 Task: Find connections with filter location Cochrane with filter topic #femaleentrepreneurwith filter profile language Spanish with filter current company MayHaps Consulting...!!! with filter school BITS Edu Campus: BABARIA INSTITUTE with filter industry Government Relations Services with filter service category Copywriting with filter keywords title Operations Assistant
Action: Mouse moved to (173, 238)
Screenshot: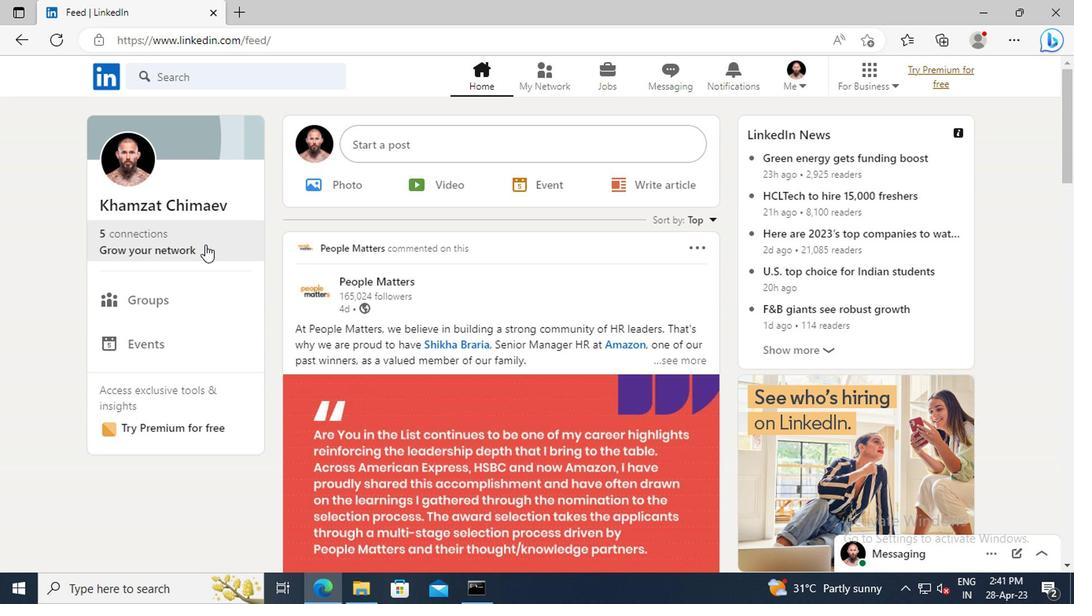 
Action: Mouse pressed left at (173, 238)
Screenshot: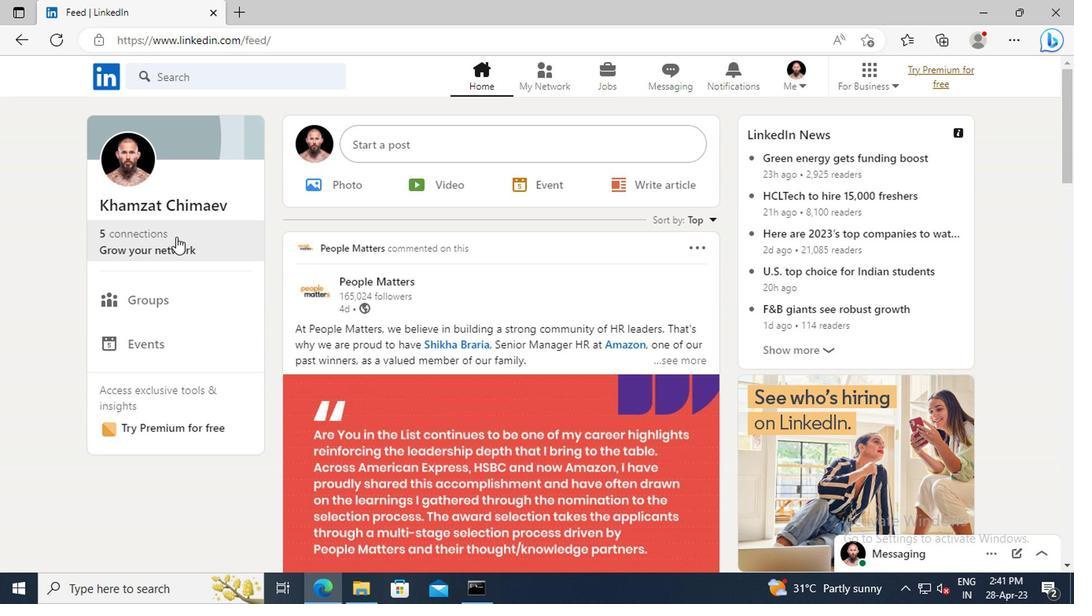 
Action: Mouse moved to (174, 171)
Screenshot: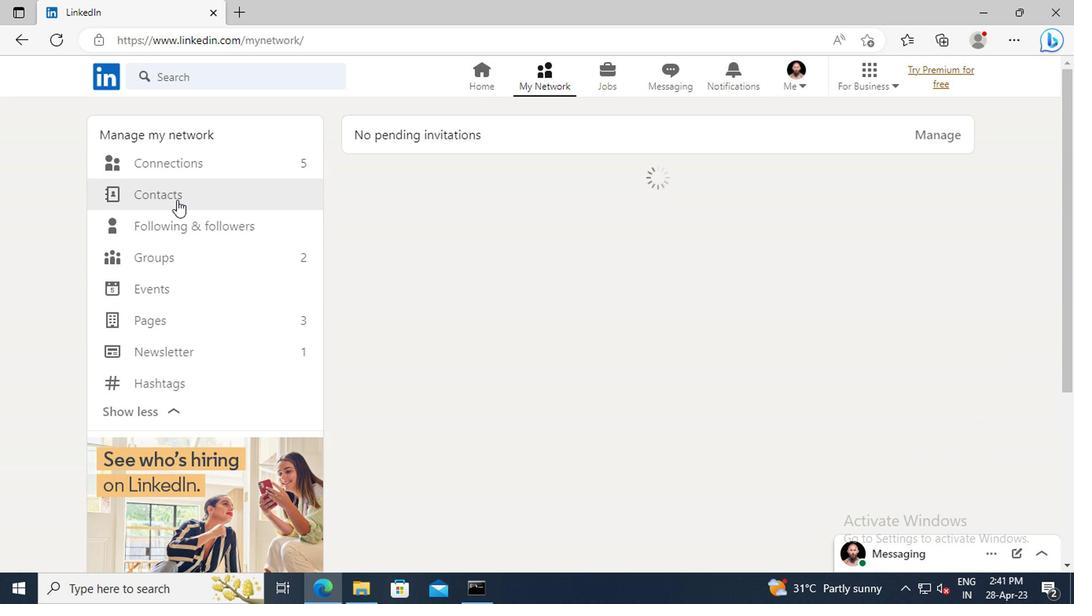 
Action: Mouse pressed left at (174, 171)
Screenshot: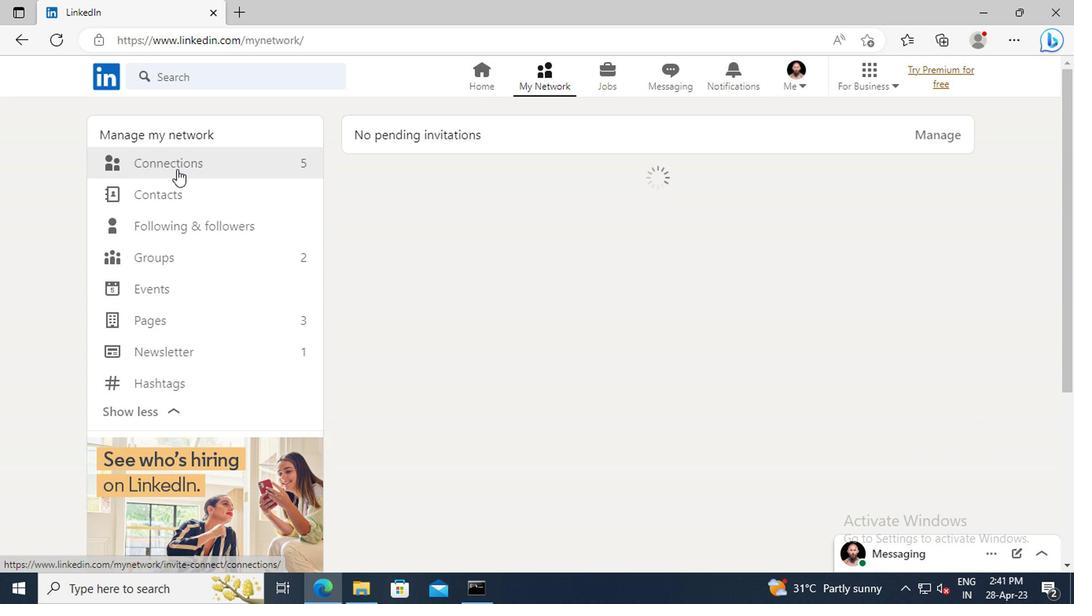 
Action: Mouse moved to (651, 167)
Screenshot: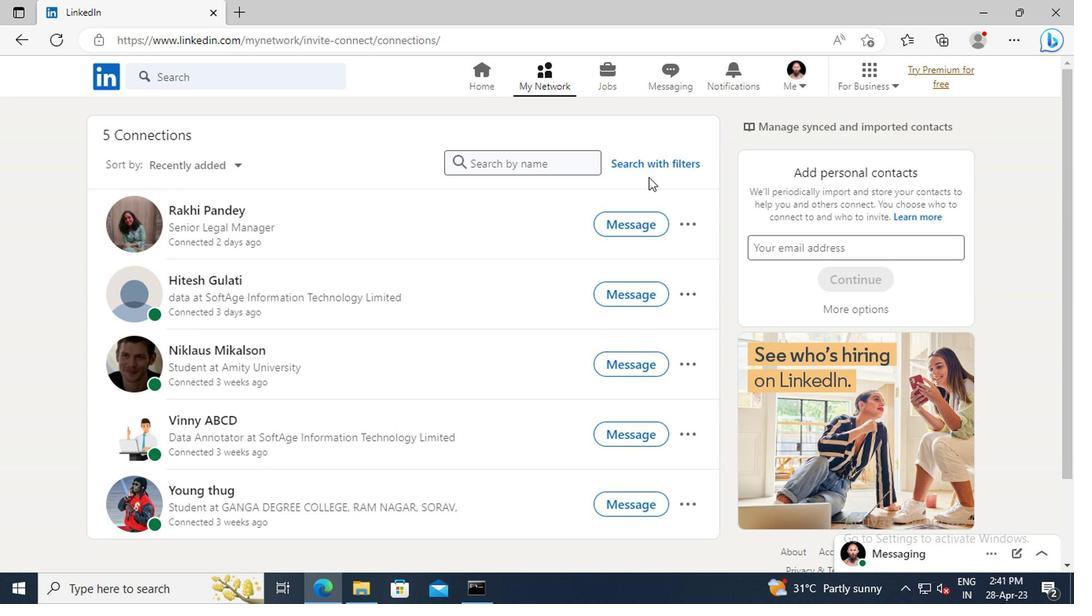 
Action: Mouse pressed left at (651, 167)
Screenshot: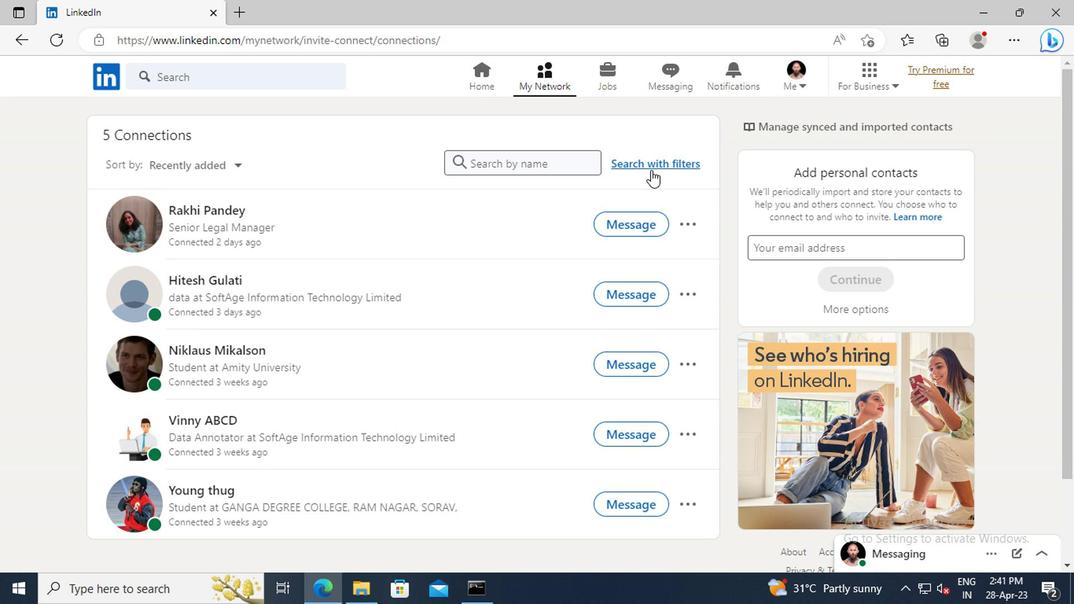 
Action: Mouse moved to (591, 124)
Screenshot: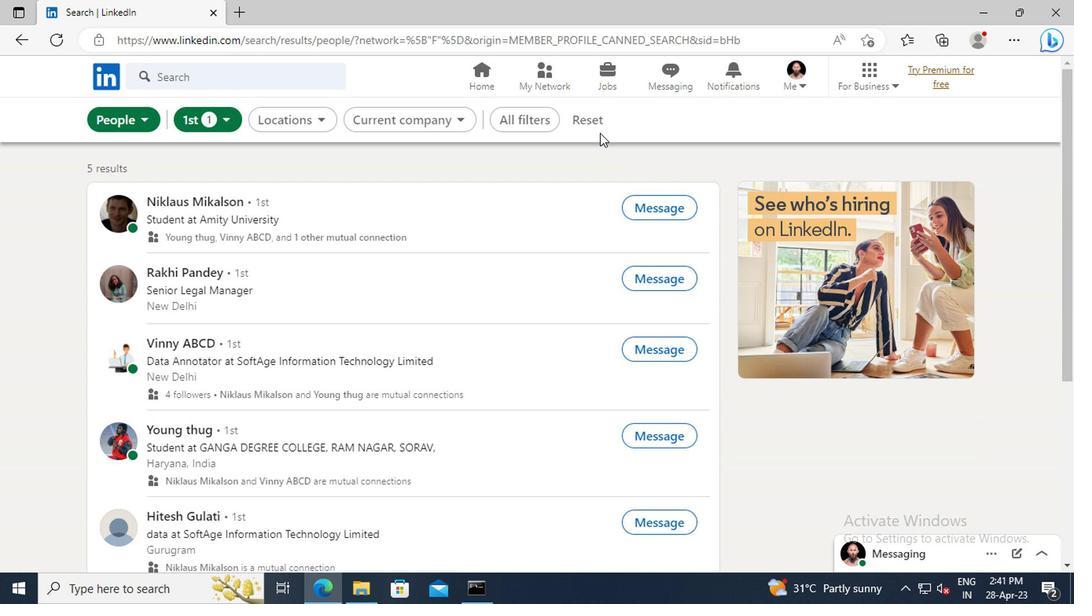 
Action: Mouse pressed left at (591, 124)
Screenshot: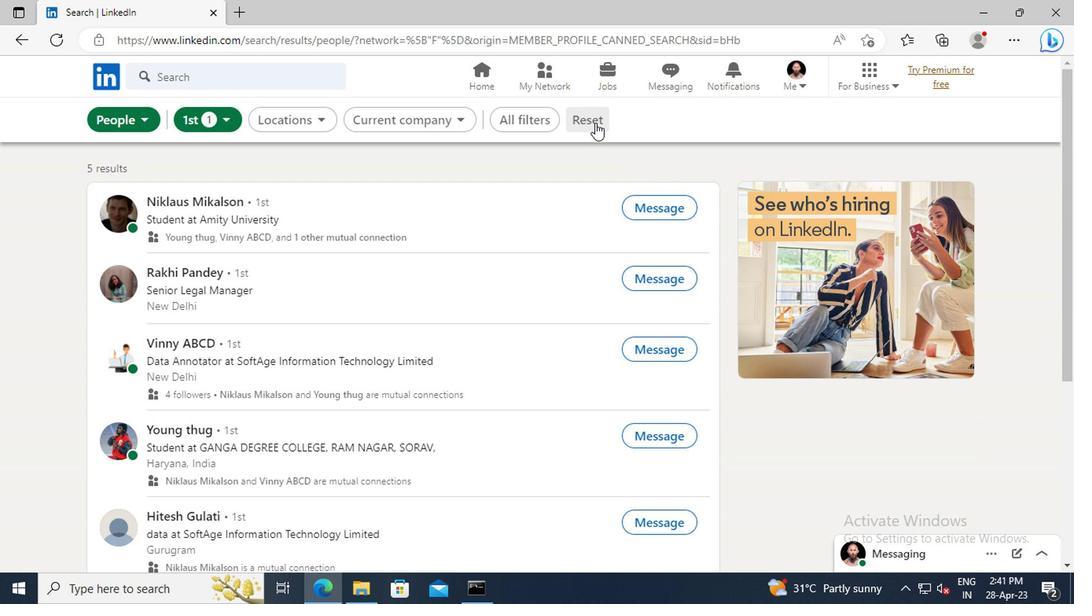 
Action: Mouse moved to (569, 123)
Screenshot: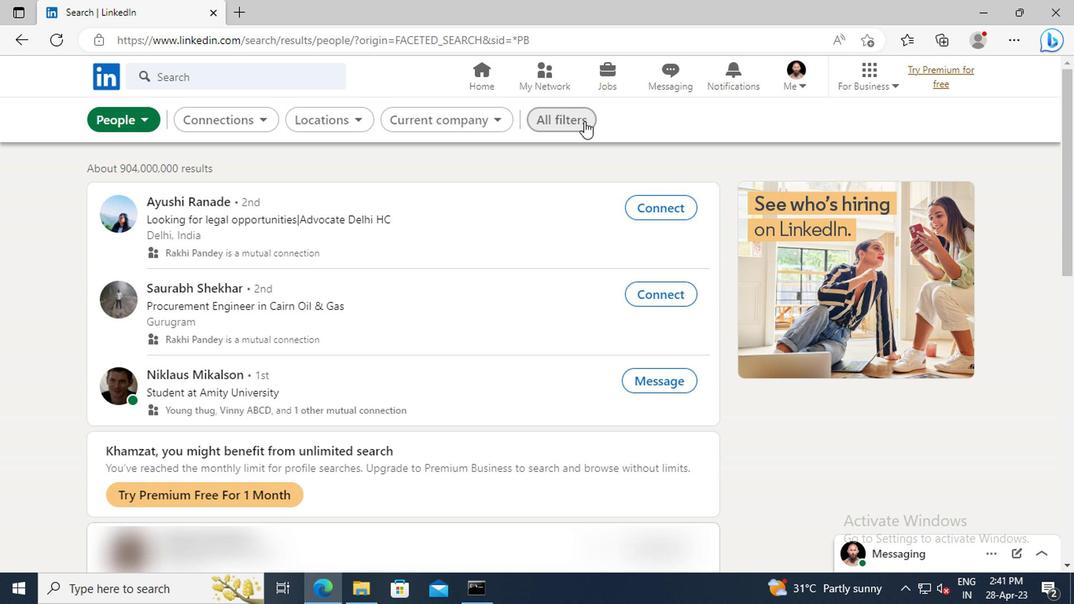 
Action: Mouse pressed left at (569, 123)
Screenshot: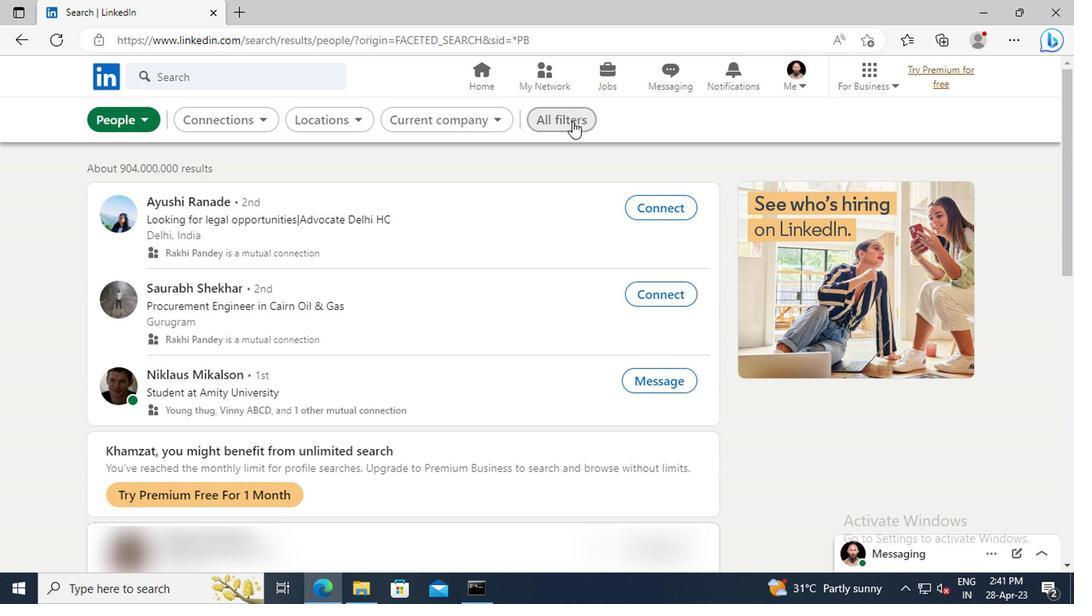 
Action: Mouse moved to (854, 273)
Screenshot: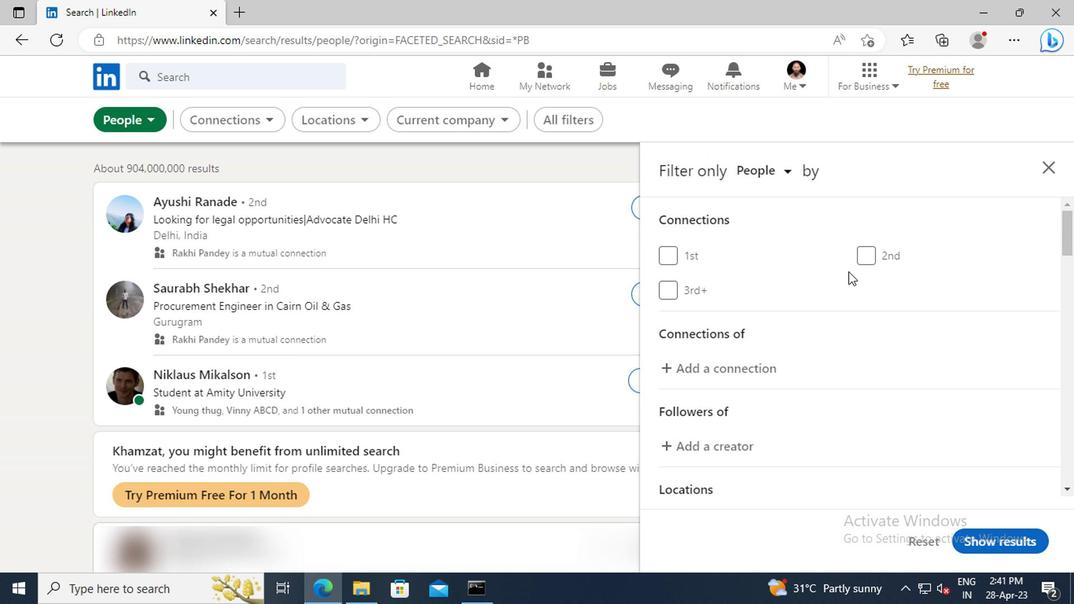 
Action: Mouse scrolled (854, 273) with delta (0, 0)
Screenshot: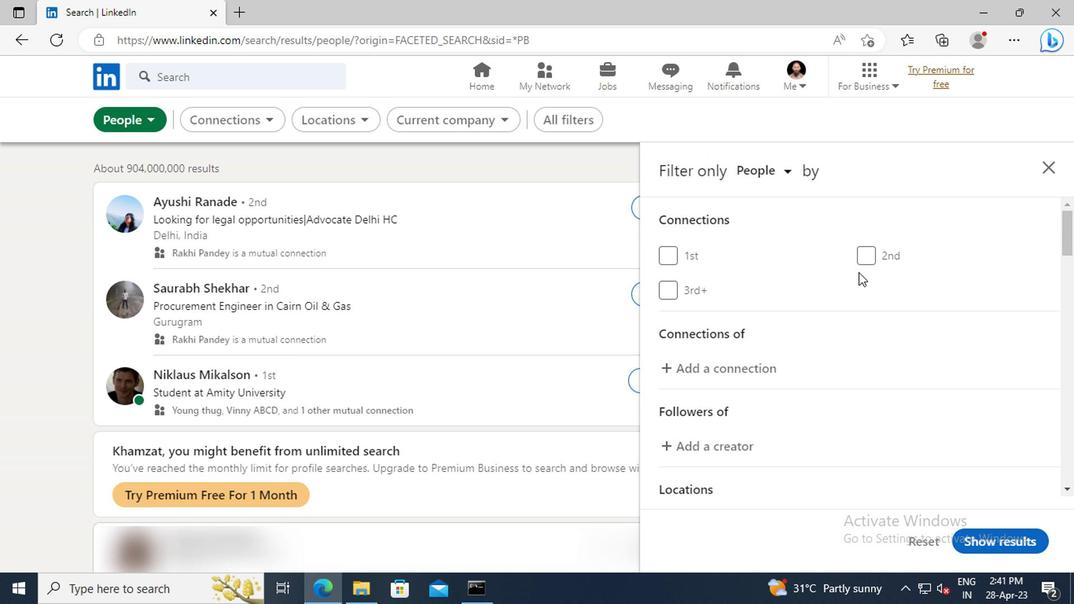 
Action: Mouse scrolled (854, 273) with delta (0, 0)
Screenshot: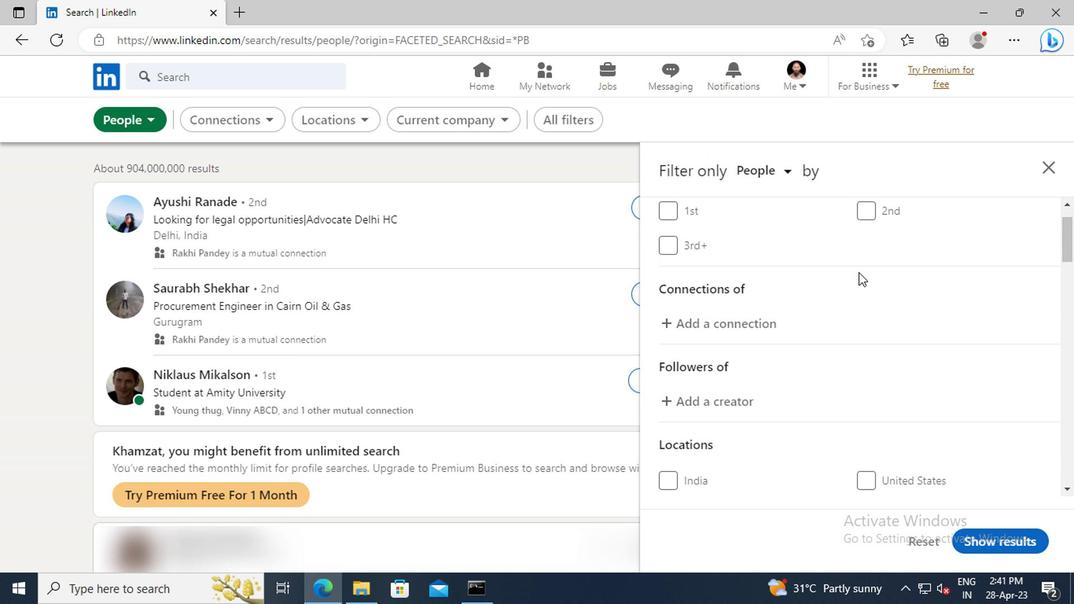 
Action: Mouse scrolled (854, 273) with delta (0, 0)
Screenshot: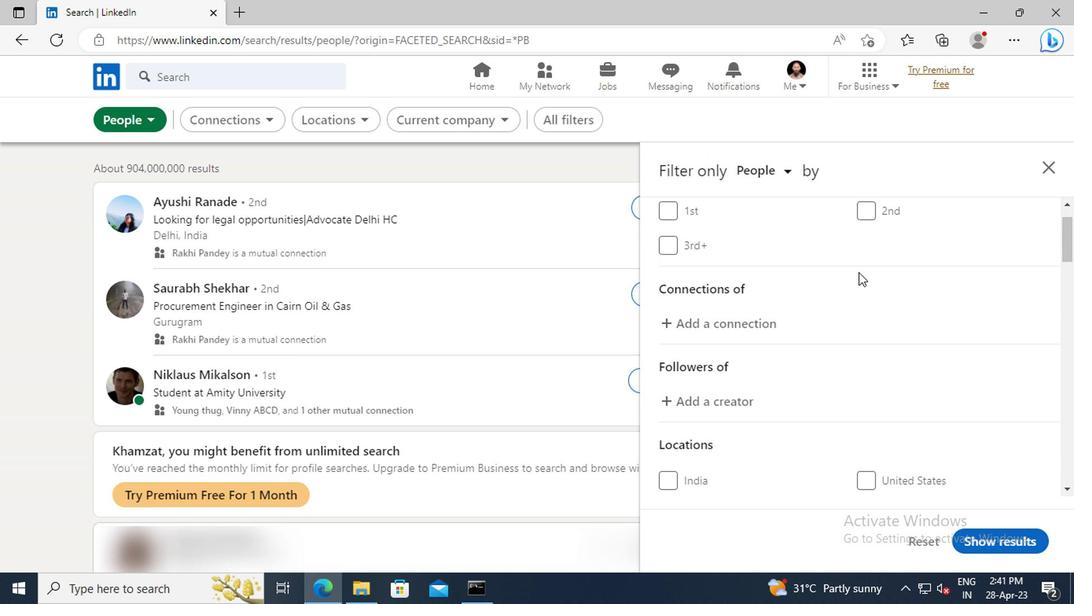 
Action: Mouse scrolled (854, 273) with delta (0, 0)
Screenshot: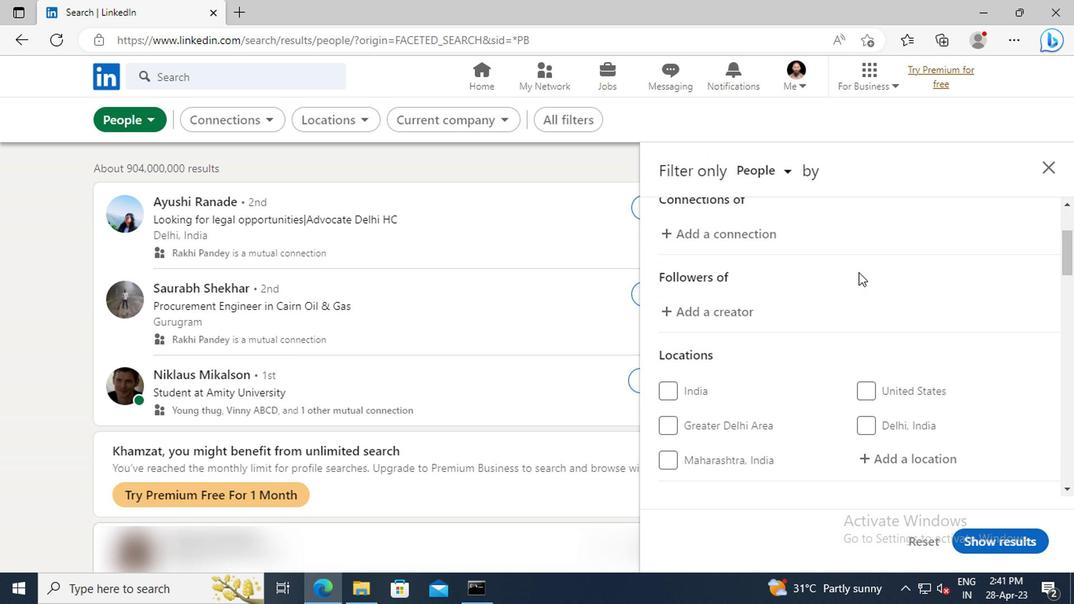 
Action: Mouse scrolled (854, 273) with delta (0, 0)
Screenshot: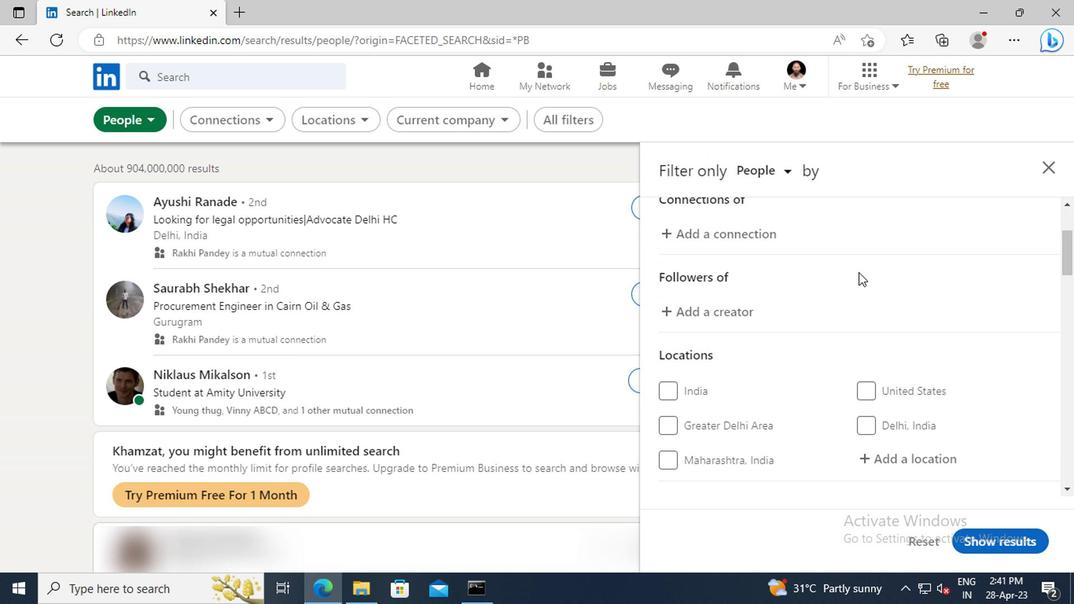 
Action: Mouse scrolled (854, 273) with delta (0, 0)
Screenshot: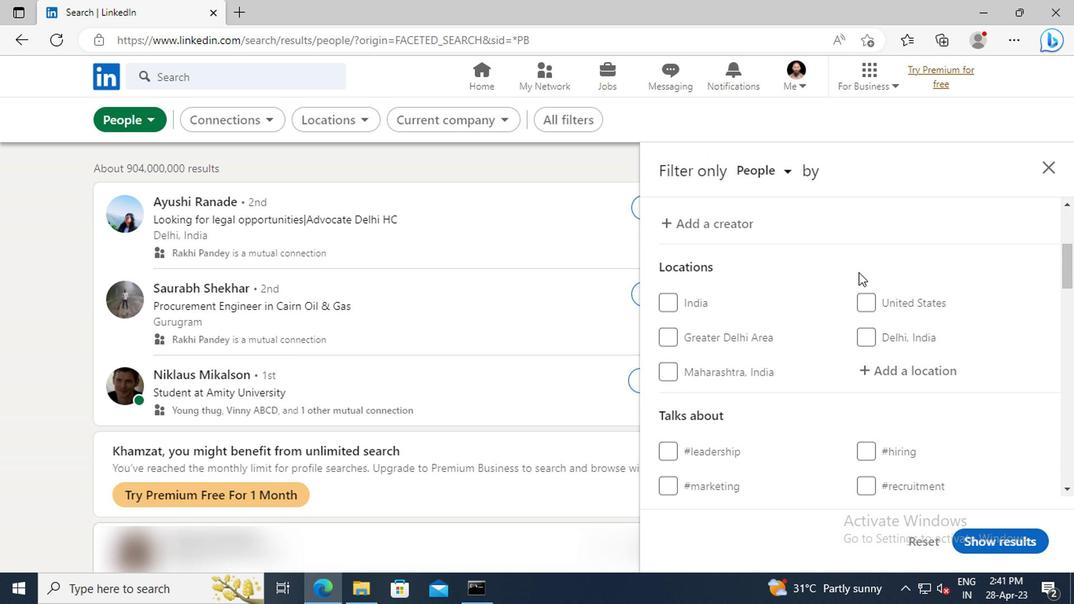 
Action: Mouse moved to (873, 322)
Screenshot: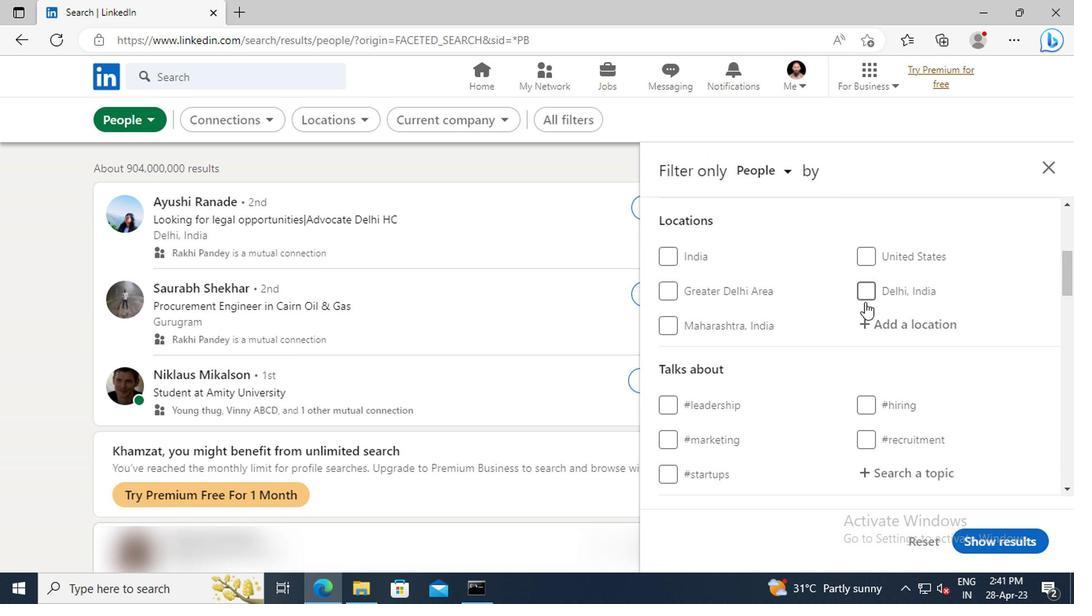 
Action: Mouse pressed left at (873, 322)
Screenshot: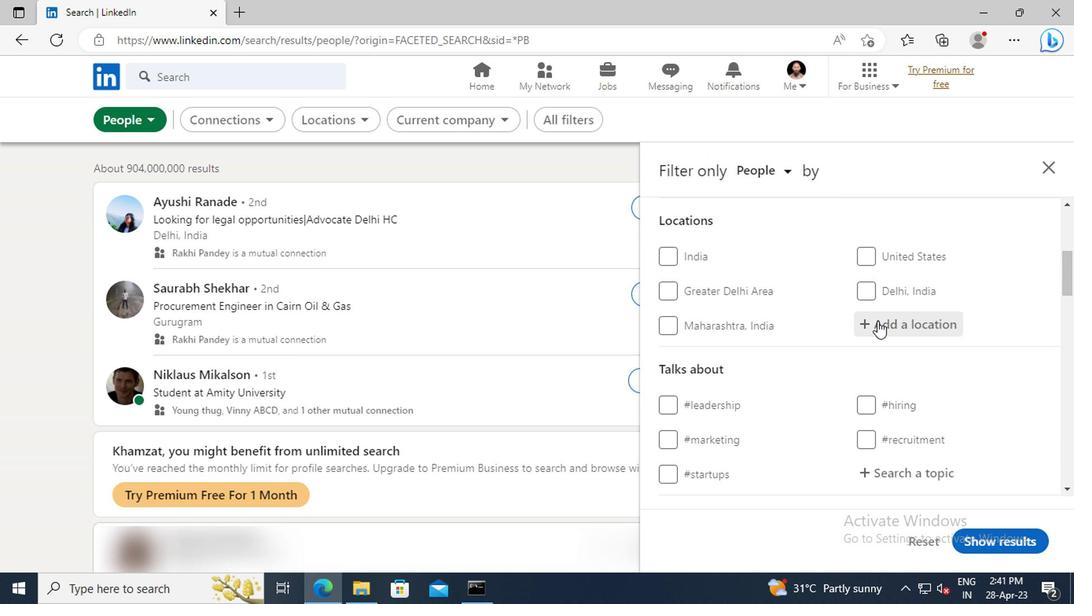 
Action: Key pressed <Key.shift>COCHRANE
Screenshot: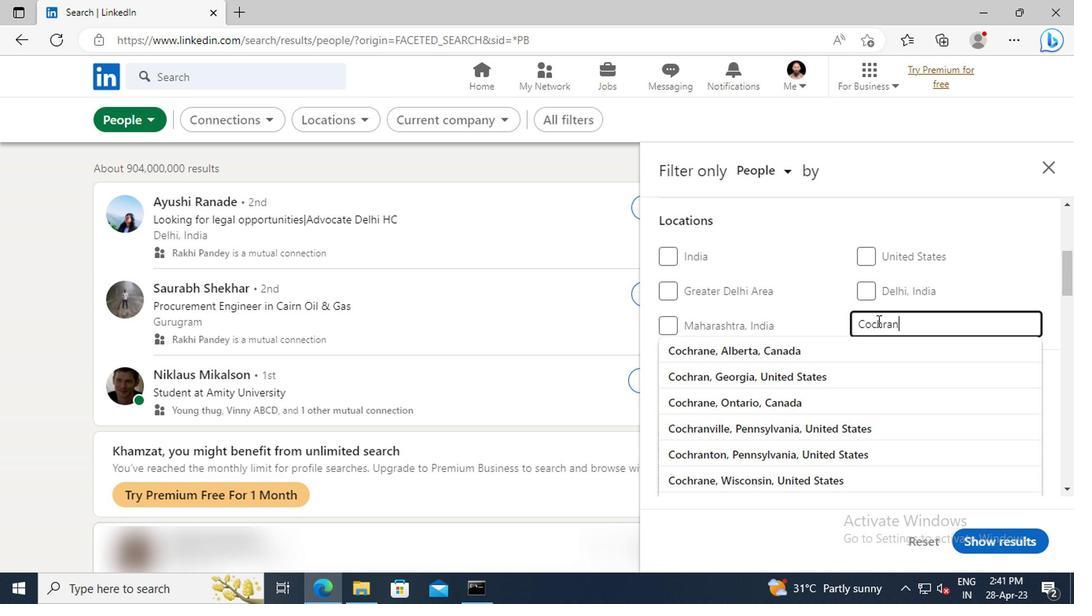 
Action: Mouse moved to (877, 351)
Screenshot: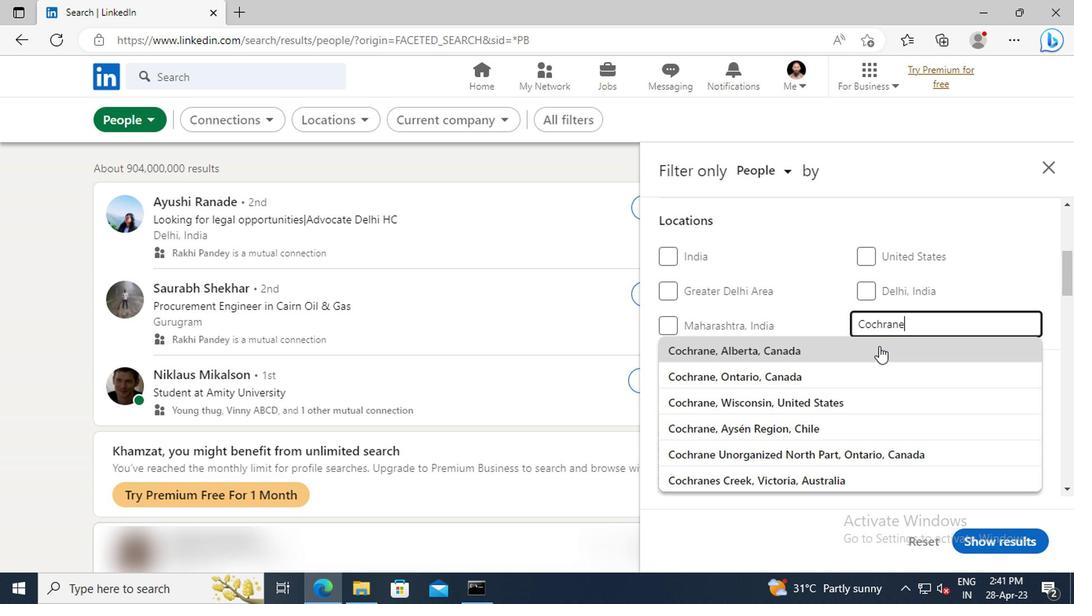 
Action: Mouse pressed left at (877, 351)
Screenshot: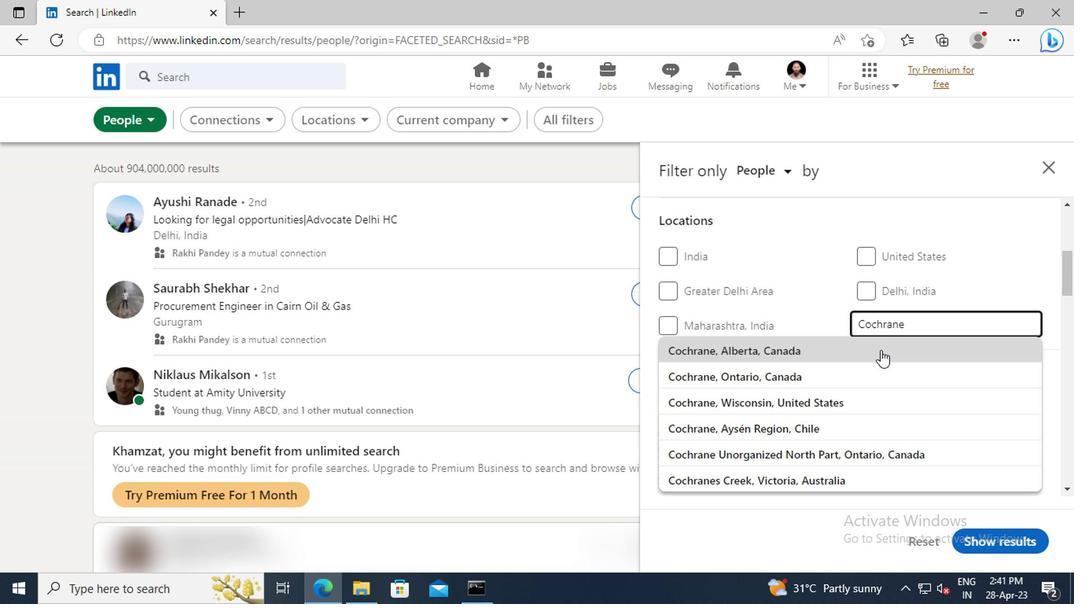 
Action: Mouse scrolled (877, 350) with delta (0, -1)
Screenshot: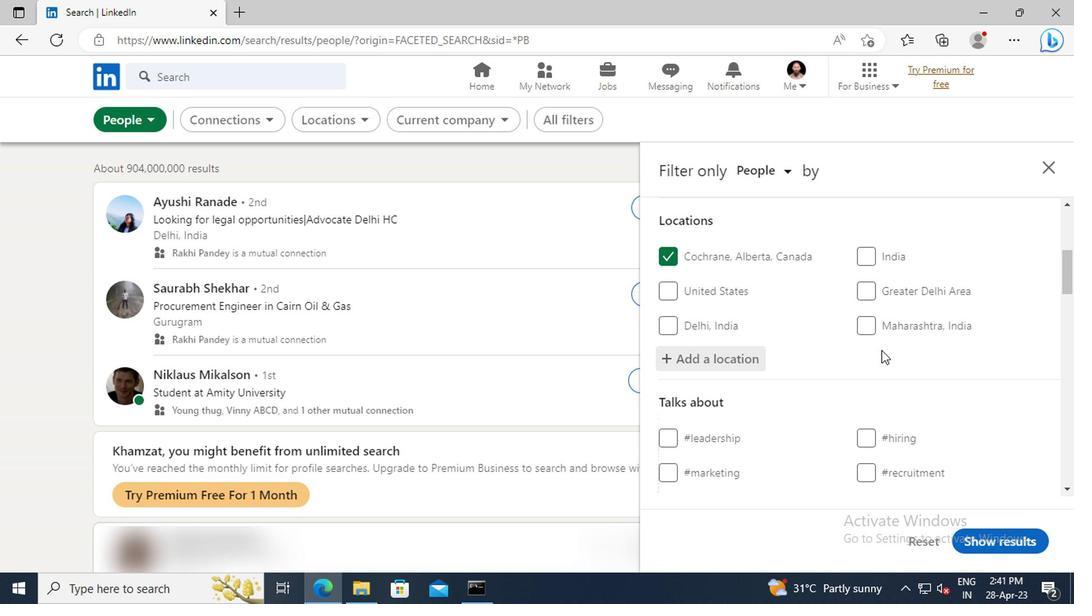 
Action: Mouse scrolled (877, 350) with delta (0, -1)
Screenshot: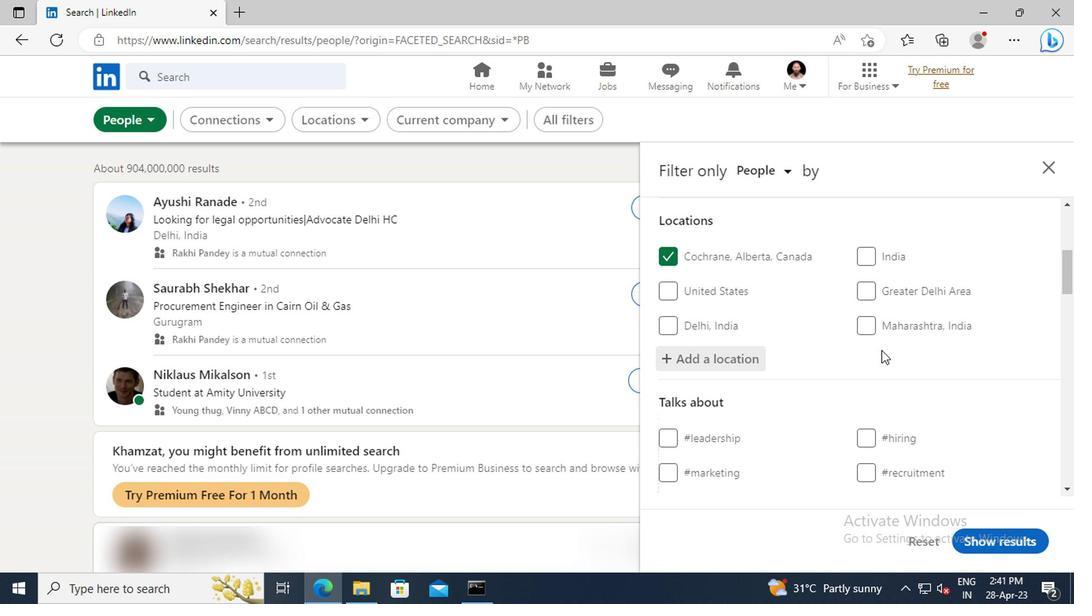 
Action: Mouse scrolled (877, 350) with delta (0, -1)
Screenshot: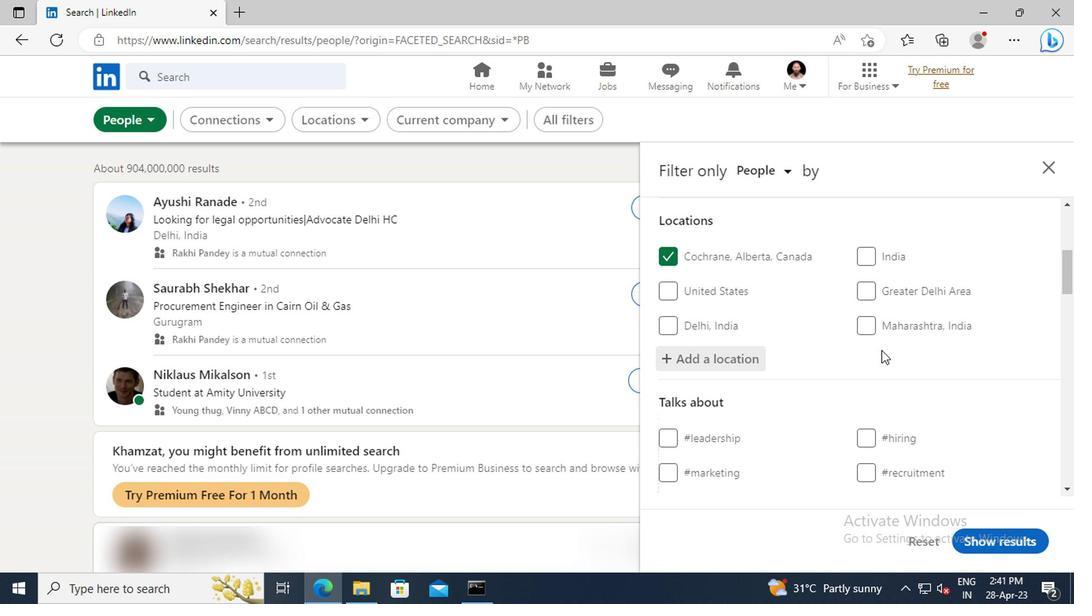 
Action: Mouse moved to (883, 369)
Screenshot: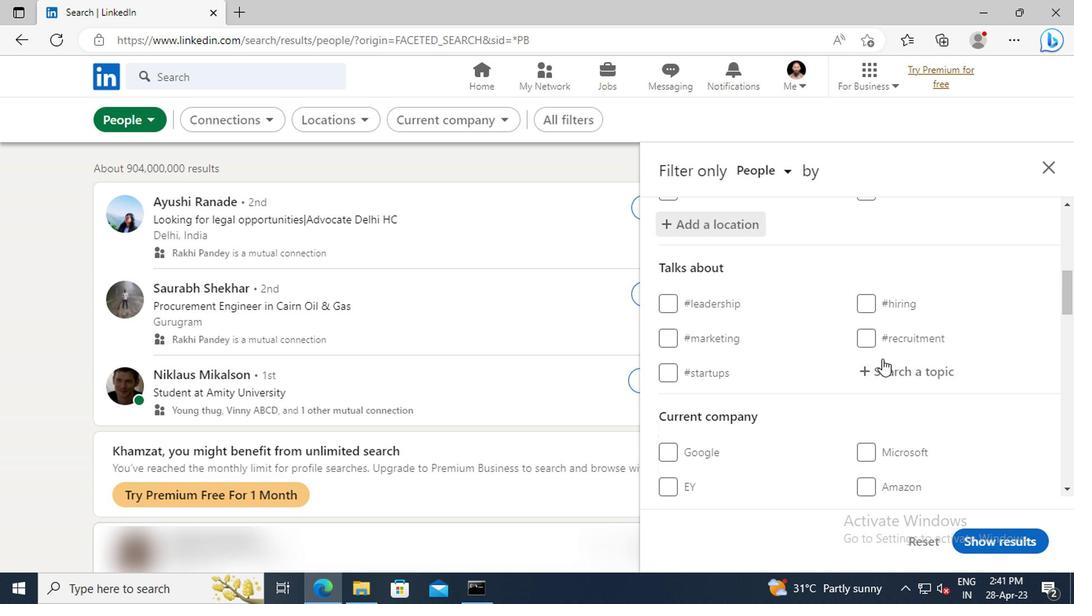 
Action: Mouse pressed left at (883, 369)
Screenshot: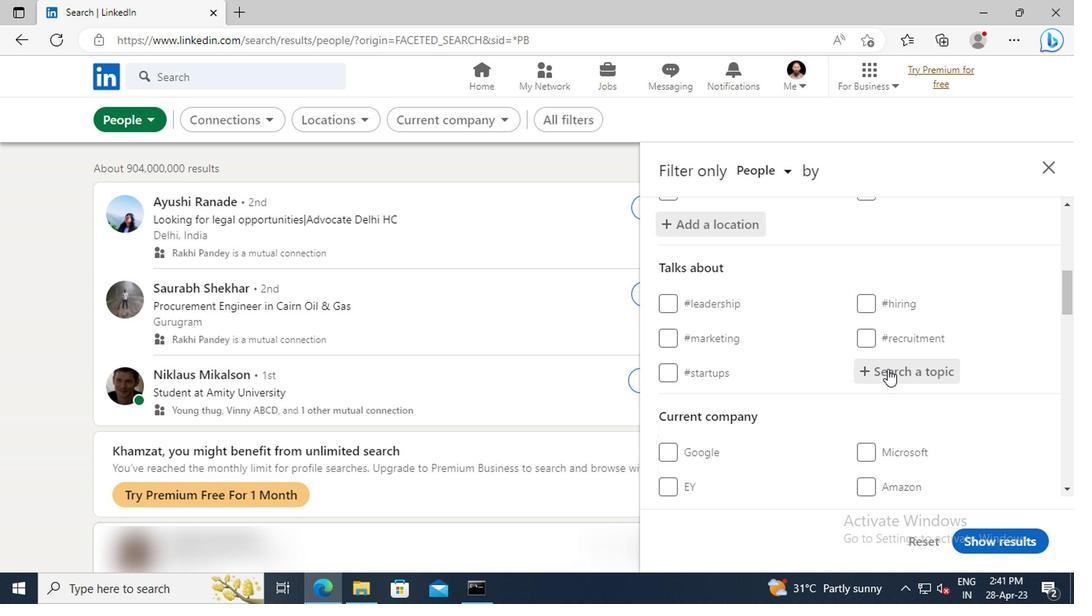 
Action: Key pressed FEMALEENTREPR
Screenshot: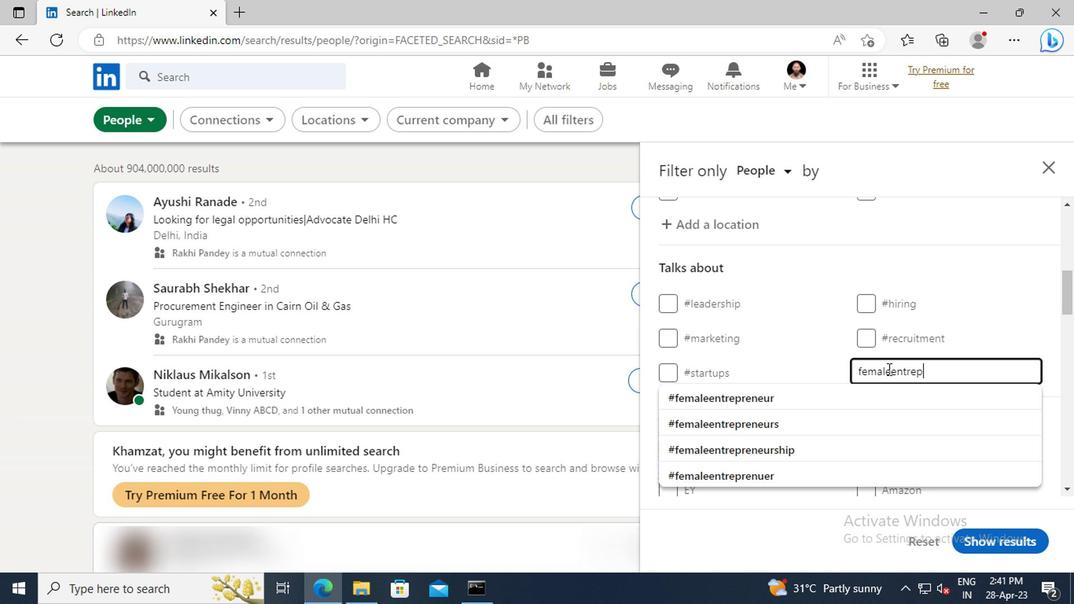 
Action: Mouse moved to (882, 400)
Screenshot: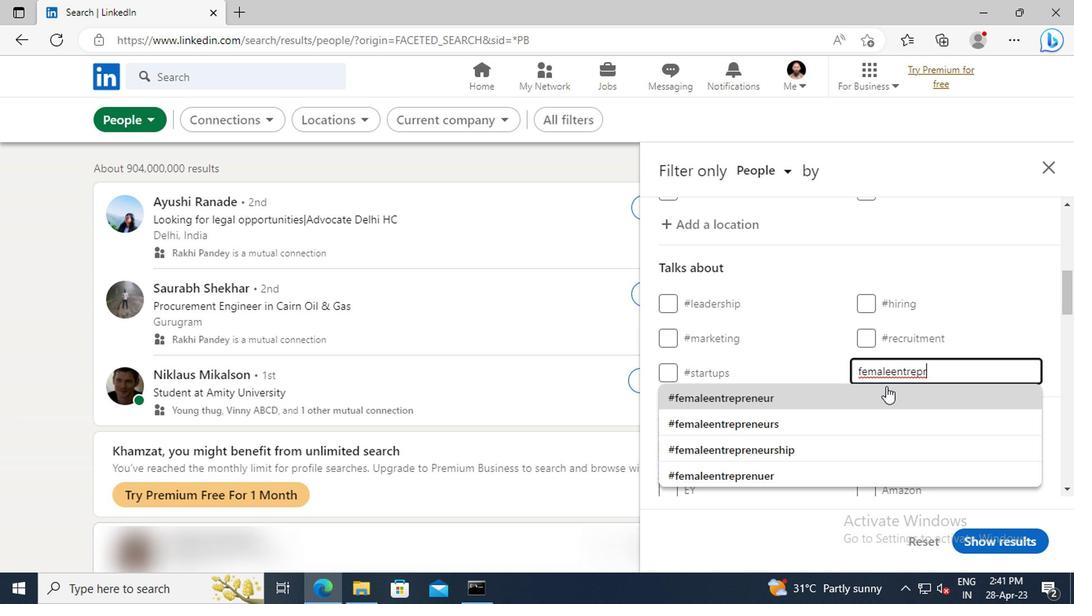 
Action: Mouse pressed left at (882, 400)
Screenshot: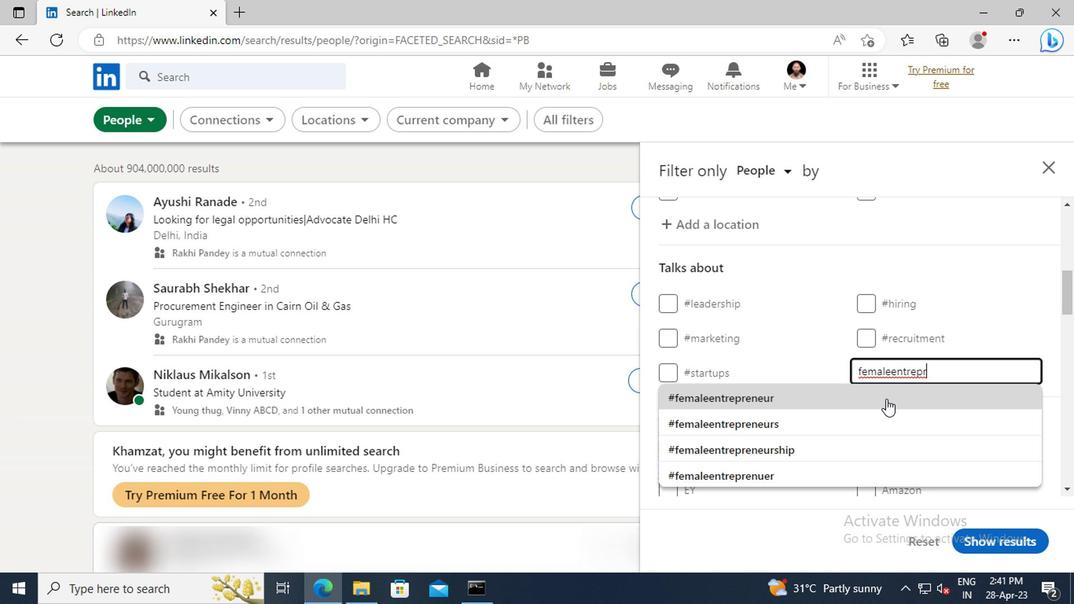 
Action: Mouse moved to (891, 348)
Screenshot: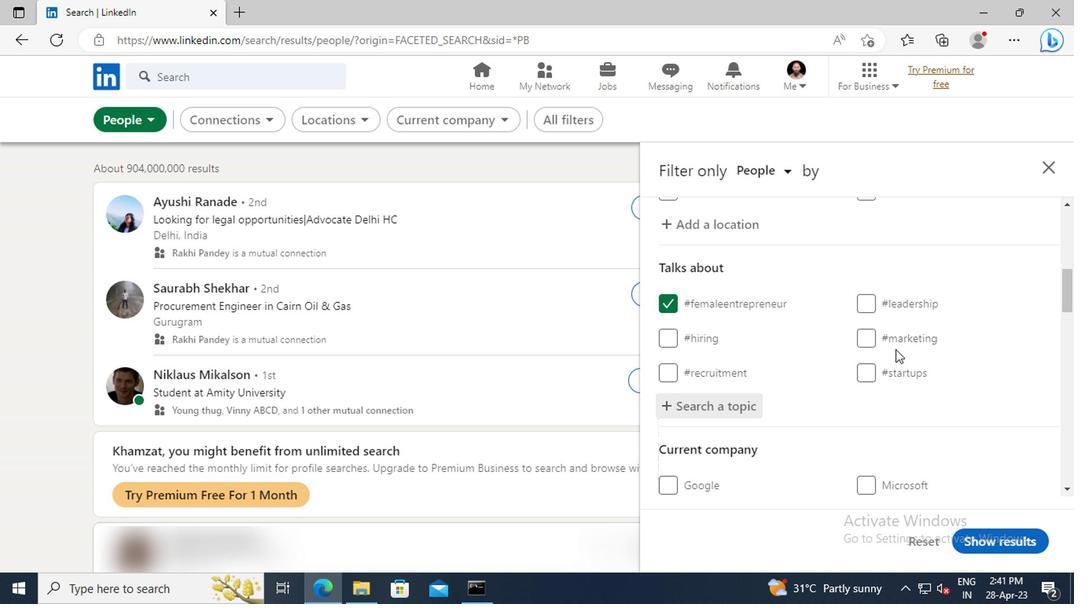 
Action: Mouse scrolled (891, 347) with delta (0, 0)
Screenshot: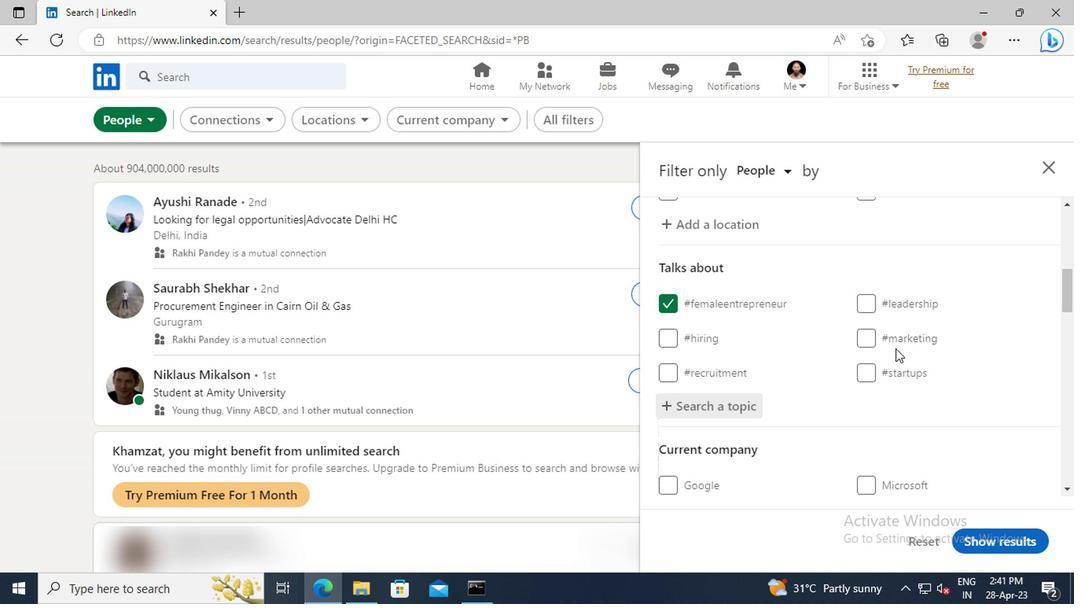 
Action: Mouse scrolled (891, 347) with delta (0, 0)
Screenshot: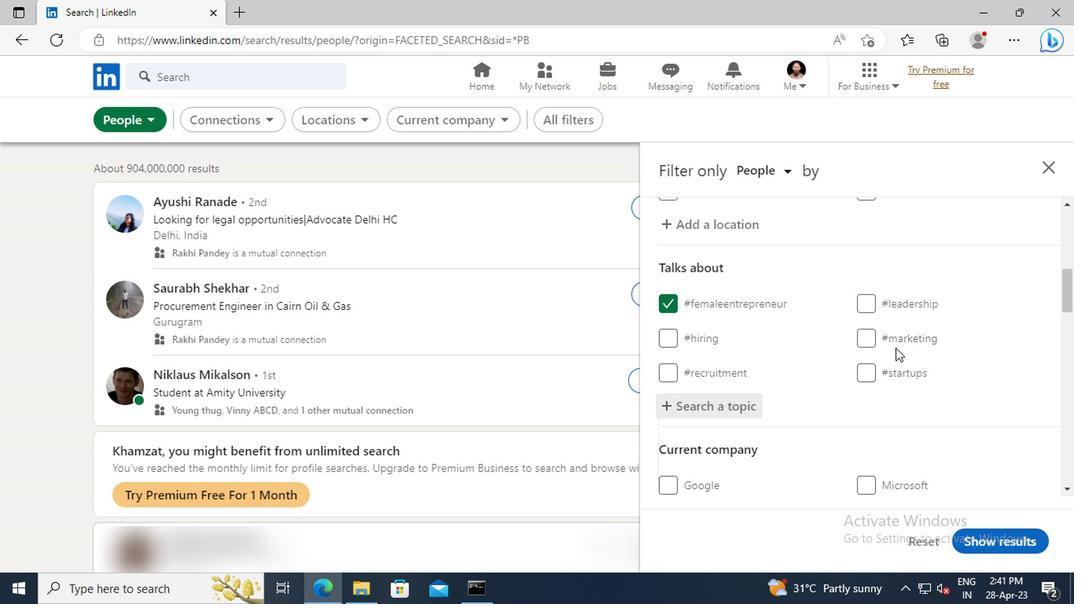 
Action: Mouse scrolled (891, 347) with delta (0, 0)
Screenshot: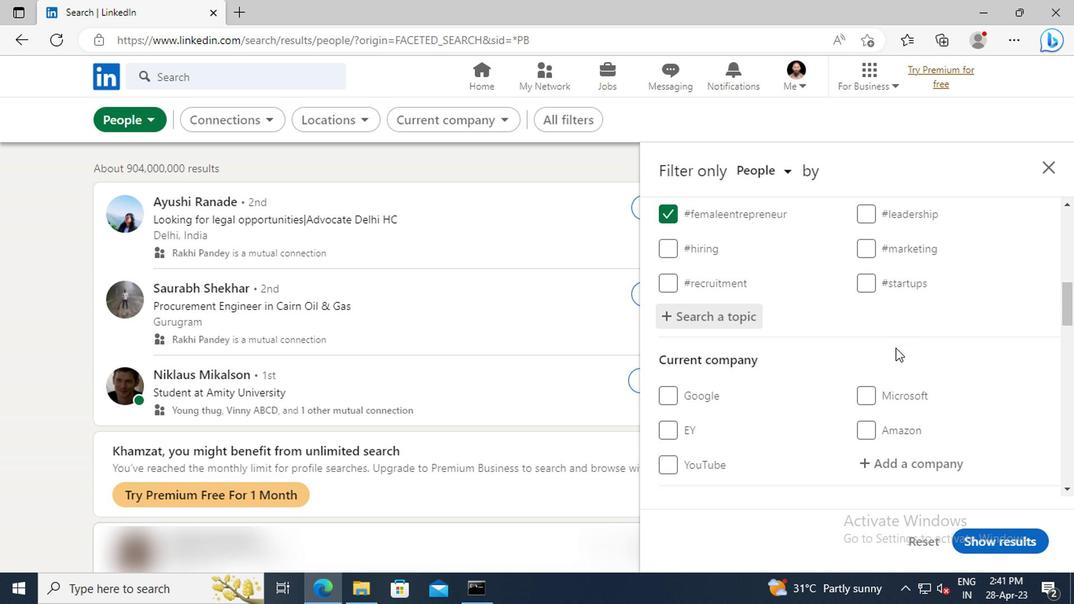 
Action: Mouse scrolled (891, 347) with delta (0, 0)
Screenshot: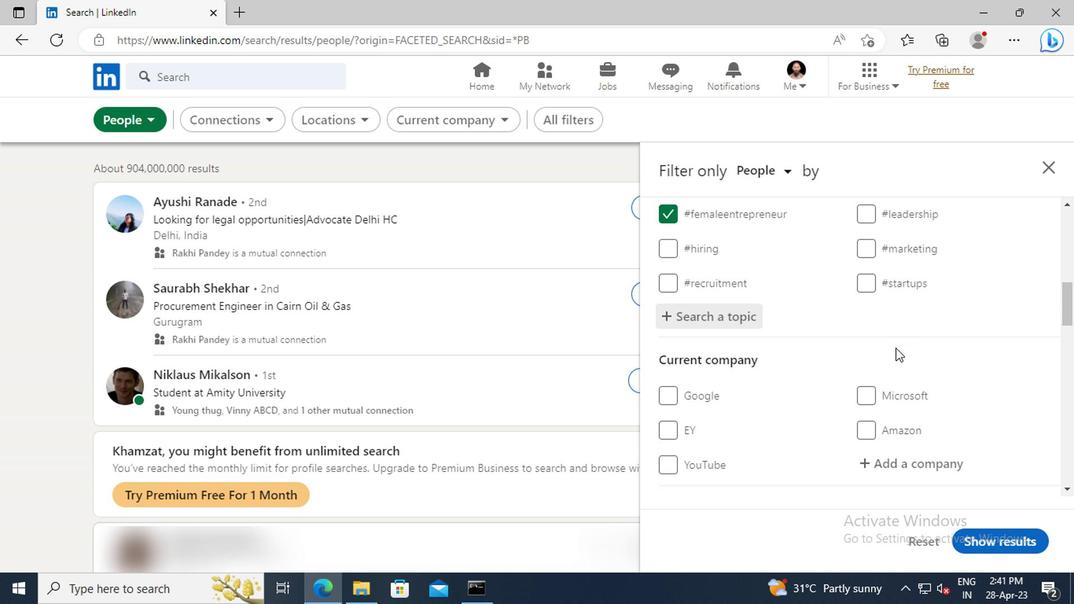 
Action: Mouse scrolled (891, 347) with delta (0, 0)
Screenshot: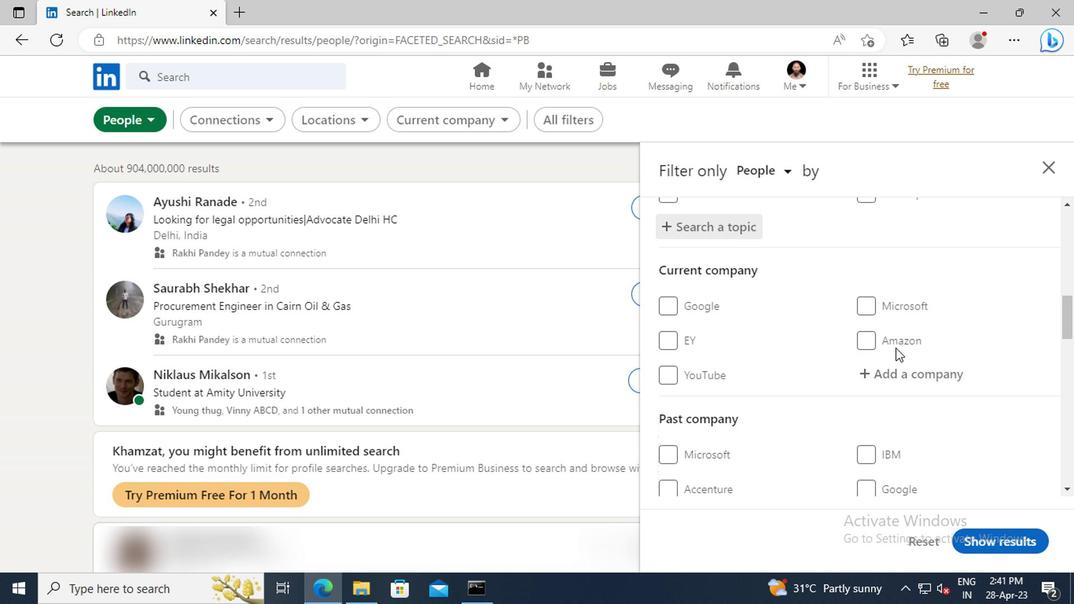 
Action: Mouse scrolled (891, 347) with delta (0, 0)
Screenshot: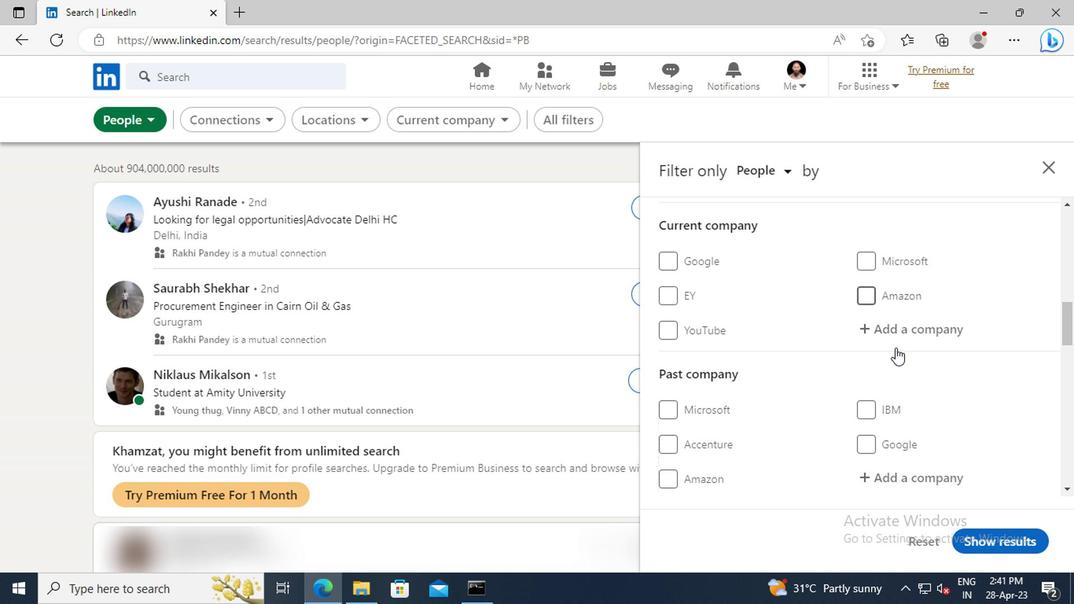 
Action: Mouse scrolled (891, 347) with delta (0, 0)
Screenshot: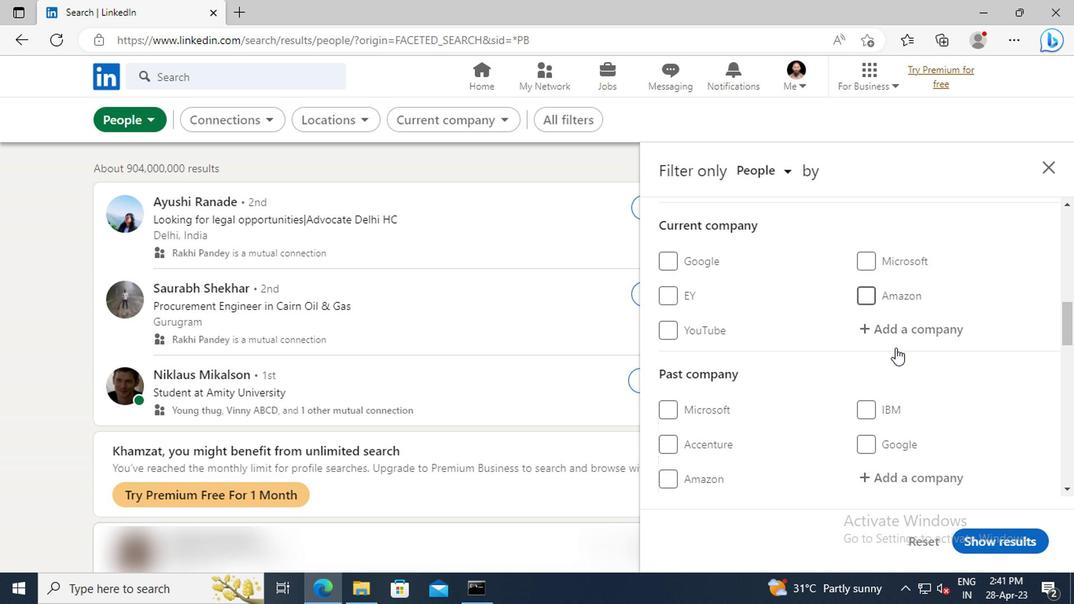 
Action: Mouse scrolled (891, 347) with delta (0, 0)
Screenshot: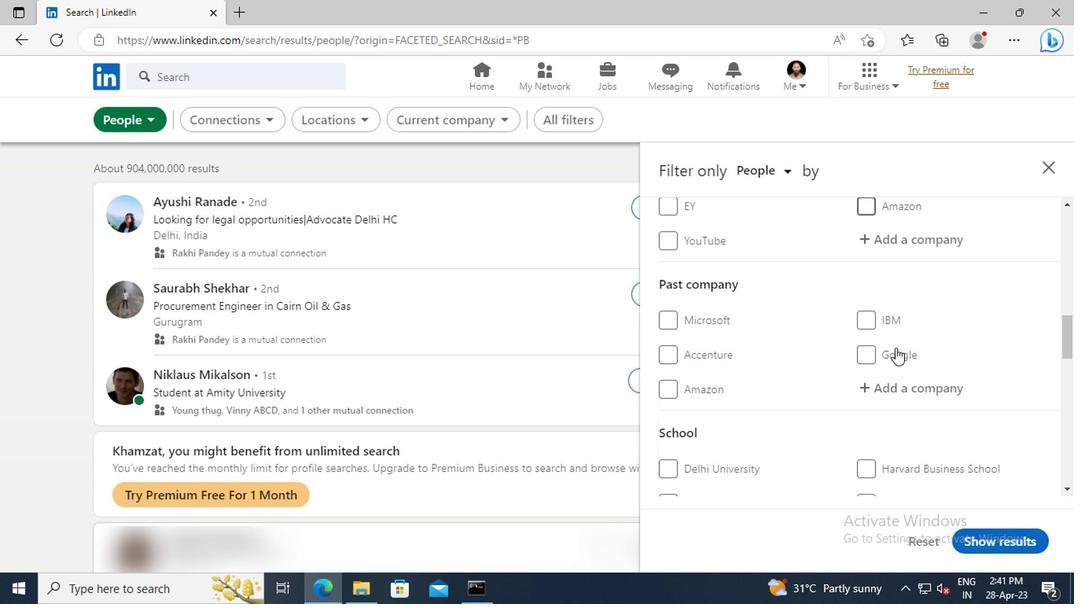 
Action: Mouse scrolled (891, 347) with delta (0, 0)
Screenshot: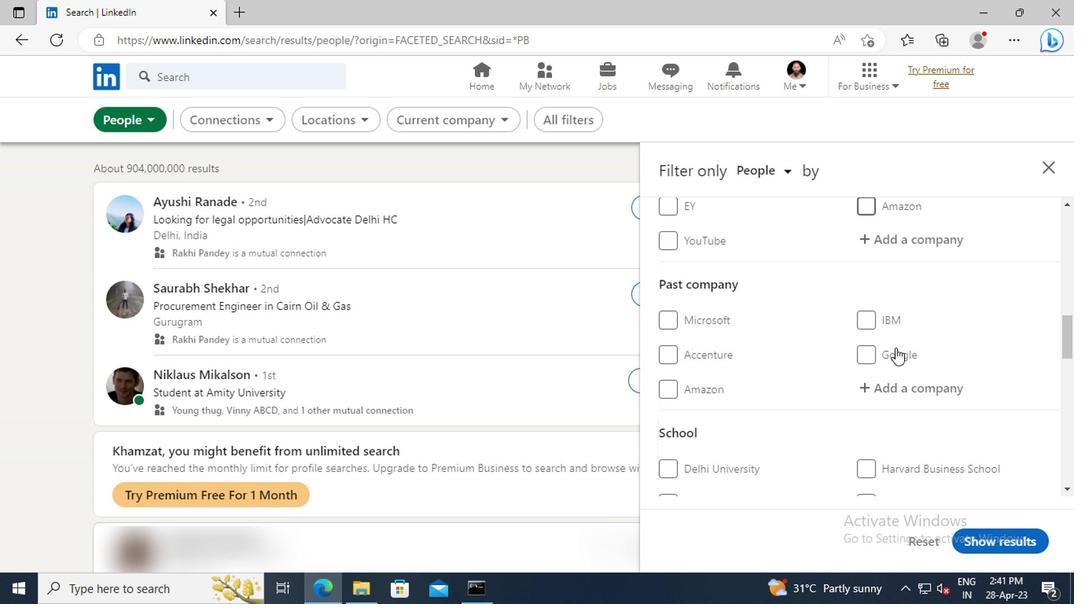 
Action: Mouse scrolled (891, 347) with delta (0, 0)
Screenshot: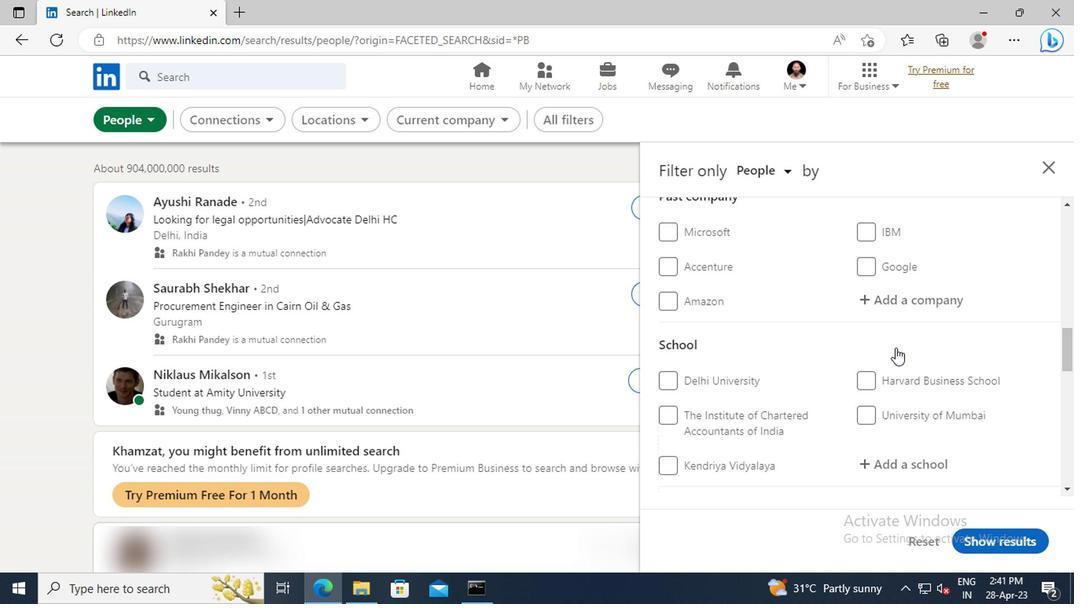
Action: Mouse scrolled (891, 347) with delta (0, 0)
Screenshot: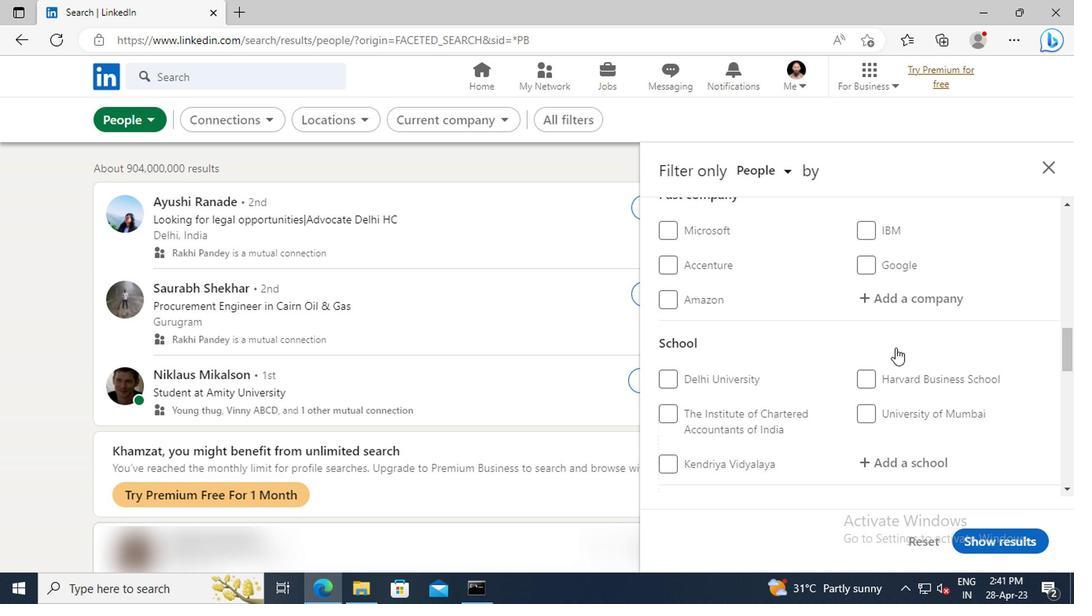 
Action: Mouse scrolled (891, 347) with delta (0, 0)
Screenshot: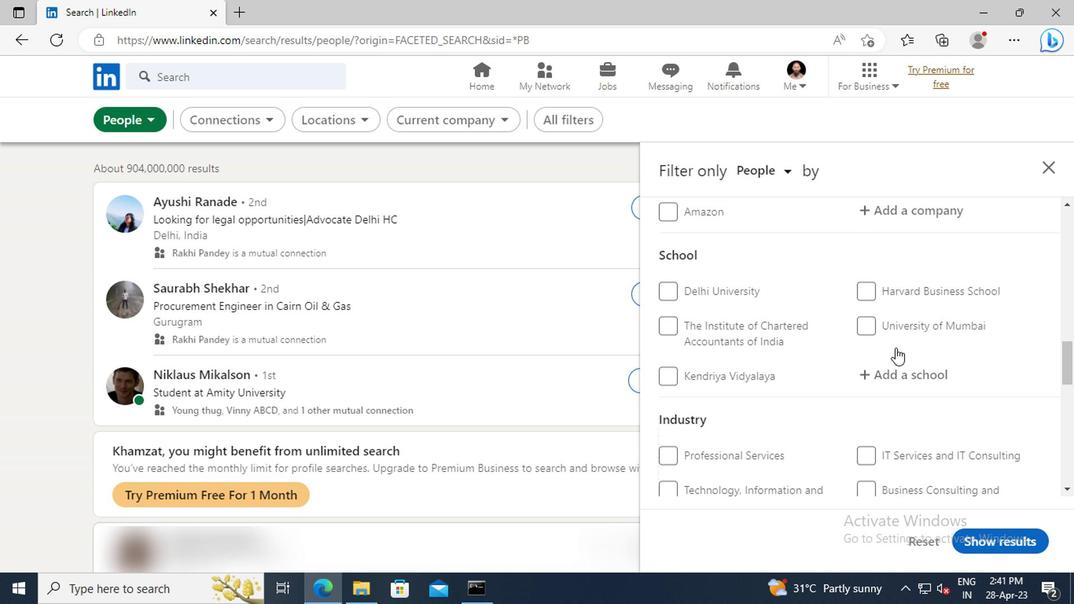 
Action: Mouse scrolled (891, 347) with delta (0, 0)
Screenshot: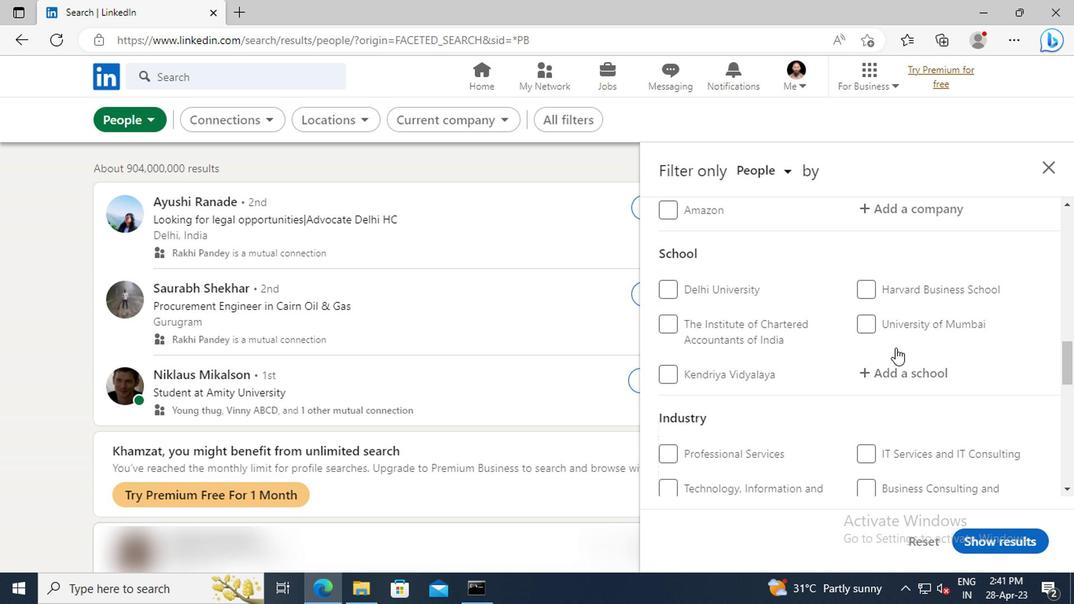 
Action: Mouse scrolled (891, 347) with delta (0, 0)
Screenshot: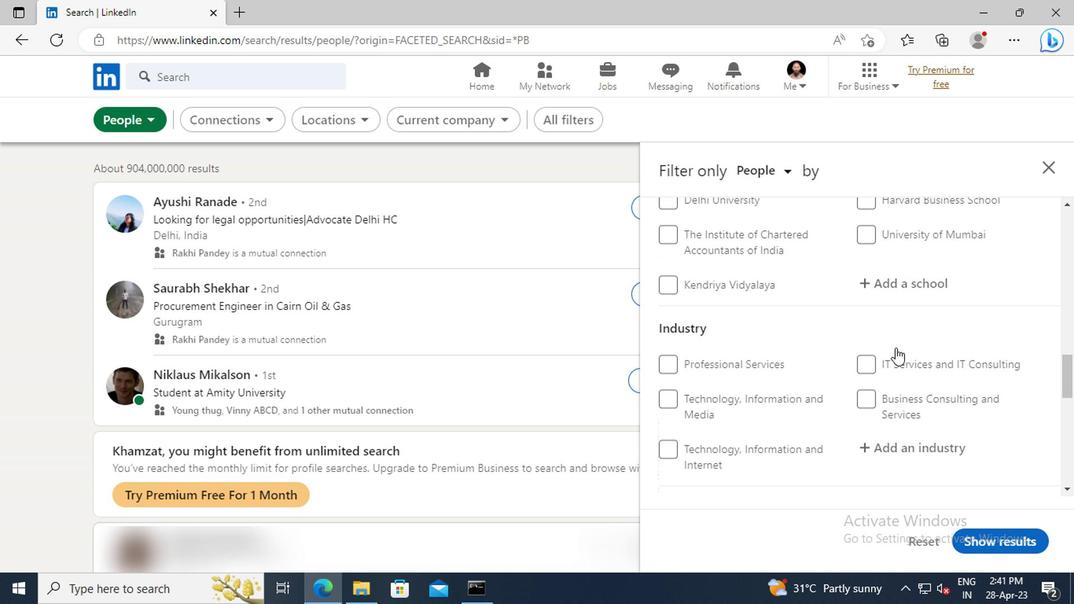 
Action: Mouse scrolled (891, 347) with delta (0, 0)
Screenshot: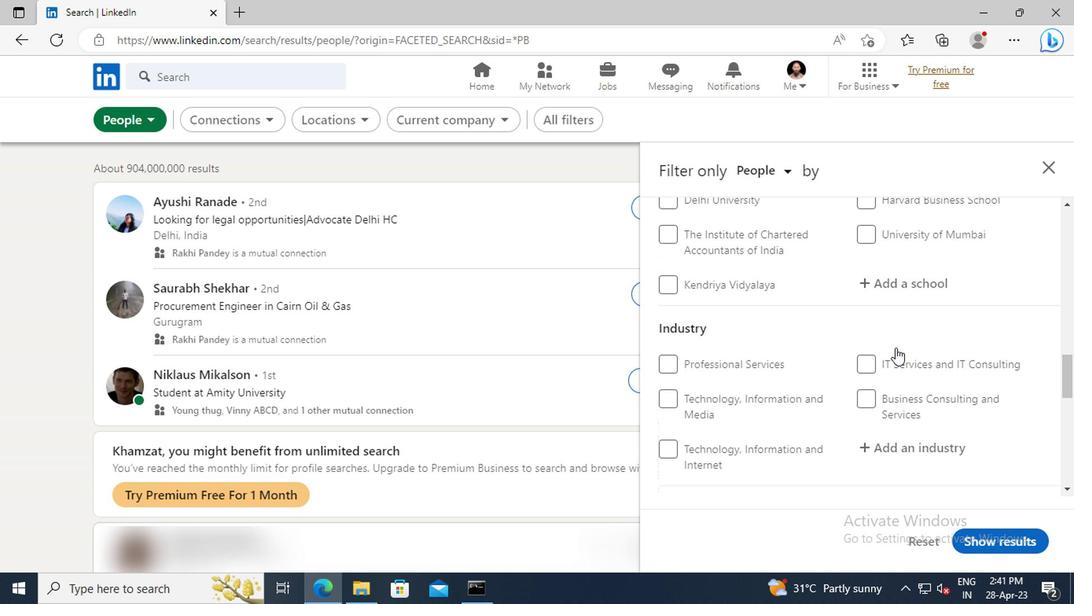 
Action: Mouse scrolled (891, 347) with delta (0, 0)
Screenshot: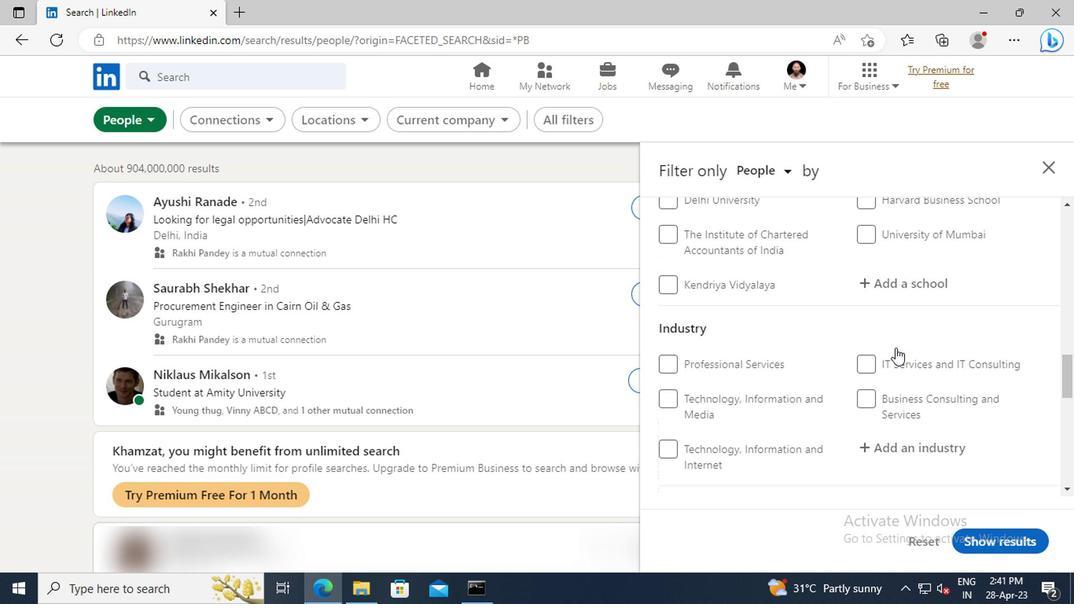 
Action: Mouse scrolled (891, 347) with delta (0, 0)
Screenshot: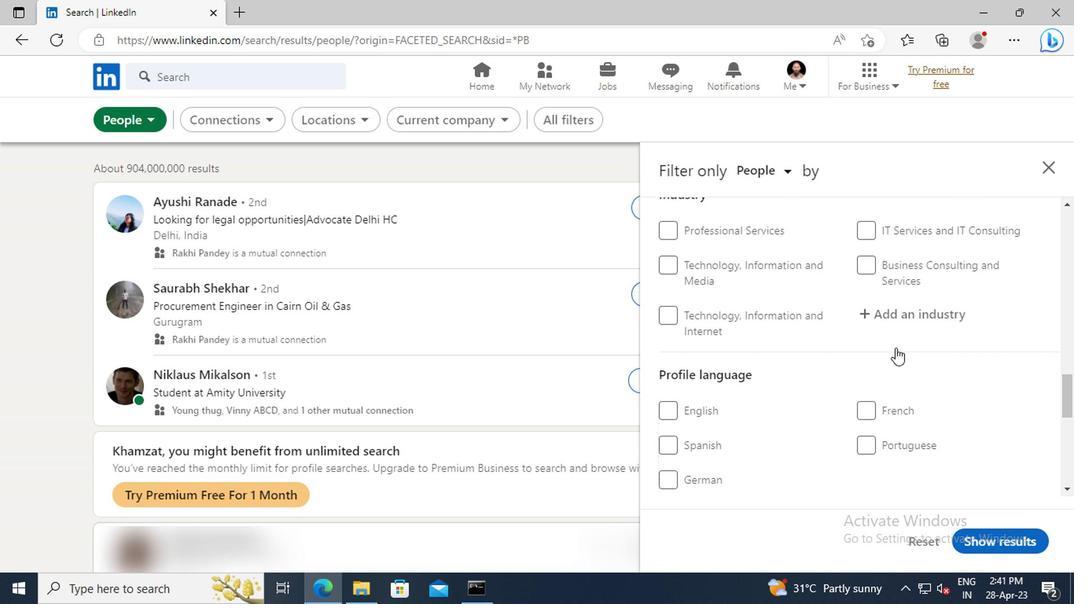 
Action: Mouse moved to (668, 401)
Screenshot: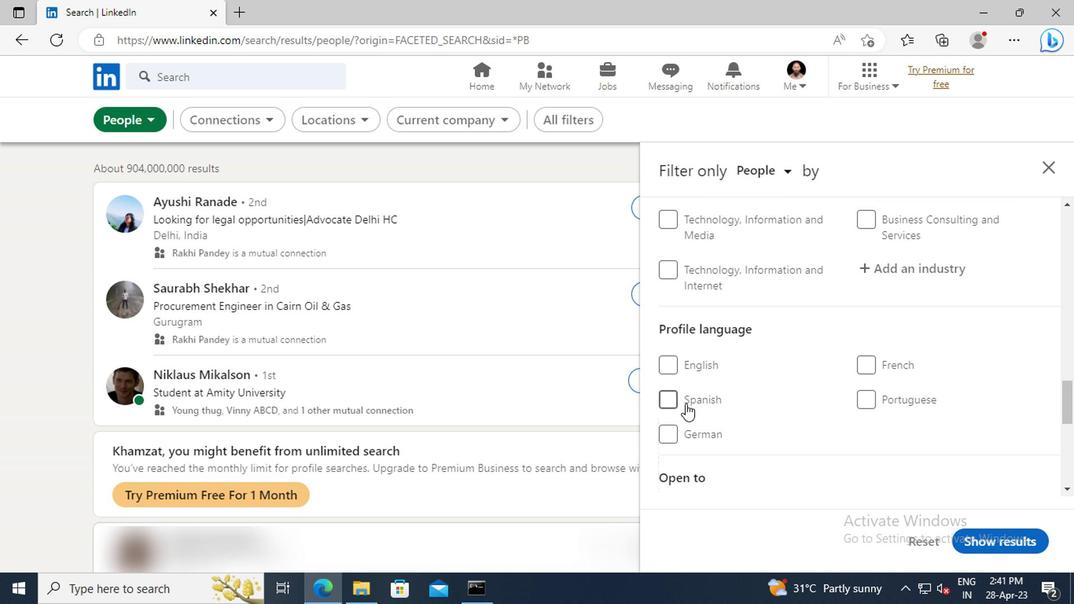
Action: Mouse pressed left at (668, 401)
Screenshot: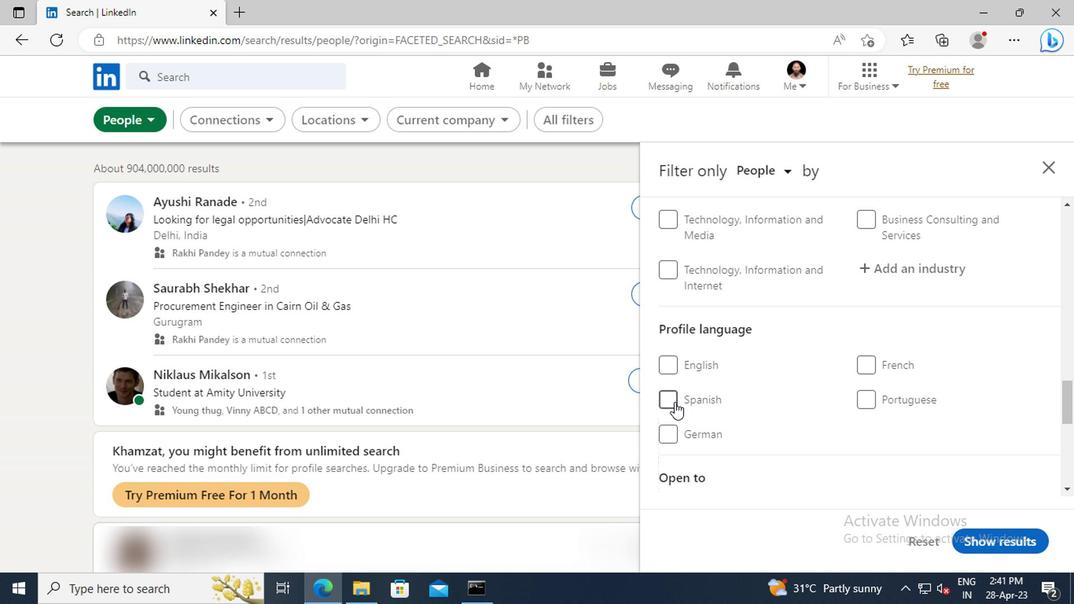 
Action: Mouse moved to (840, 370)
Screenshot: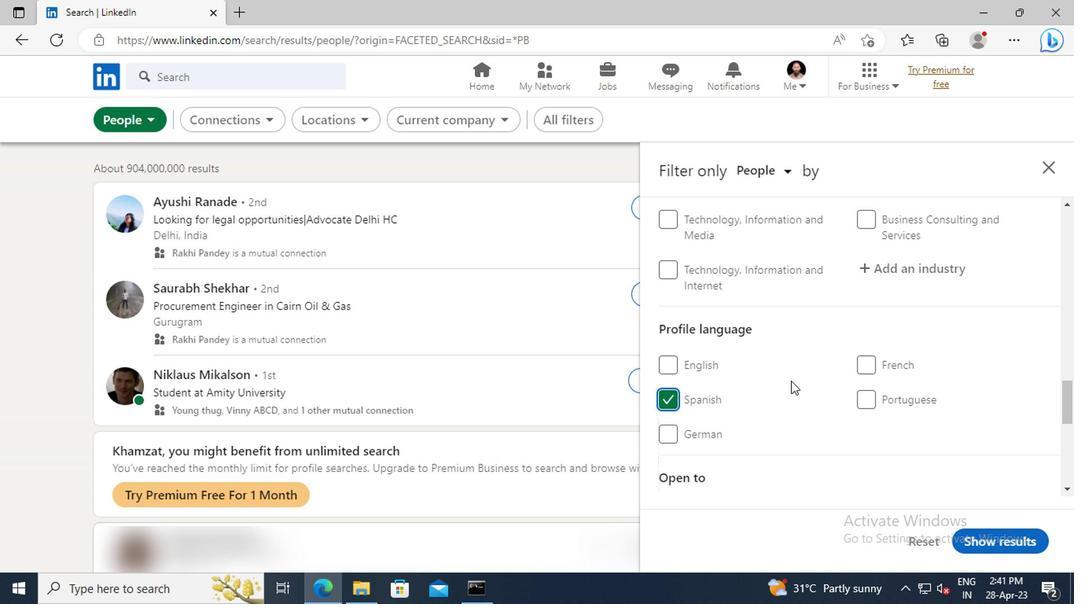 
Action: Mouse scrolled (840, 371) with delta (0, 1)
Screenshot: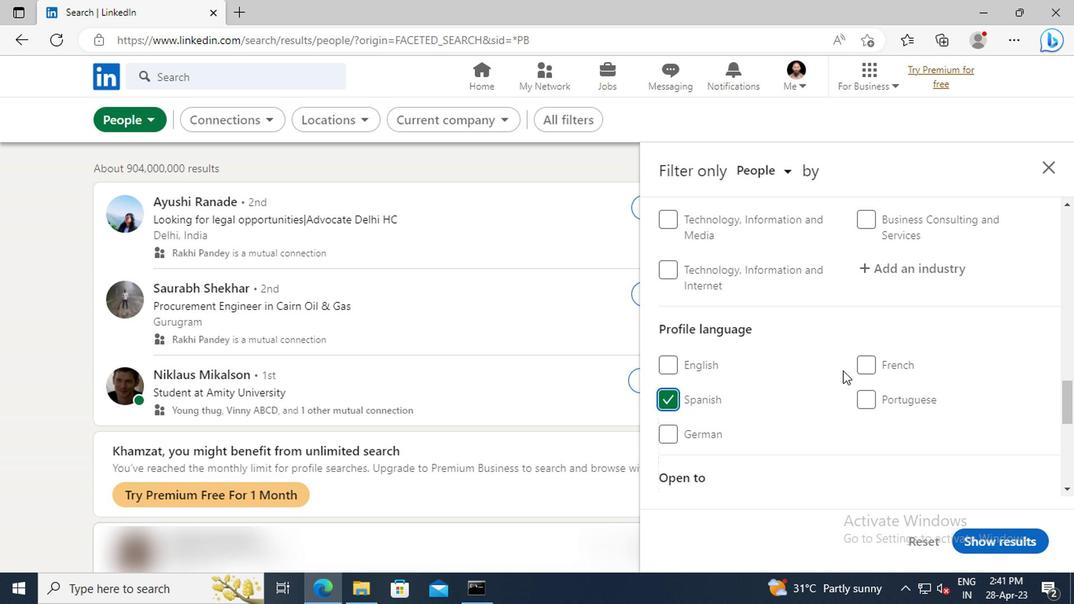 
Action: Mouse scrolled (840, 371) with delta (0, 1)
Screenshot: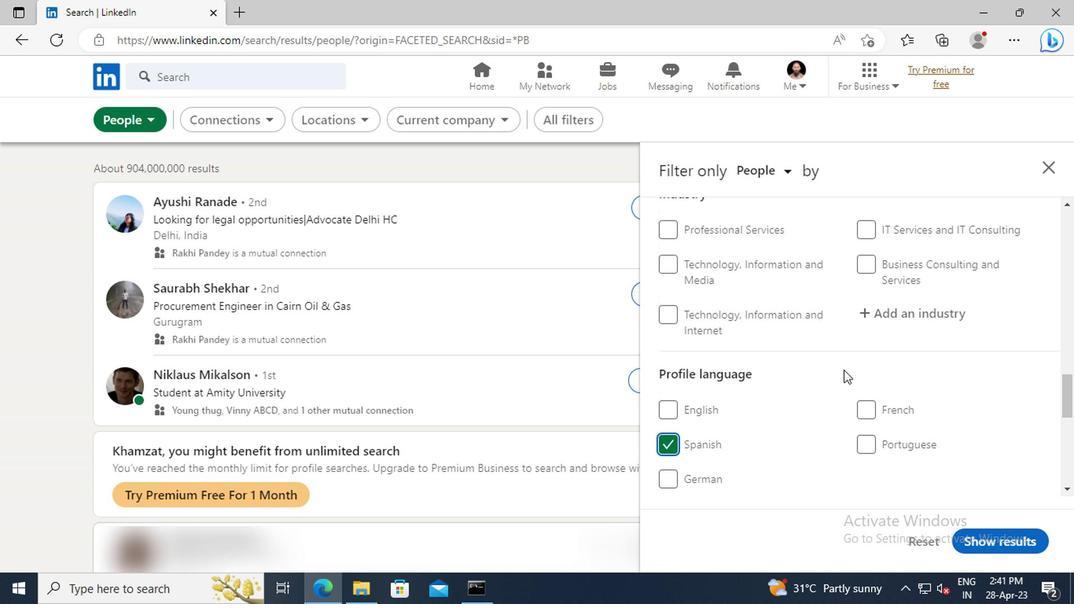 
Action: Mouse scrolled (840, 371) with delta (0, 1)
Screenshot: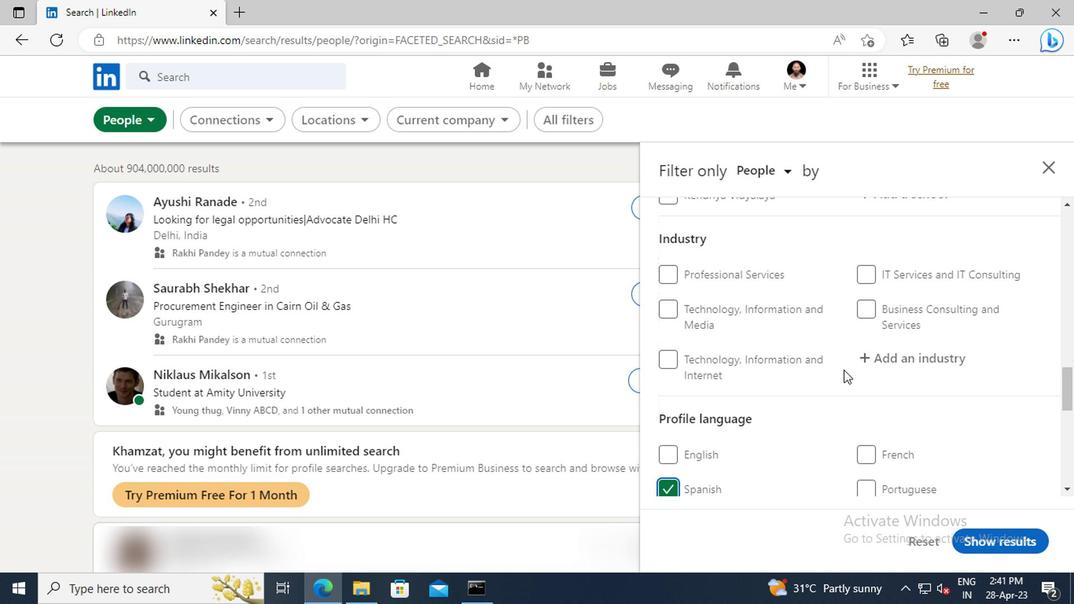 
Action: Mouse scrolled (840, 371) with delta (0, 1)
Screenshot: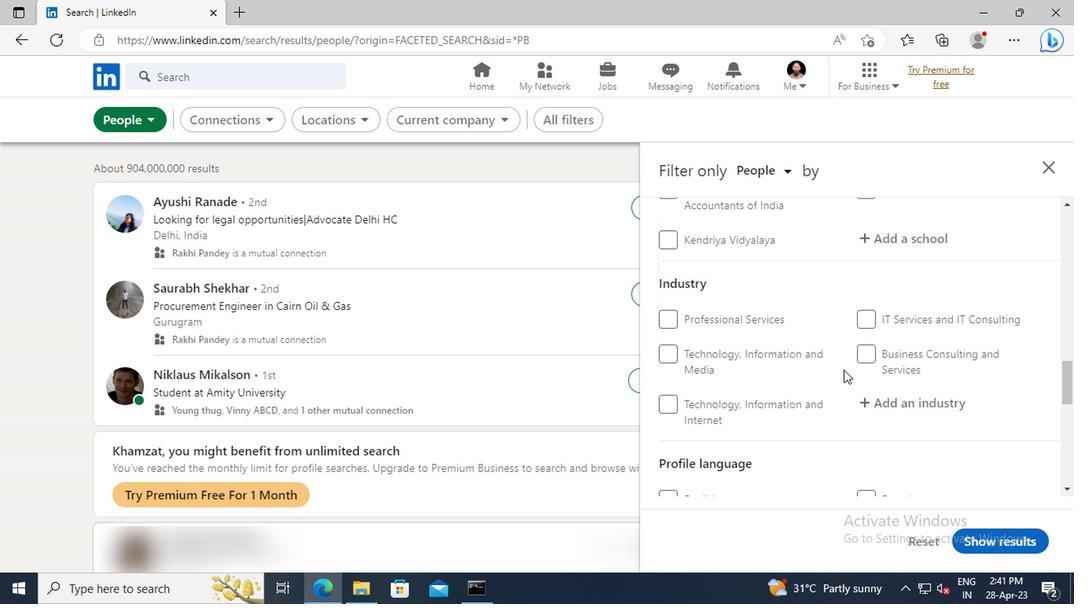 
Action: Mouse scrolled (840, 371) with delta (0, 1)
Screenshot: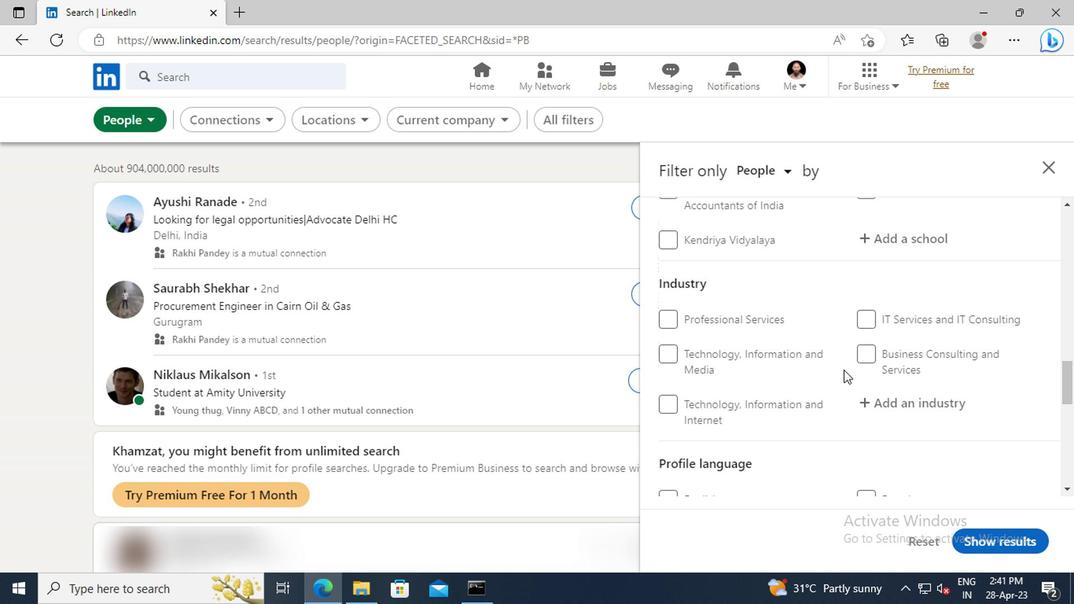 
Action: Mouse scrolled (840, 371) with delta (0, 1)
Screenshot: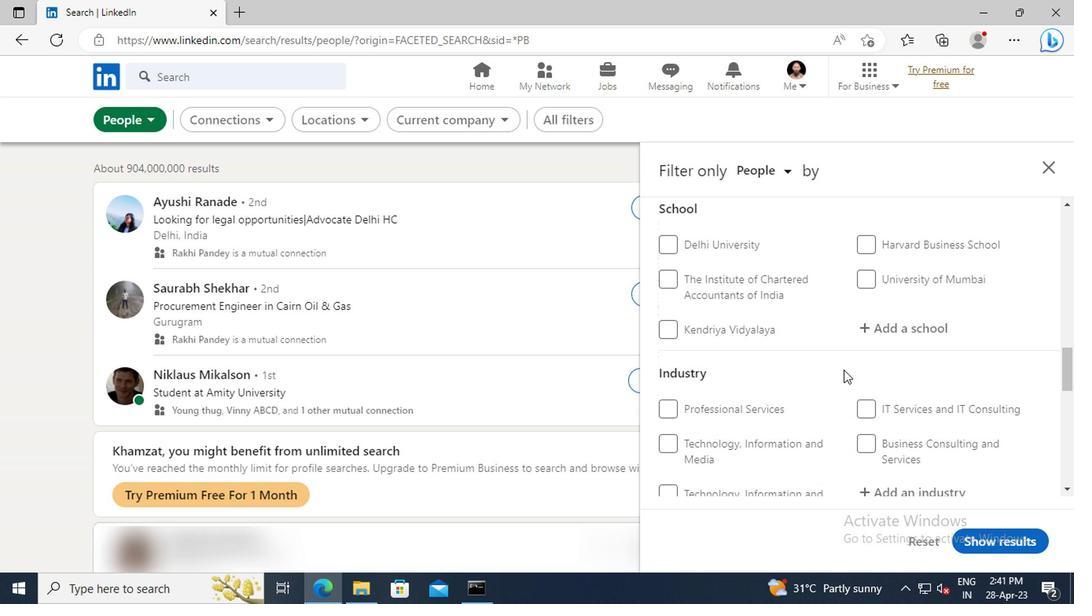 
Action: Mouse scrolled (840, 371) with delta (0, 1)
Screenshot: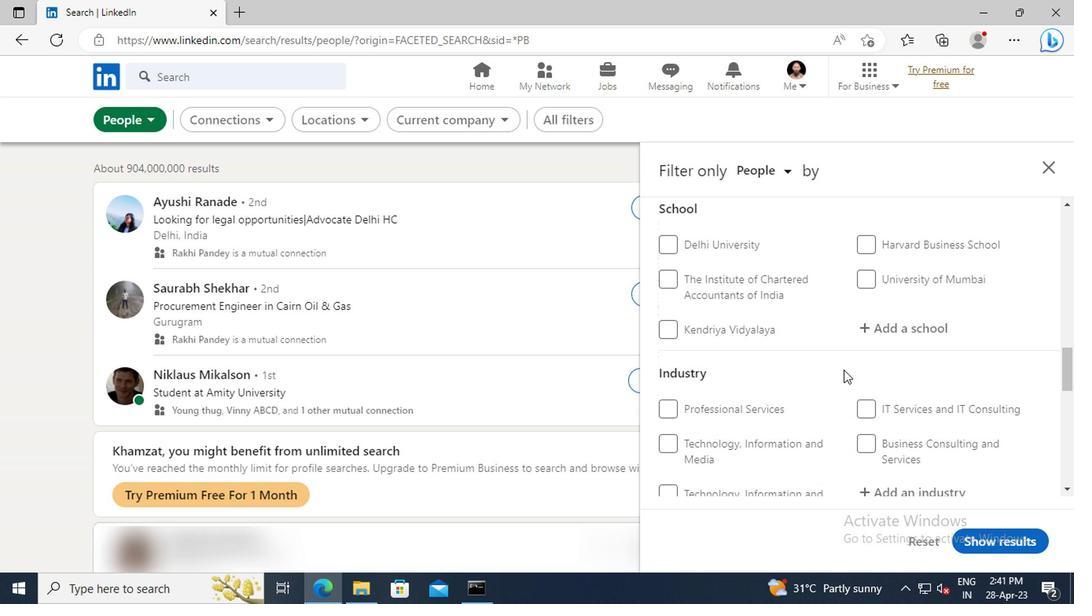
Action: Mouse scrolled (840, 371) with delta (0, 1)
Screenshot: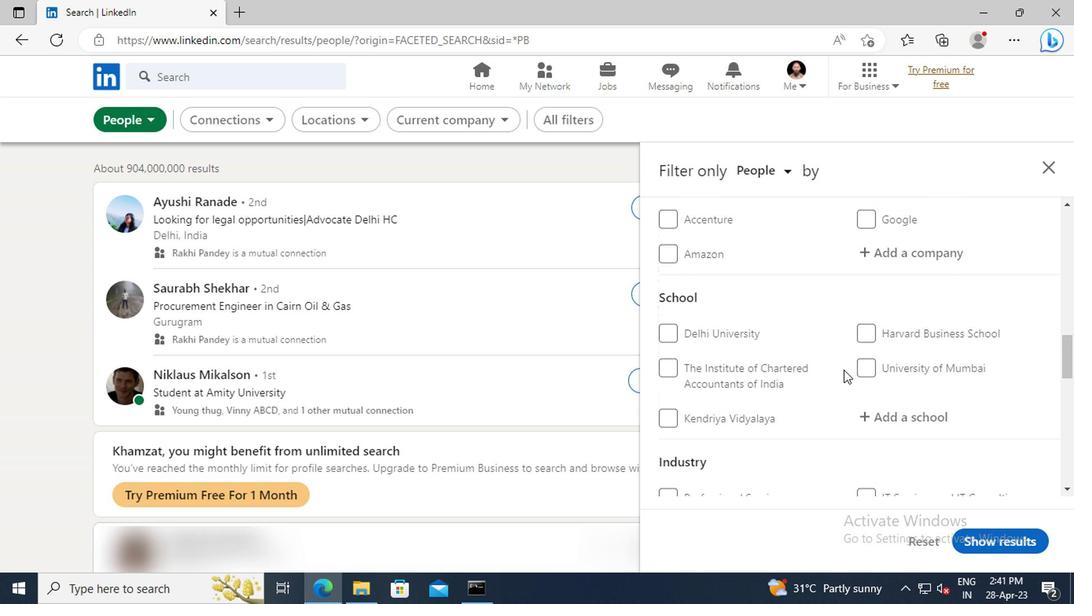 
Action: Mouse scrolled (840, 371) with delta (0, 1)
Screenshot: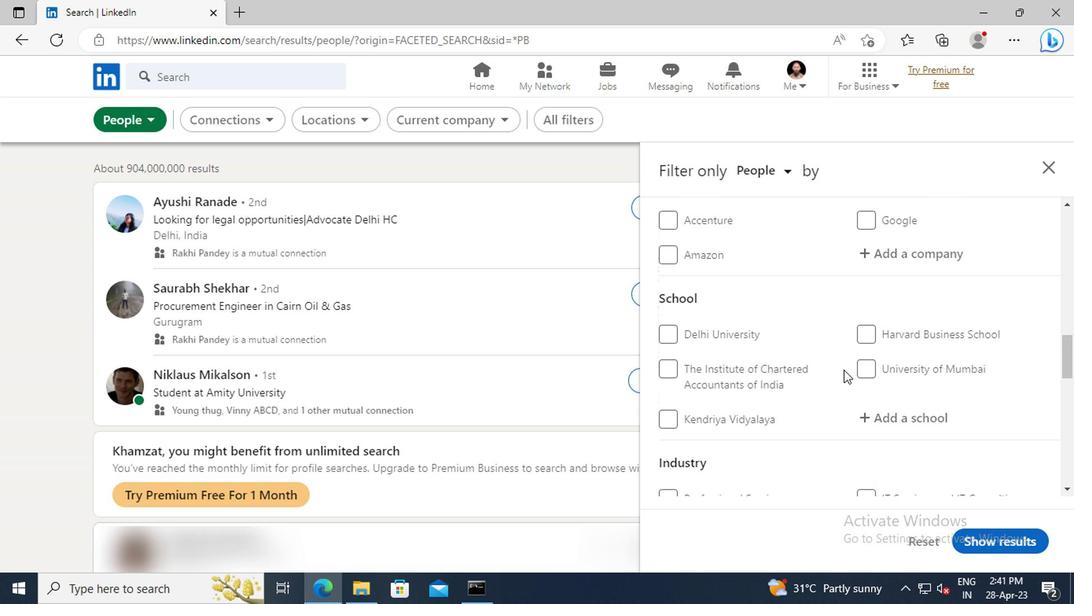 
Action: Mouse scrolled (840, 371) with delta (0, 1)
Screenshot: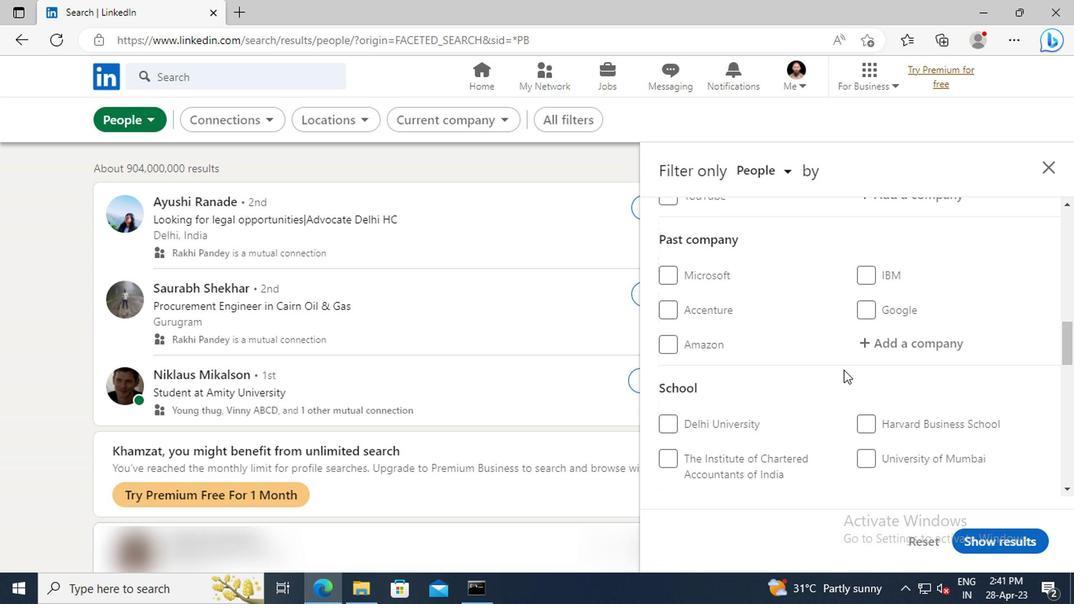 
Action: Mouse scrolled (840, 371) with delta (0, 1)
Screenshot: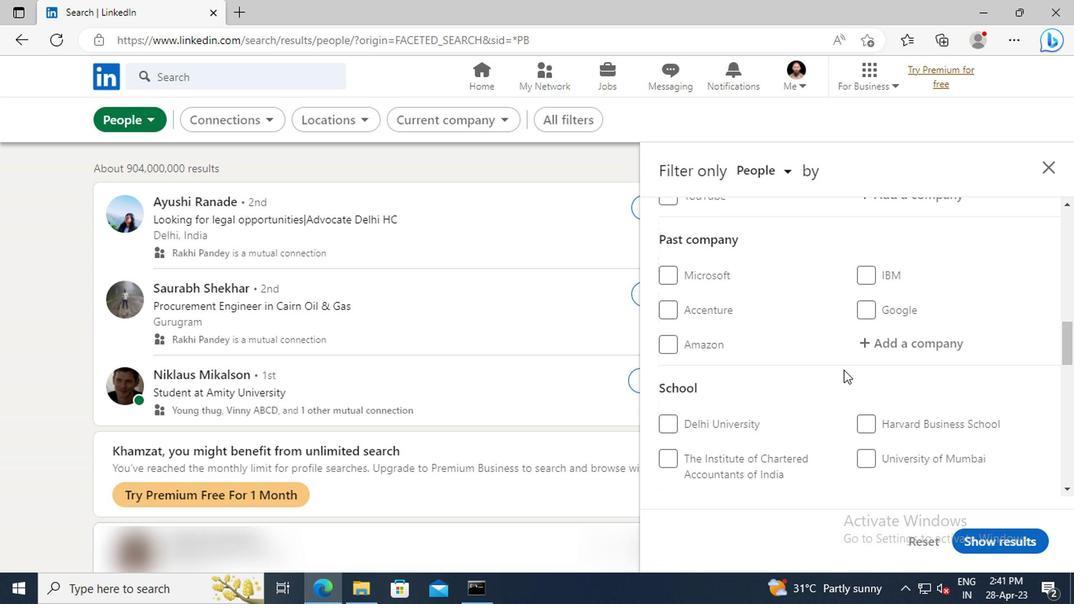 
Action: Mouse scrolled (840, 371) with delta (0, 1)
Screenshot: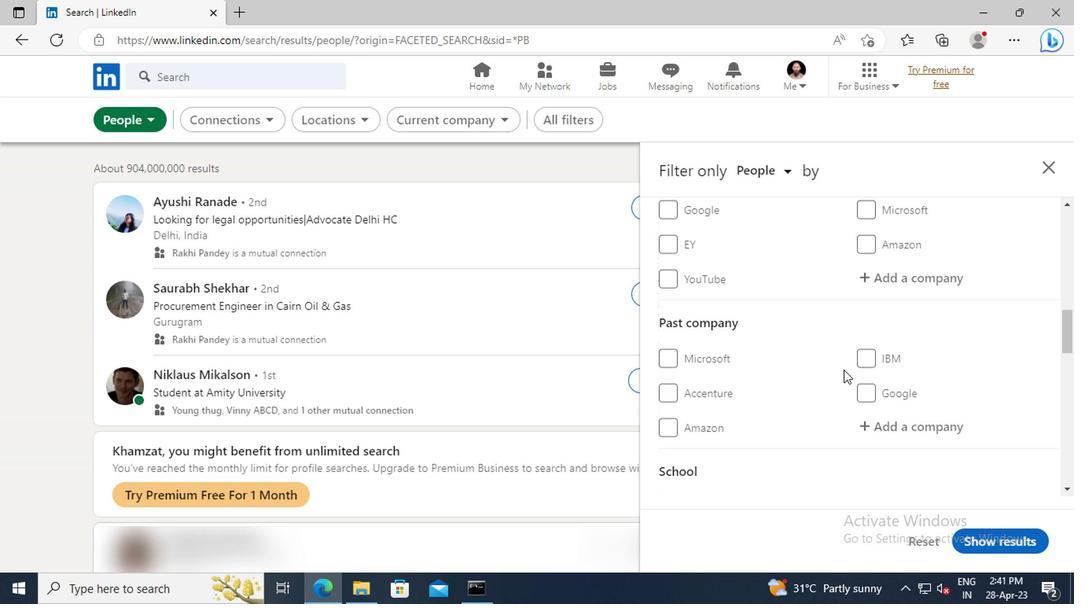 
Action: Mouse scrolled (840, 371) with delta (0, 1)
Screenshot: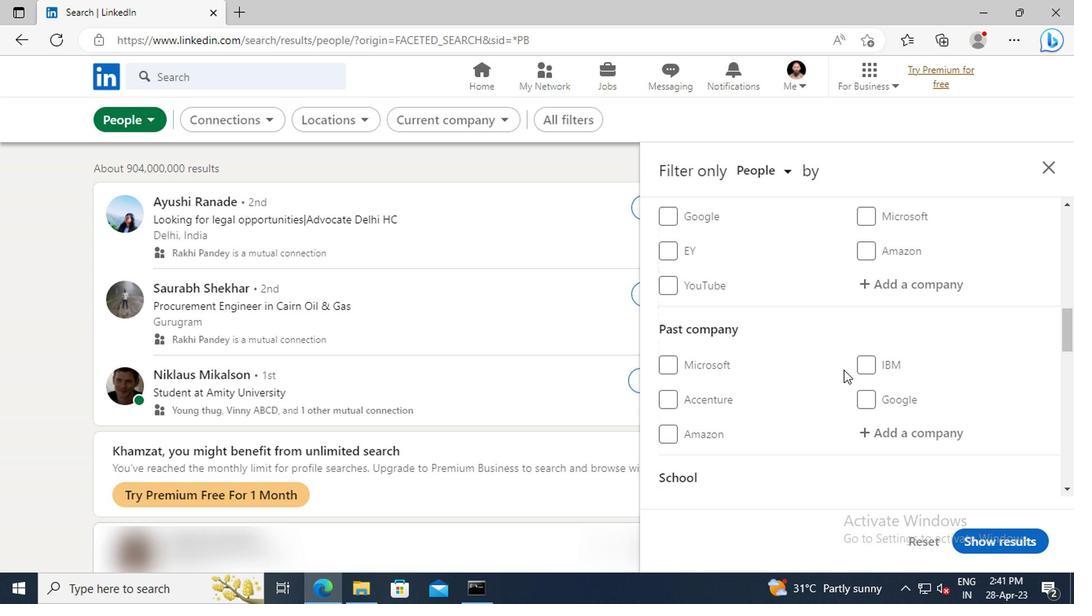 
Action: Mouse moved to (881, 369)
Screenshot: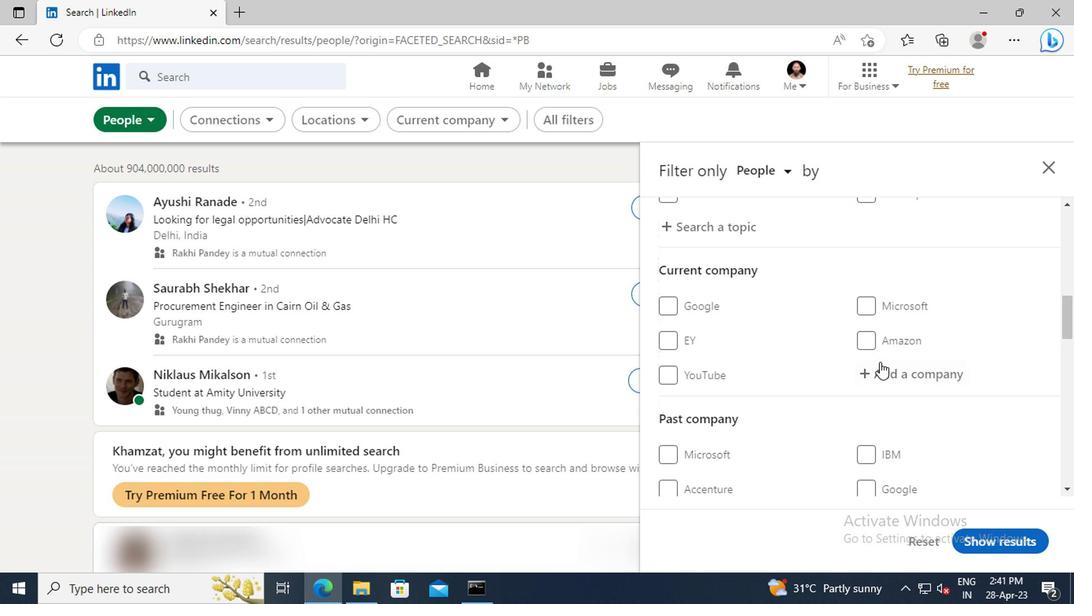 
Action: Mouse pressed left at (881, 369)
Screenshot: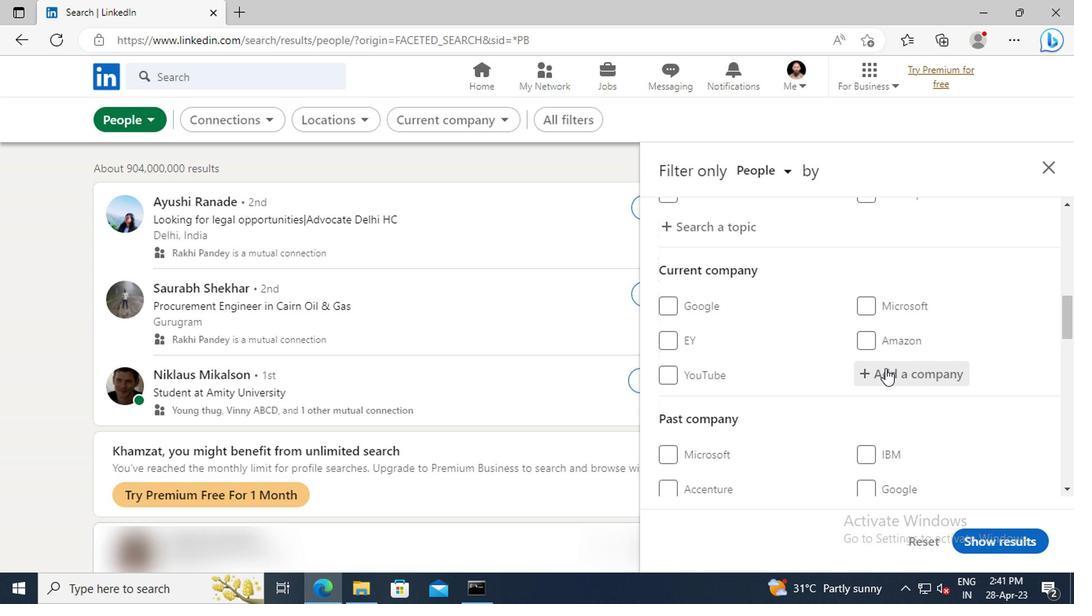 
Action: Key pressed <Key.shift>MAY<Key.shift>HAPS<Key.space><Key.shift>CON
Screenshot: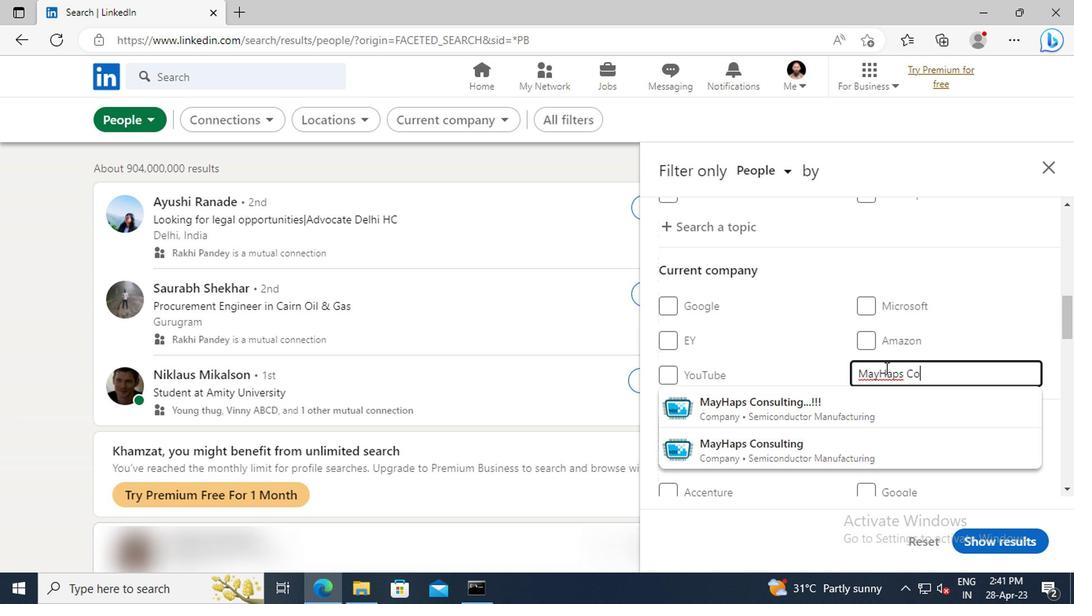 
Action: Mouse moved to (886, 403)
Screenshot: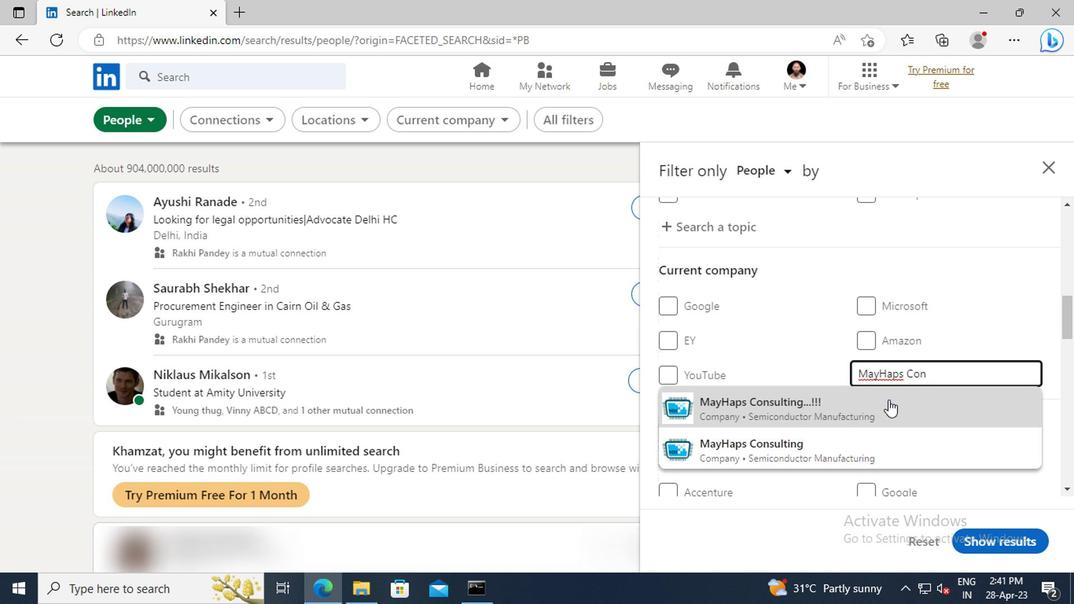 
Action: Mouse pressed left at (886, 403)
Screenshot: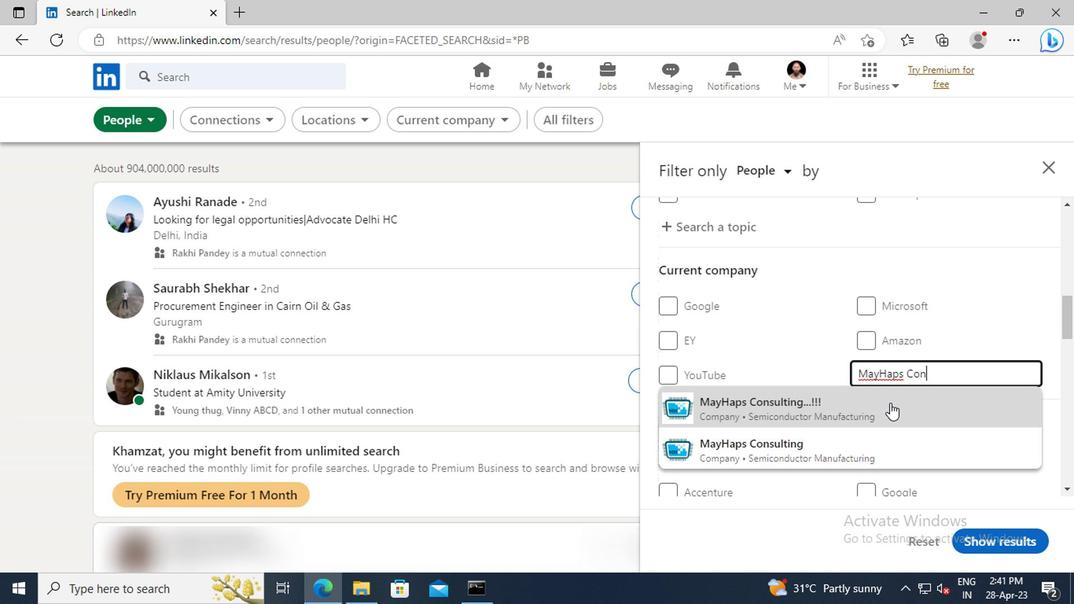 
Action: Mouse moved to (883, 326)
Screenshot: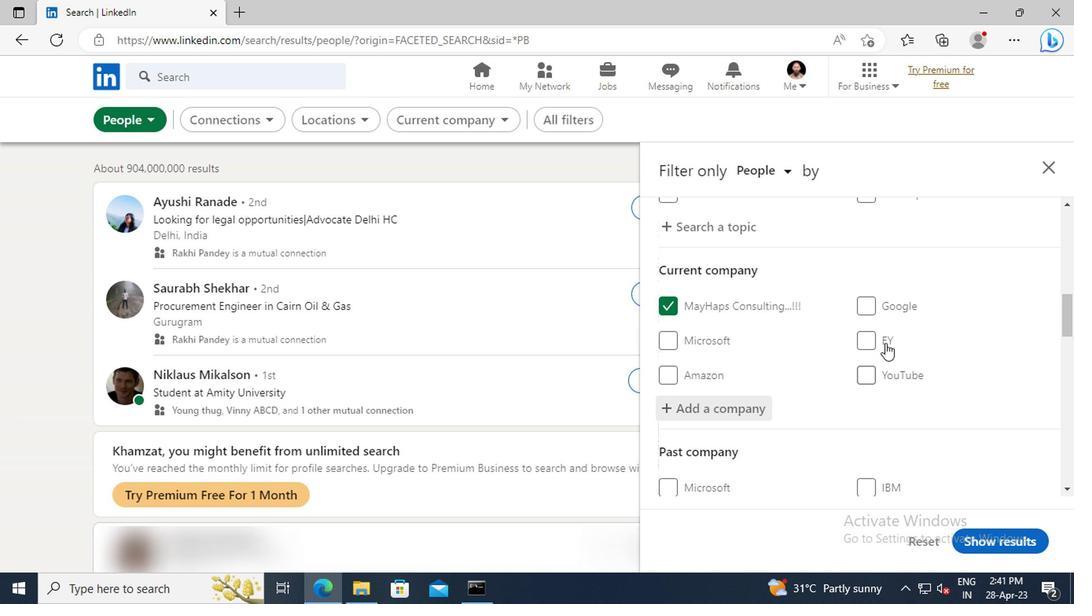 
Action: Mouse scrolled (883, 325) with delta (0, -1)
Screenshot: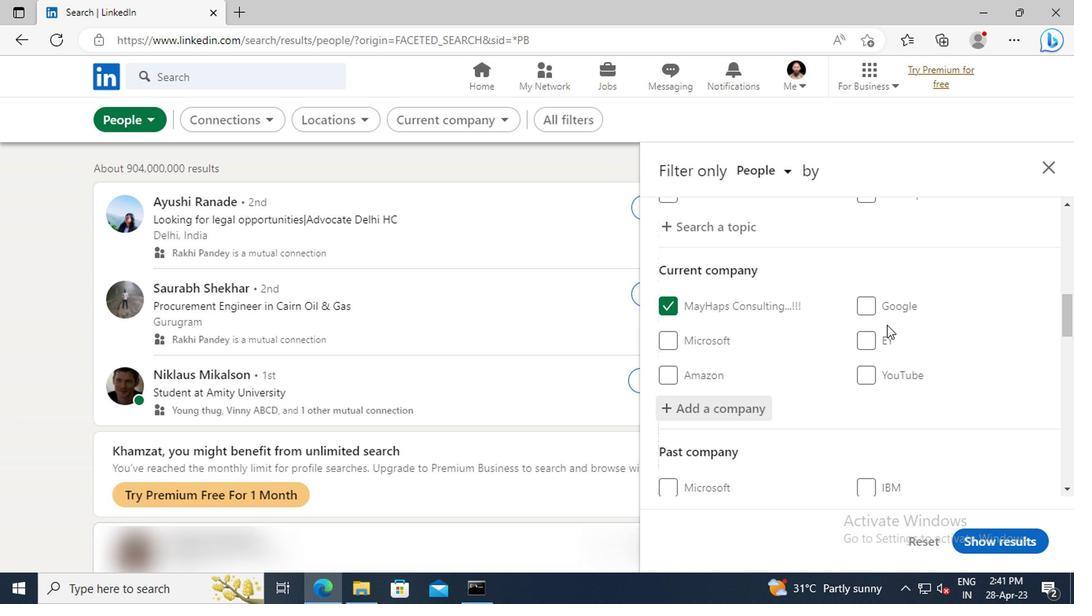 
Action: Mouse scrolled (883, 325) with delta (0, -1)
Screenshot: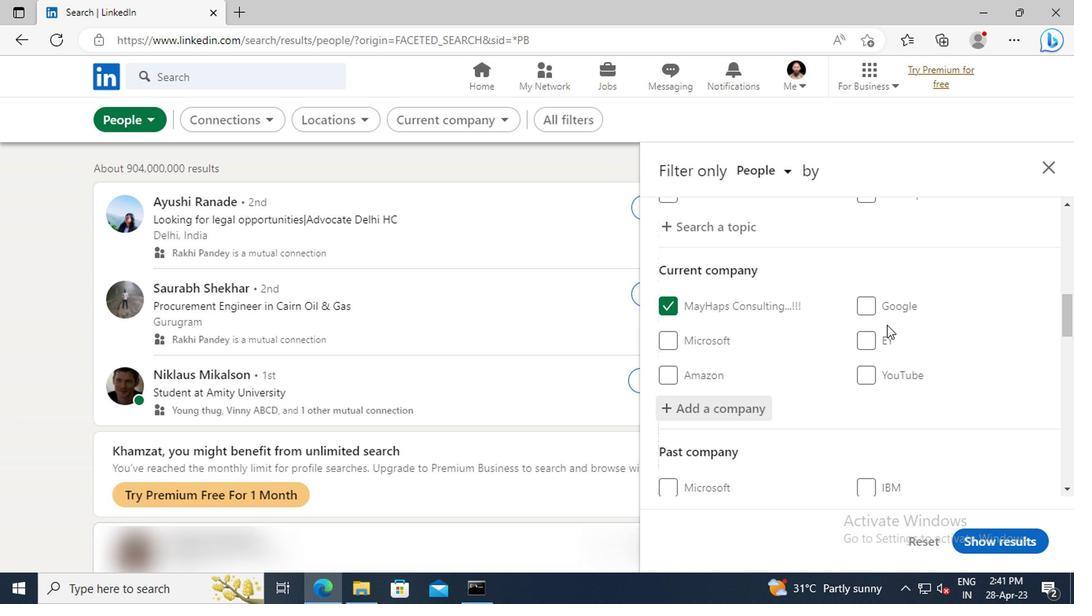 
Action: Mouse scrolled (883, 325) with delta (0, -1)
Screenshot: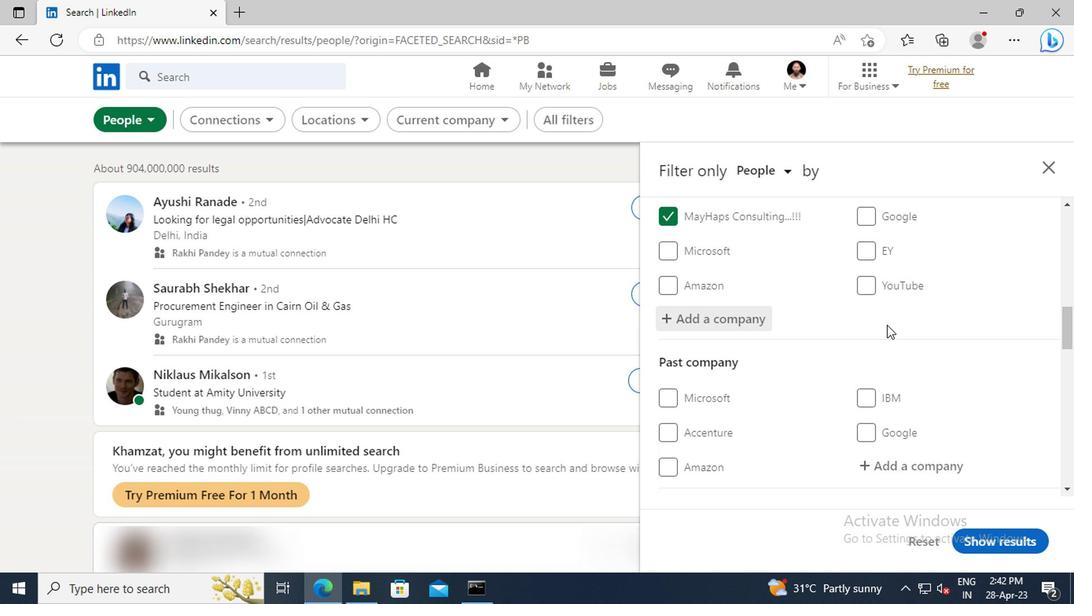
Action: Mouse scrolled (883, 325) with delta (0, -1)
Screenshot: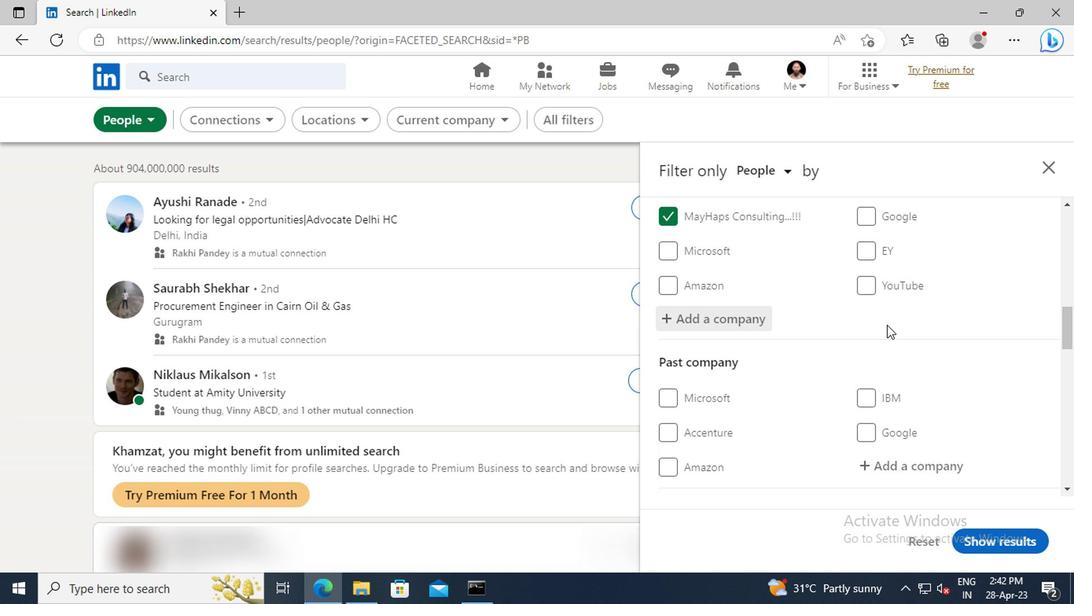 
Action: Mouse scrolled (883, 325) with delta (0, -1)
Screenshot: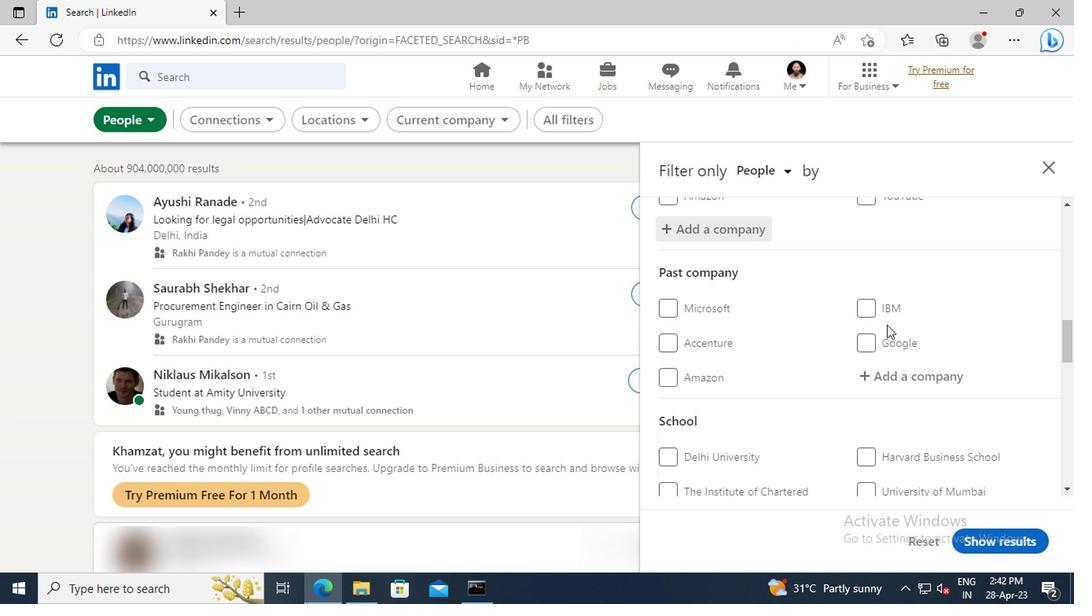 
Action: Mouse scrolled (883, 325) with delta (0, -1)
Screenshot: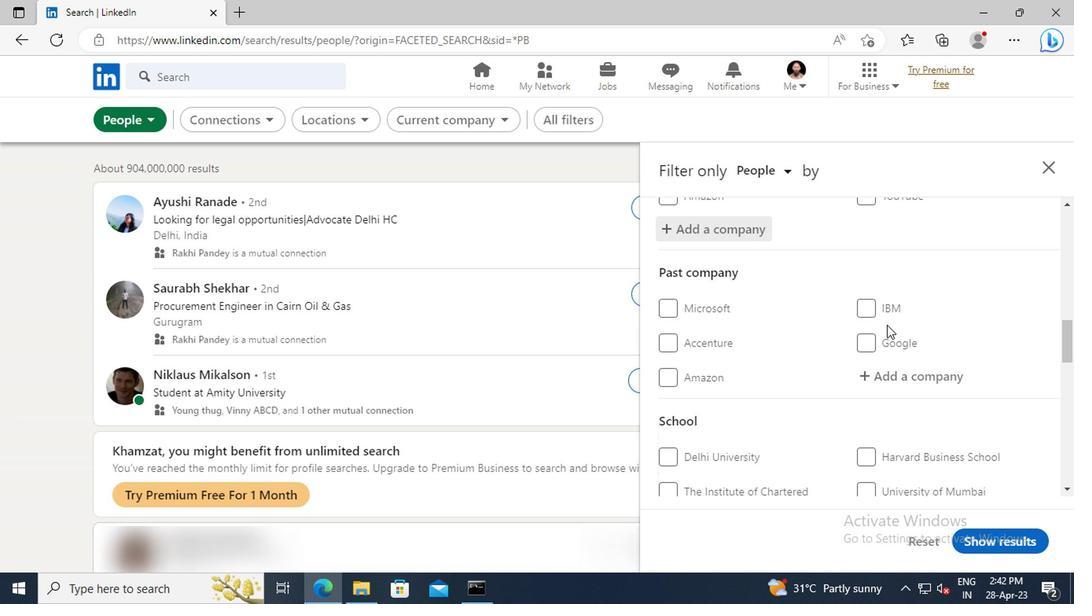 
Action: Mouse scrolled (883, 325) with delta (0, -1)
Screenshot: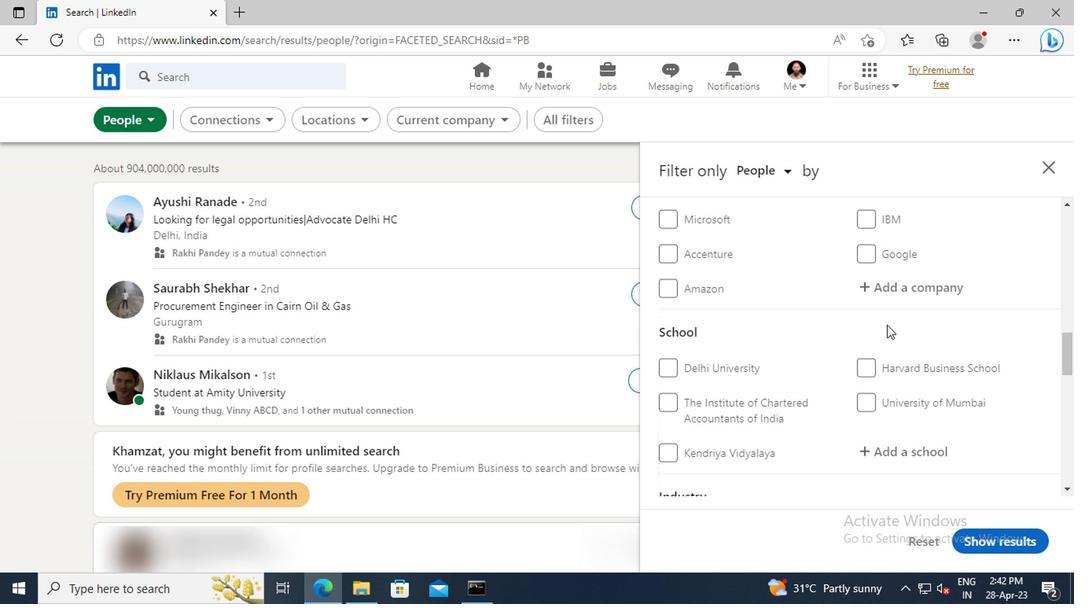 
Action: Mouse scrolled (883, 325) with delta (0, -1)
Screenshot: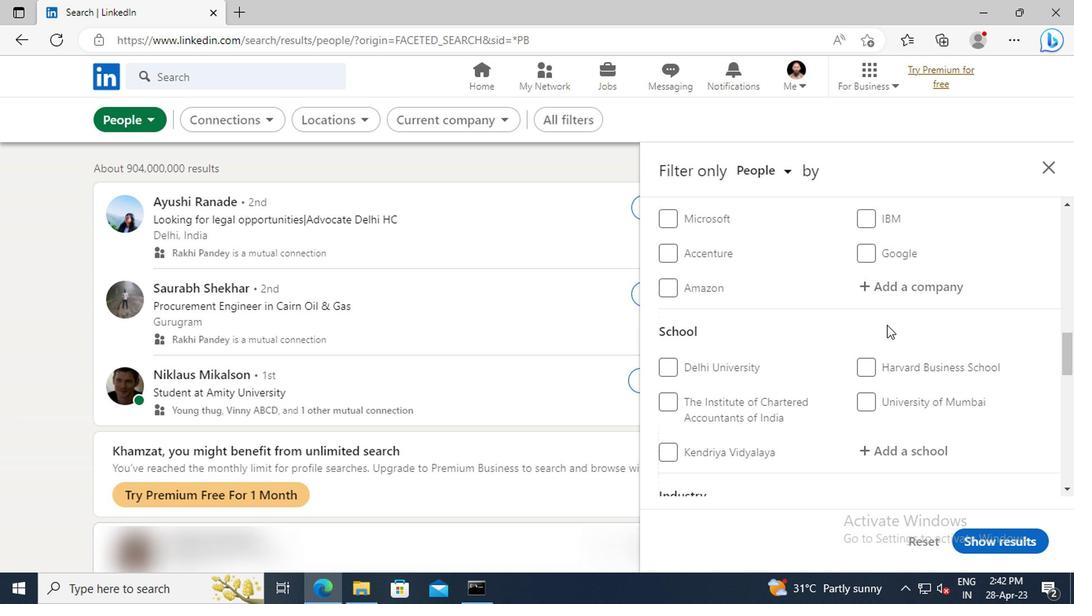 
Action: Mouse moved to (876, 363)
Screenshot: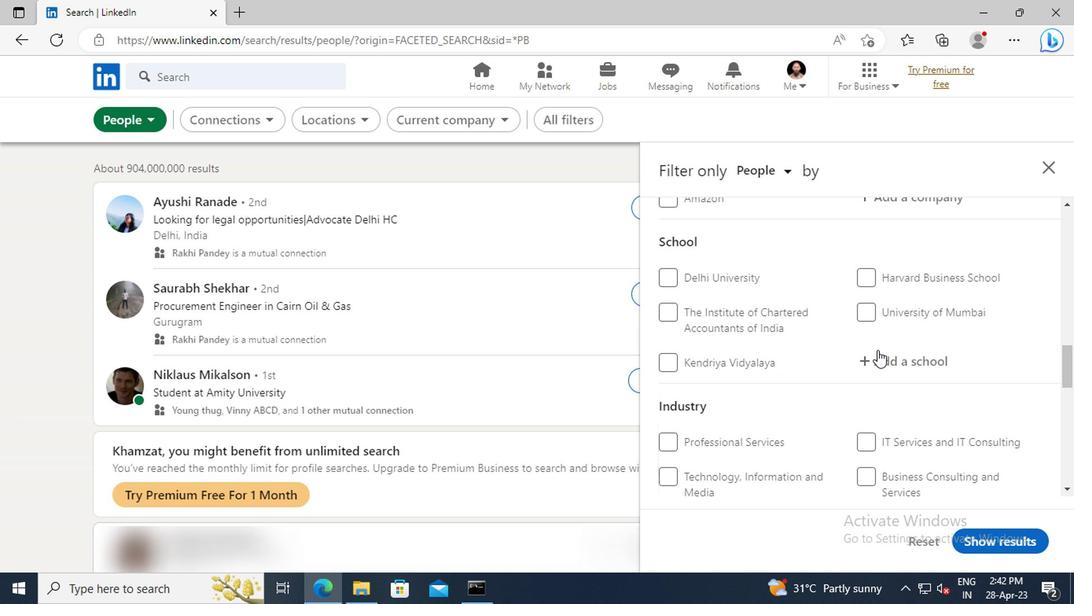 
Action: Mouse pressed left at (876, 363)
Screenshot: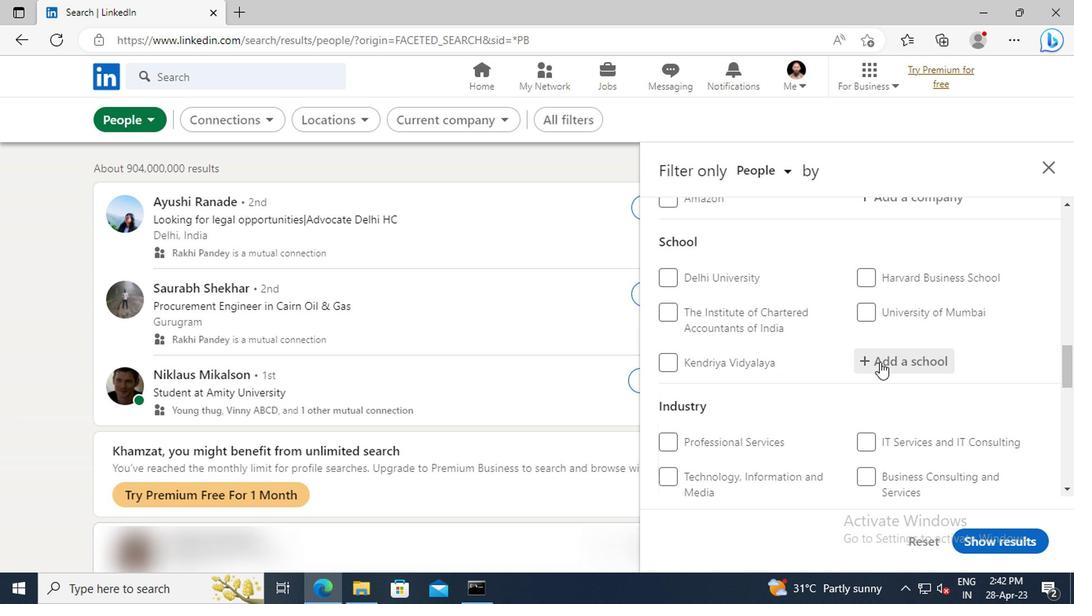 
Action: Mouse moved to (876, 363)
Screenshot: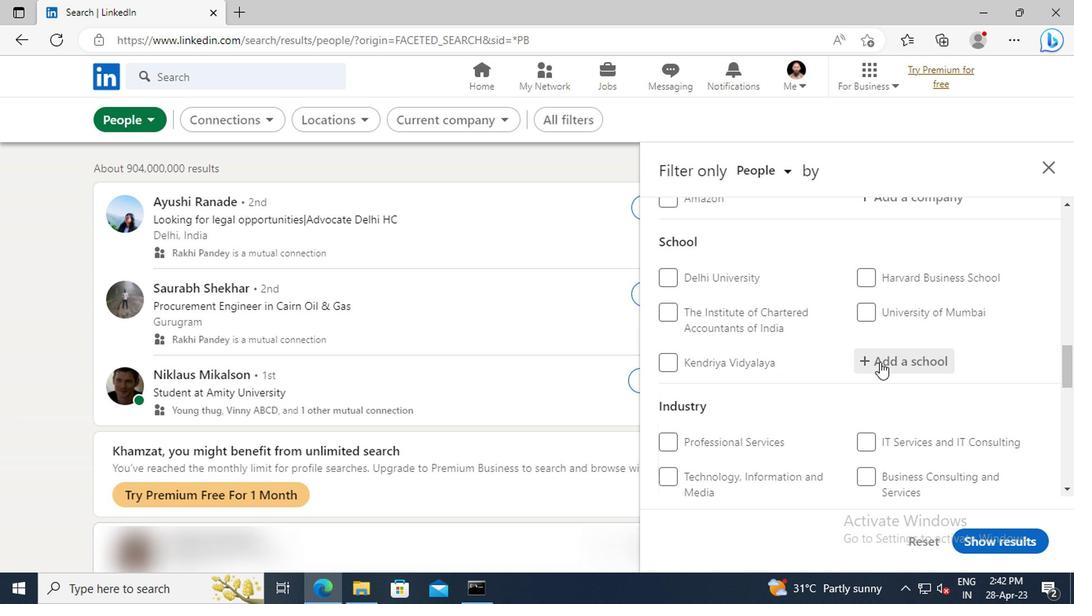 
Action: Key pressed <Key.shift>BITS<Key.space><Key.shift>EDU<Key.space><Key.shift>C
Screenshot: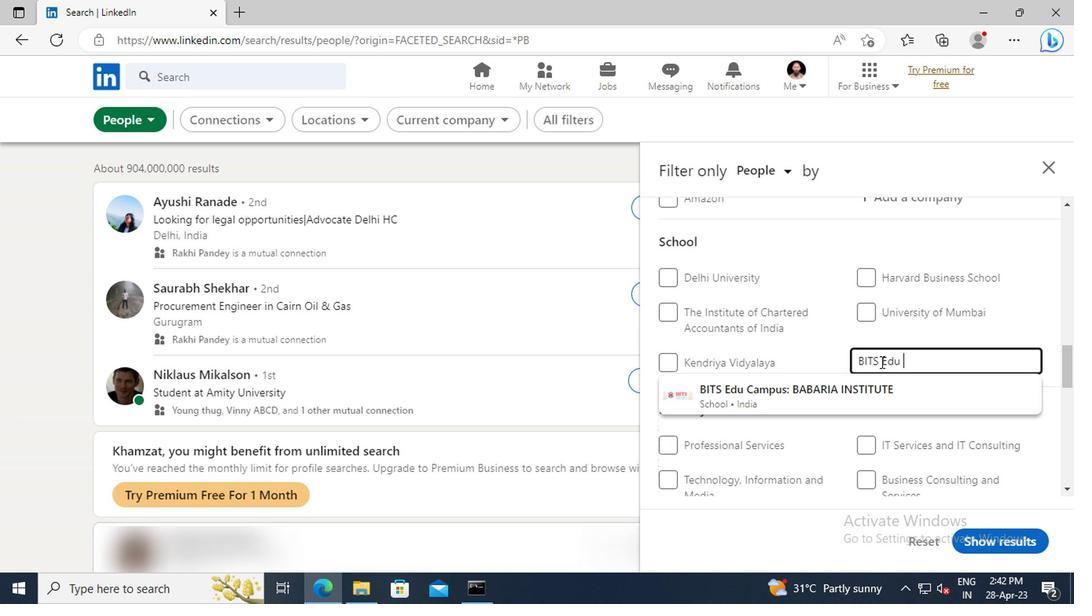 
Action: Mouse moved to (869, 387)
Screenshot: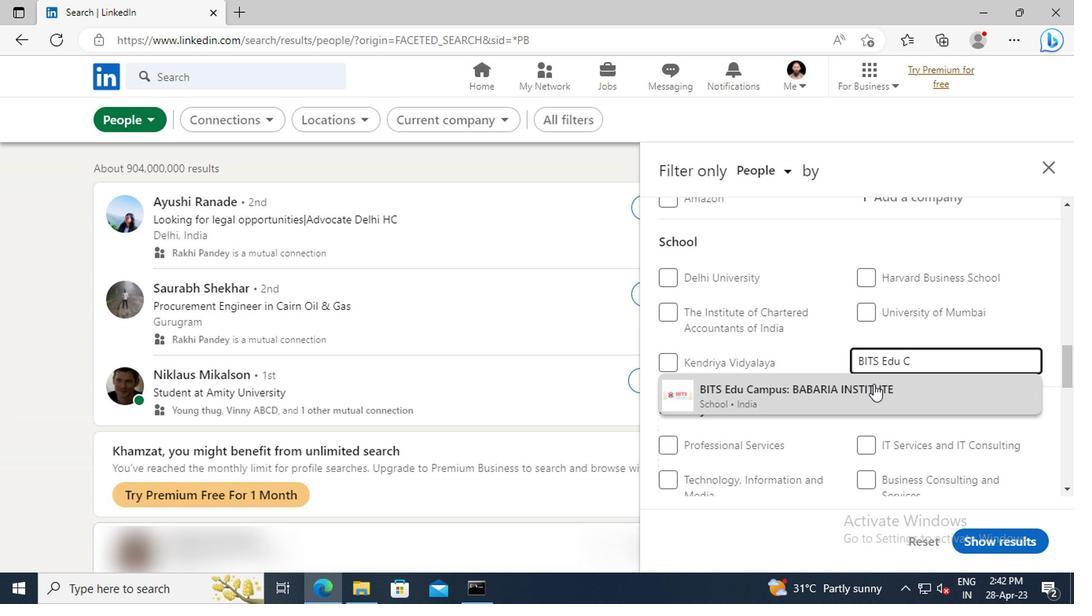 
Action: Mouse pressed left at (869, 387)
Screenshot: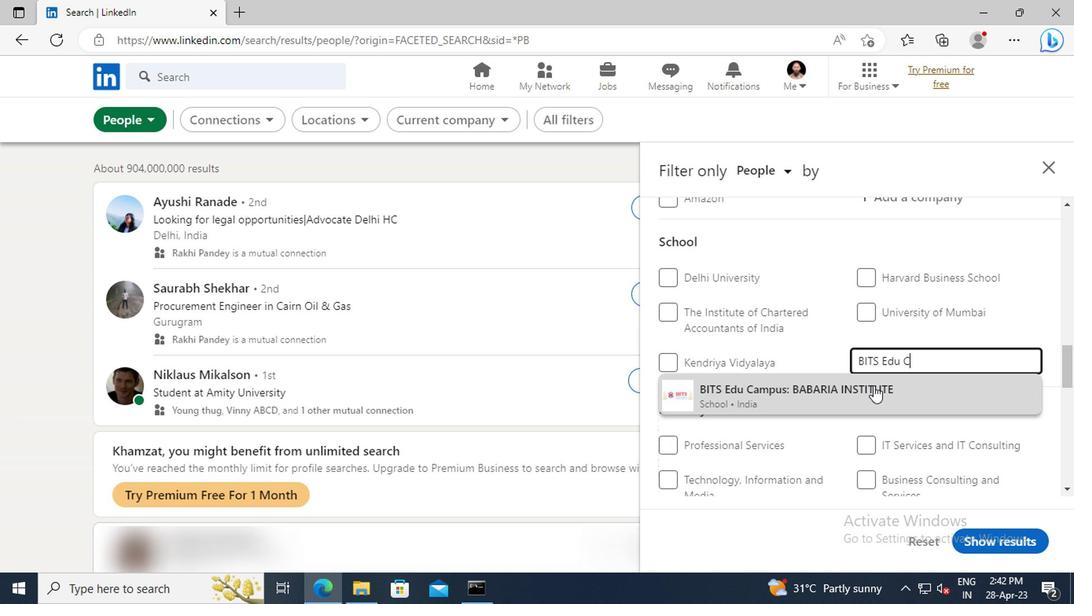 
Action: Mouse moved to (880, 353)
Screenshot: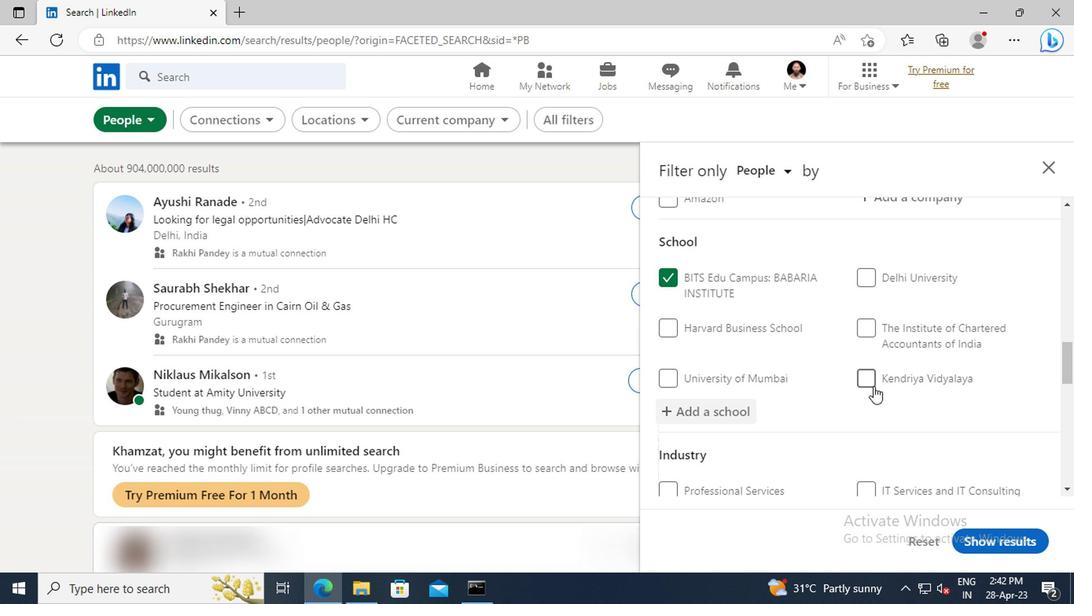 
Action: Mouse scrolled (880, 352) with delta (0, -1)
Screenshot: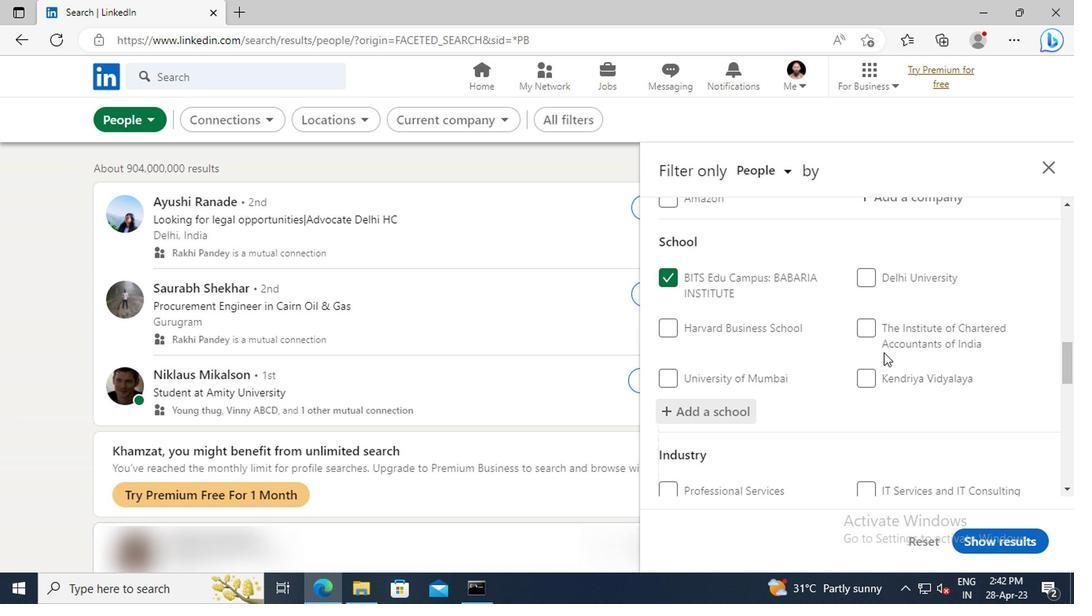 
Action: Mouse scrolled (880, 352) with delta (0, -1)
Screenshot: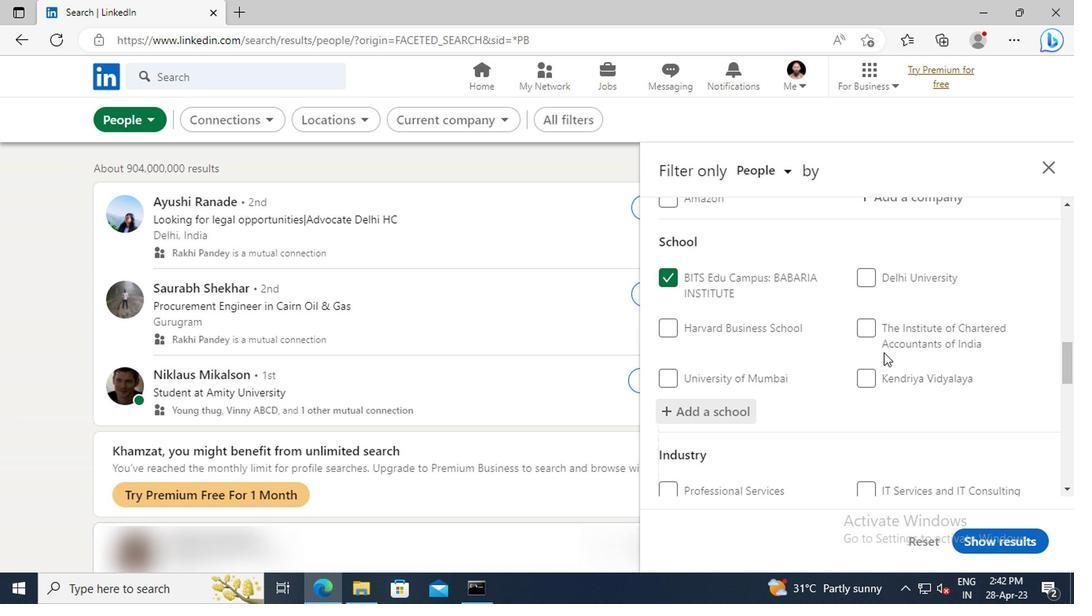 
Action: Mouse scrolled (880, 352) with delta (0, -1)
Screenshot: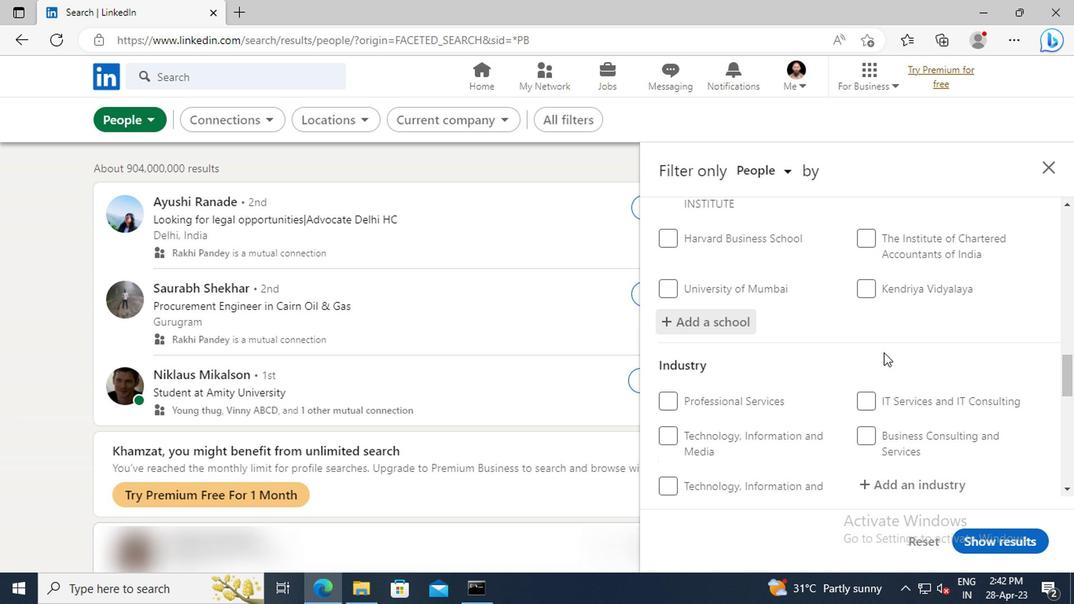 
Action: Mouse scrolled (880, 352) with delta (0, -1)
Screenshot: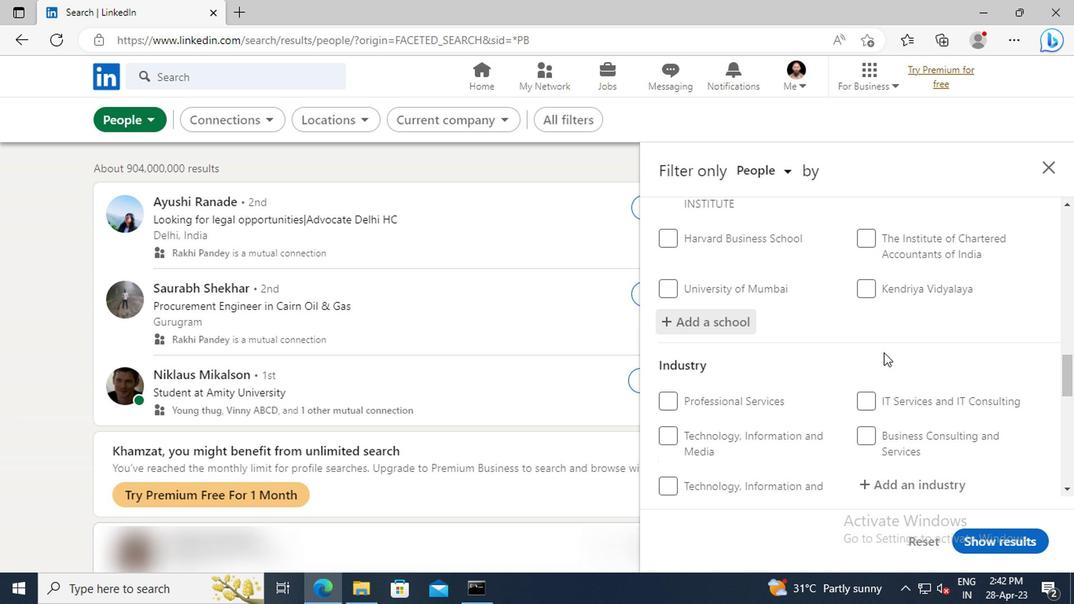 
Action: Mouse moved to (899, 391)
Screenshot: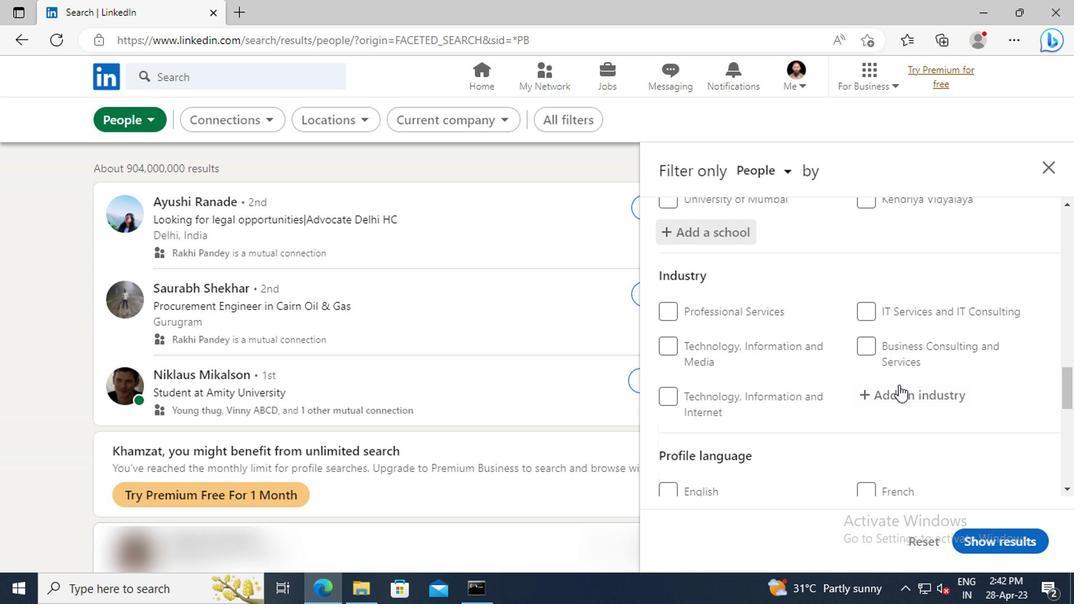 
Action: Mouse pressed left at (899, 391)
Screenshot: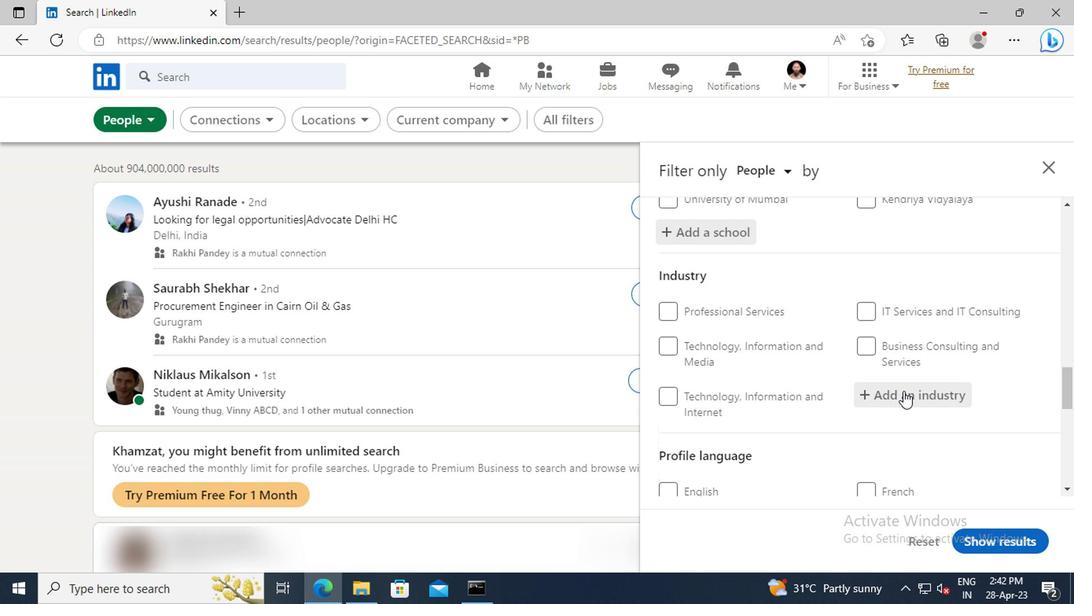 
Action: Key pressed <Key.shift>GOVERNMENT<Key.space><Key.shift>RE
Screenshot: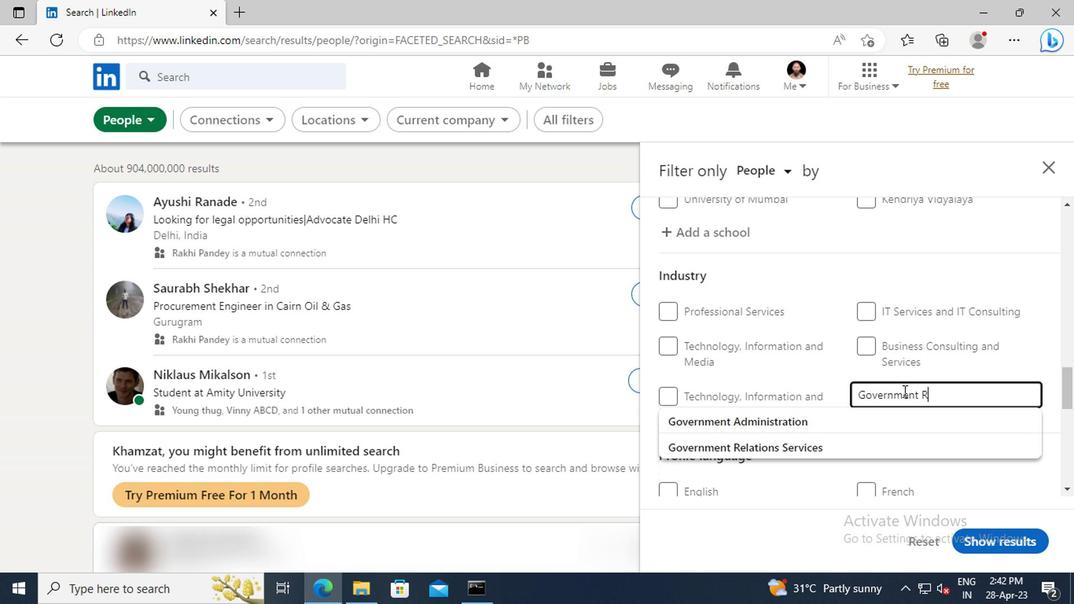 
Action: Mouse moved to (901, 416)
Screenshot: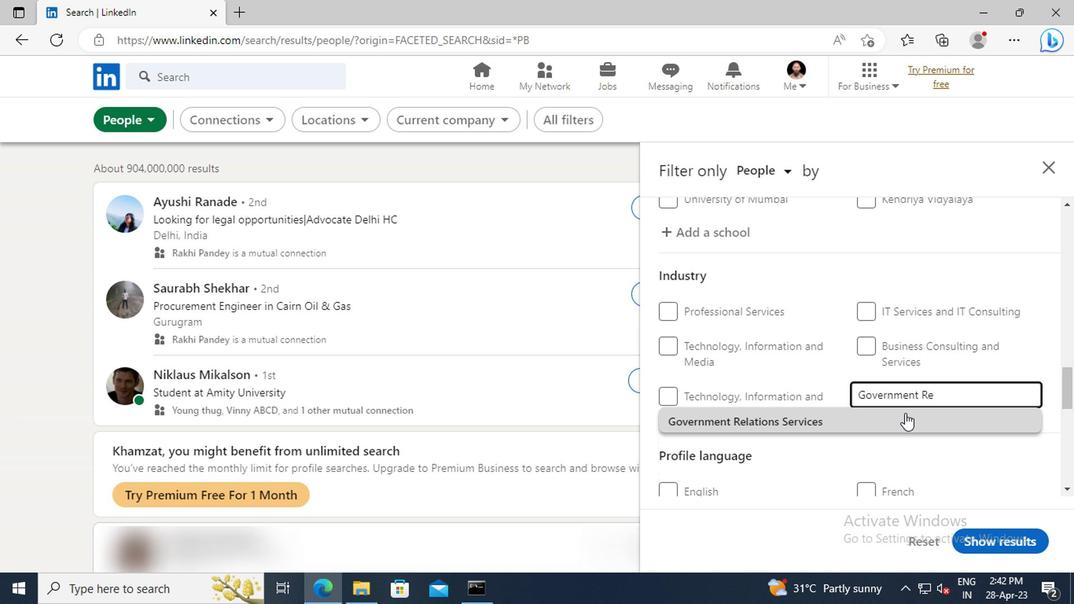 
Action: Mouse pressed left at (901, 416)
Screenshot: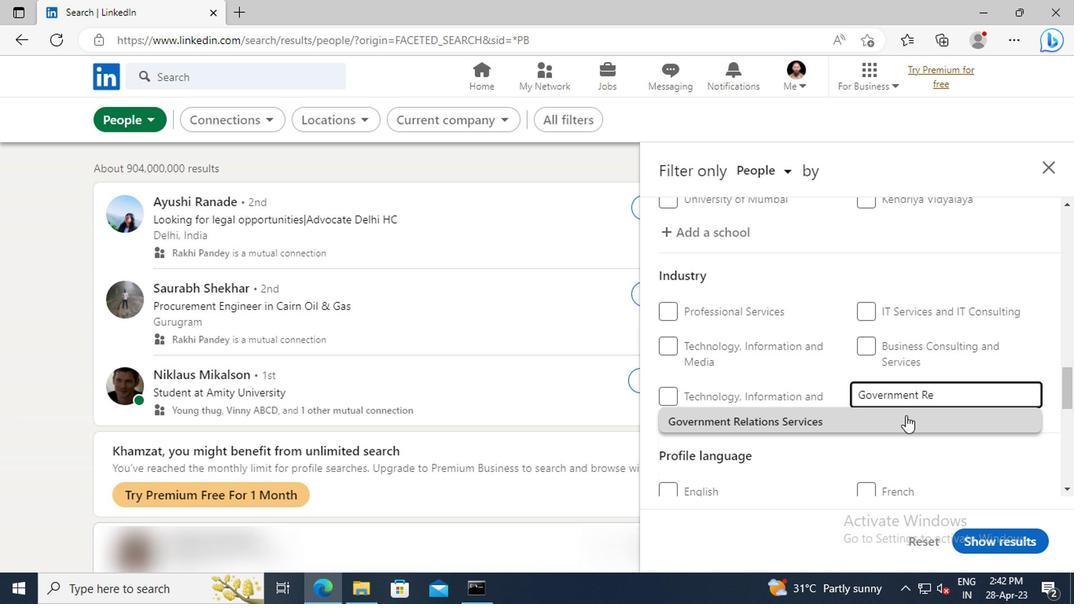 
Action: Mouse moved to (890, 377)
Screenshot: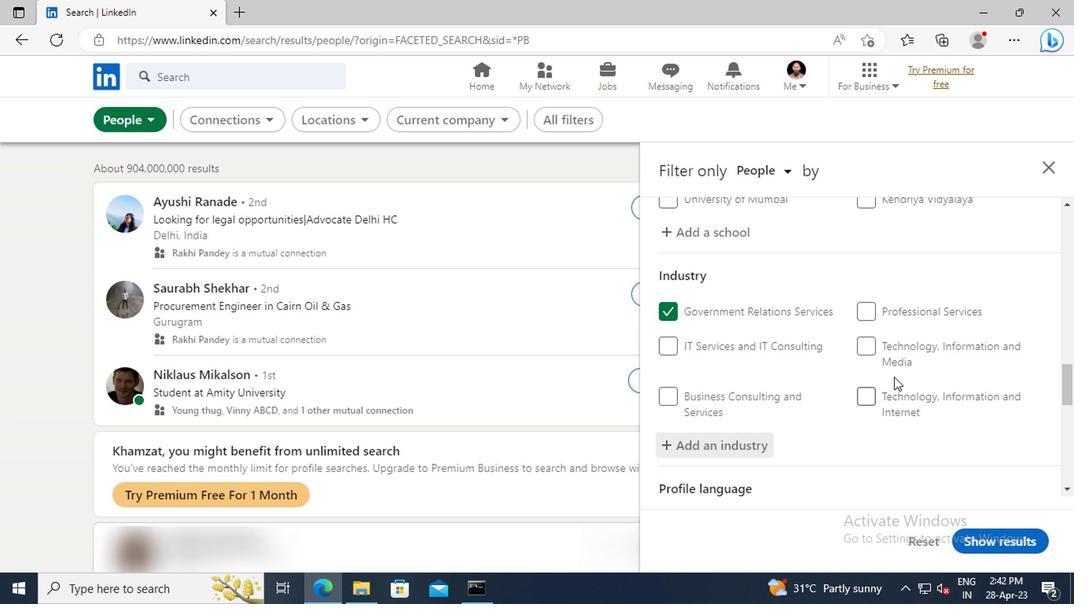 
Action: Mouse scrolled (890, 375) with delta (0, -1)
Screenshot: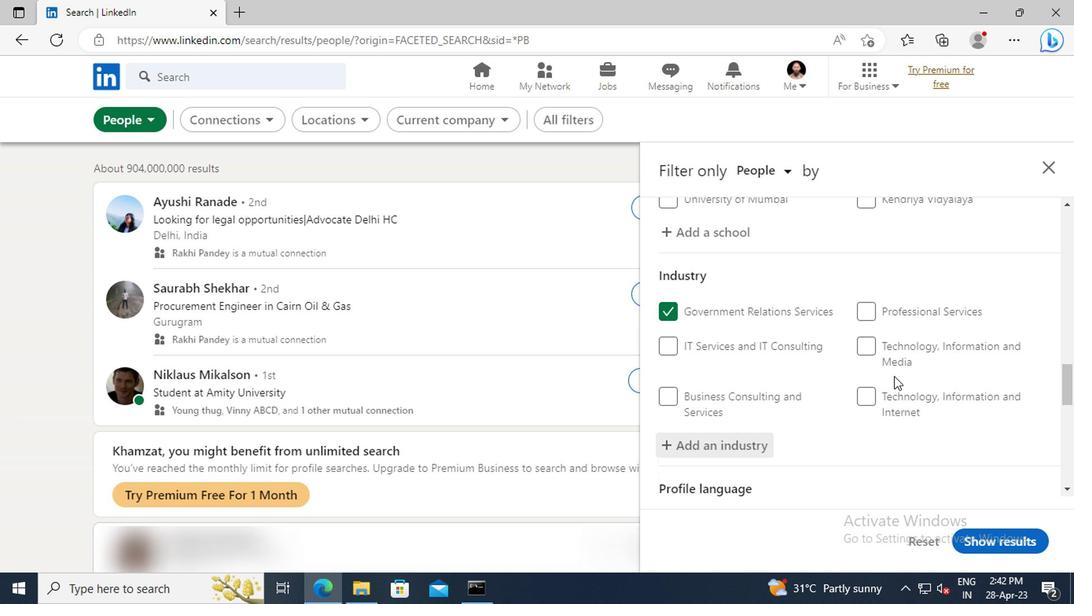 
Action: Mouse scrolled (890, 375) with delta (0, -1)
Screenshot: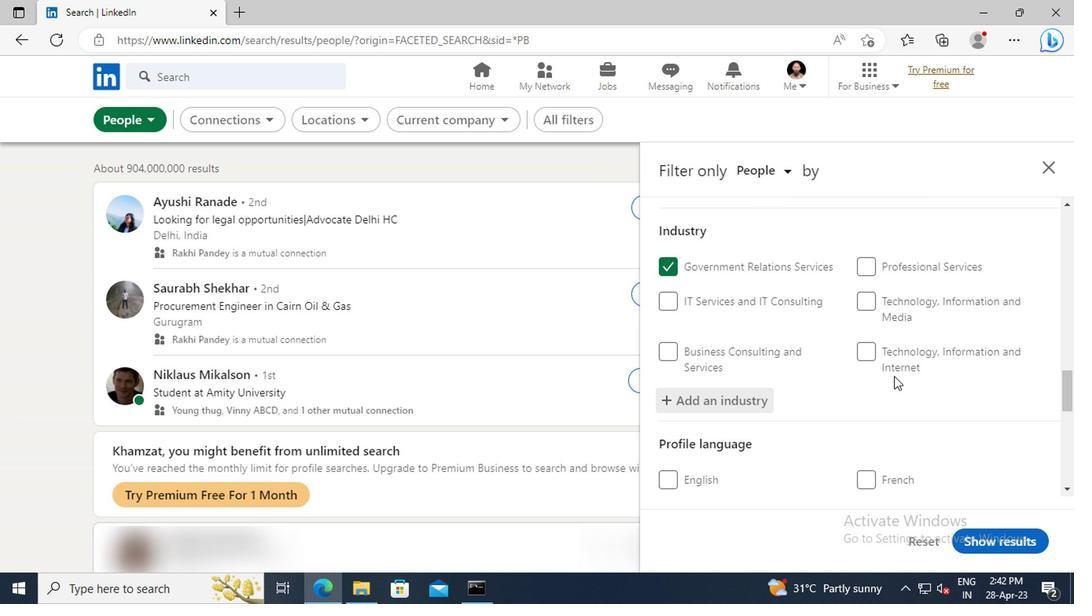 
Action: Mouse scrolled (890, 375) with delta (0, -1)
Screenshot: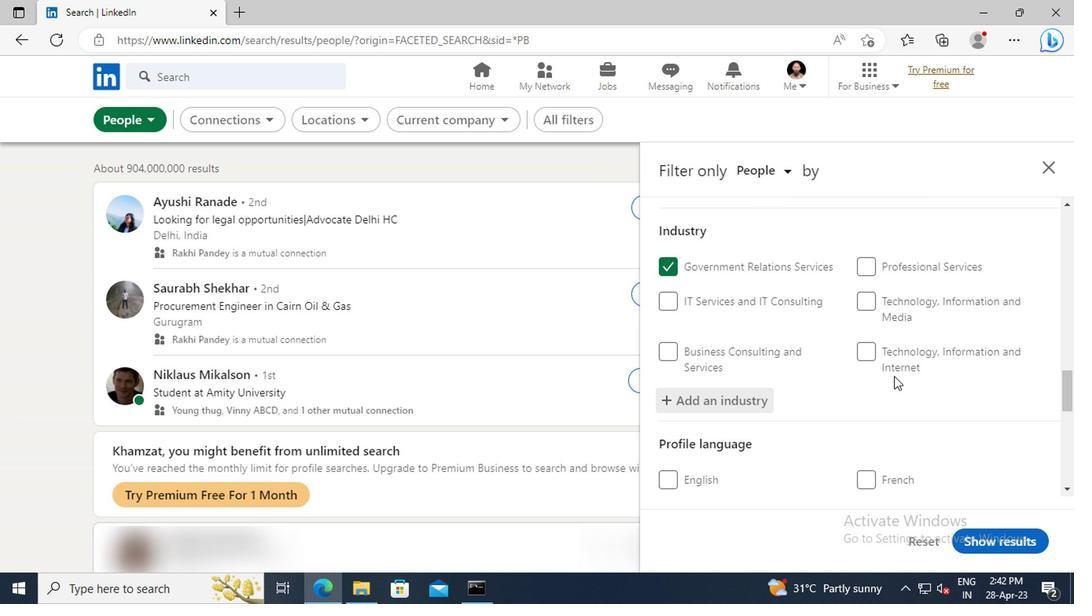 
Action: Mouse scrolled (890, 375) with delta (0, -1)
Screenshot: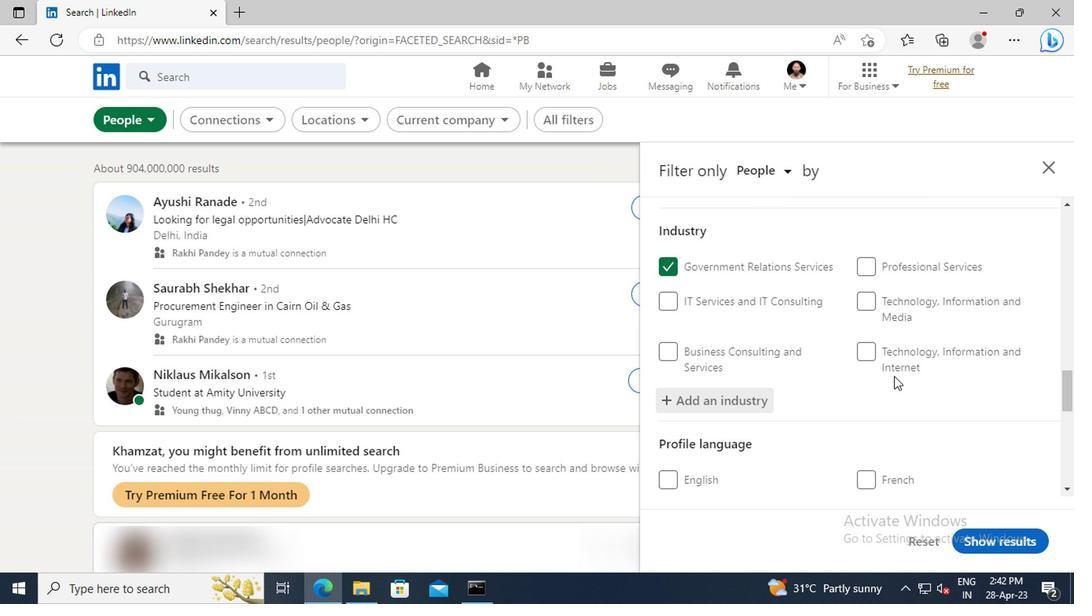 
Action: Mouse scrolled (890, 375) with delta (0, -1)
Screenshot: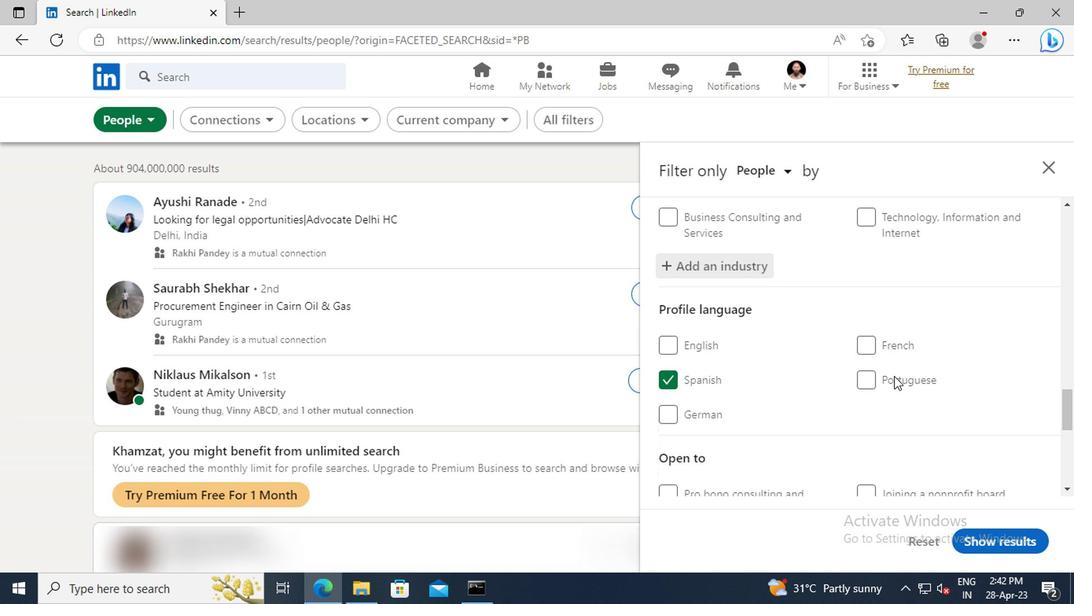 
Action: Mouse scrolled (890, 375) with delta (0, -1)
Screenshot: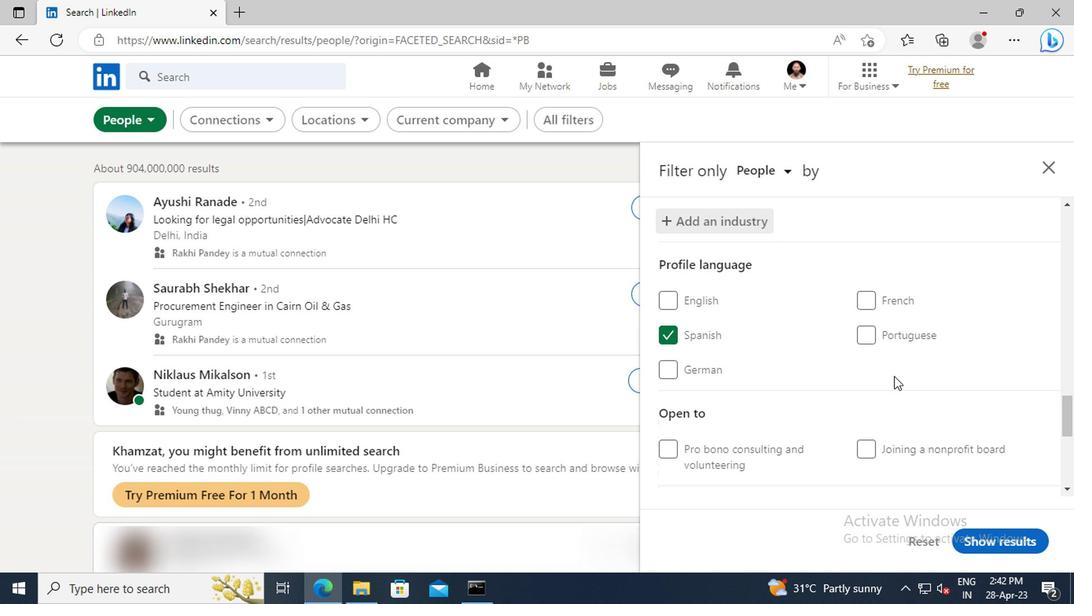 
Action: Mouse scrolled (890, 375) with delta (0, -1)
Screenshot: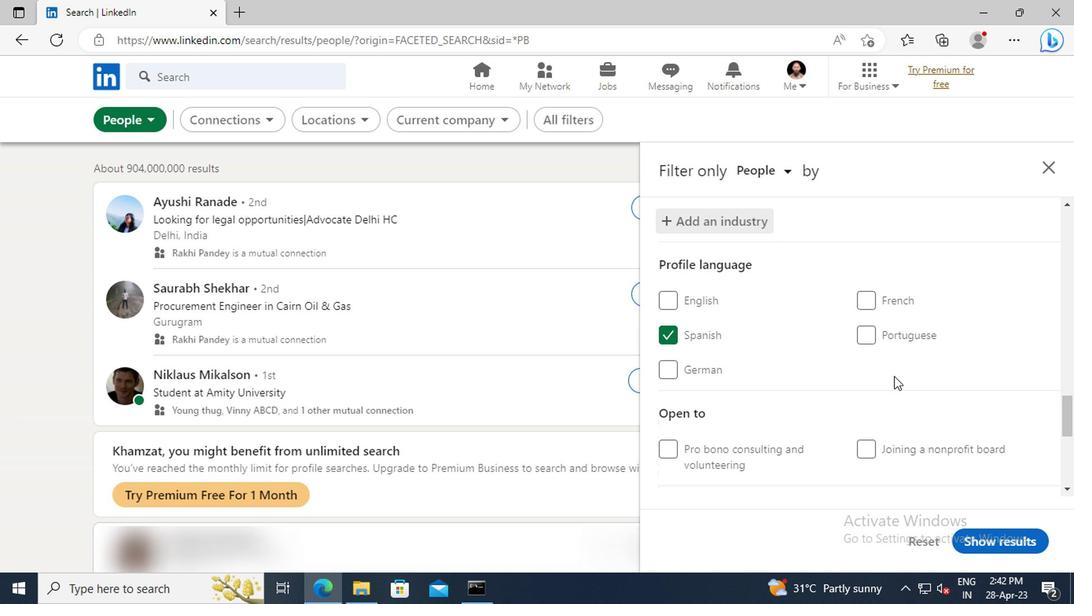
Action: Mouse scrolled (890, 375) with delta (0, -1)
Screenshot: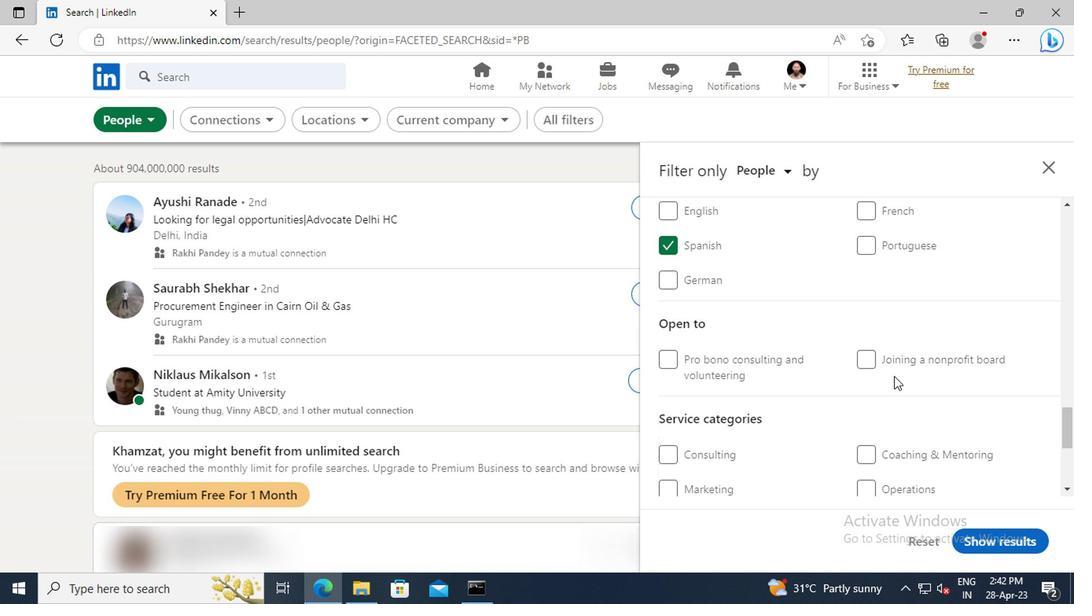 
Action: Mouse scrolled (890, 375) with delta (0, -1)
Screenshot: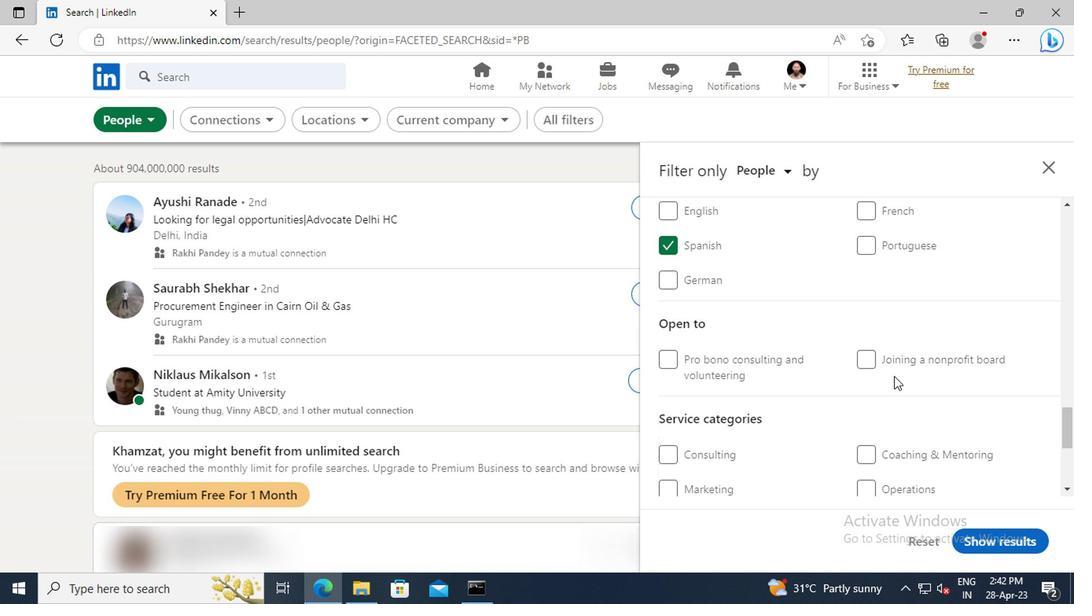 
Action: Mouse scrolled (890, 375) with delta (0, -1)
Screenshot: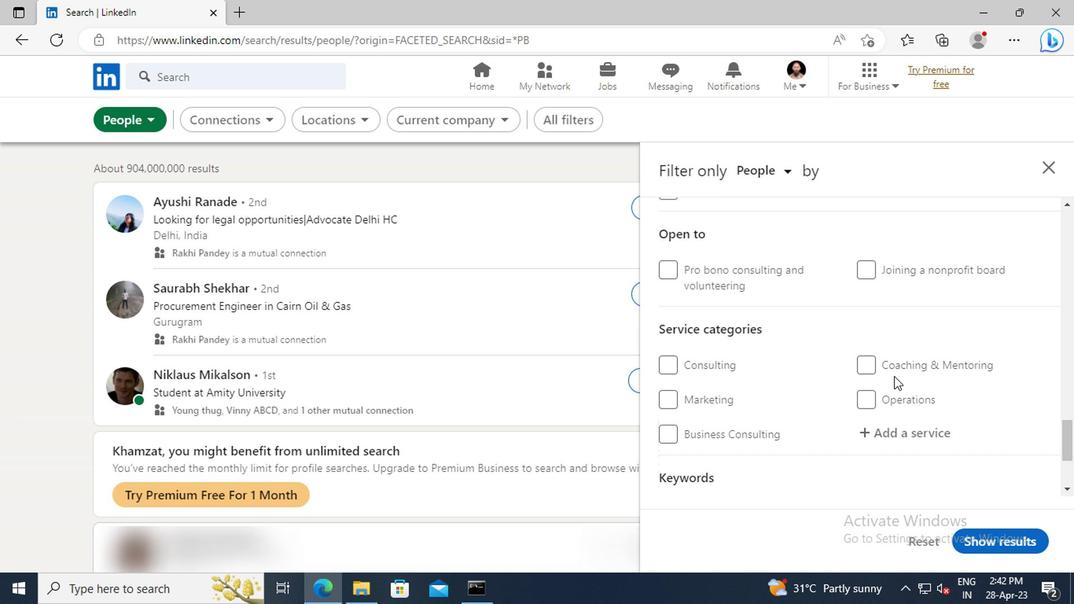 
Action: Mouse moved to (888, 383)
Screenshot: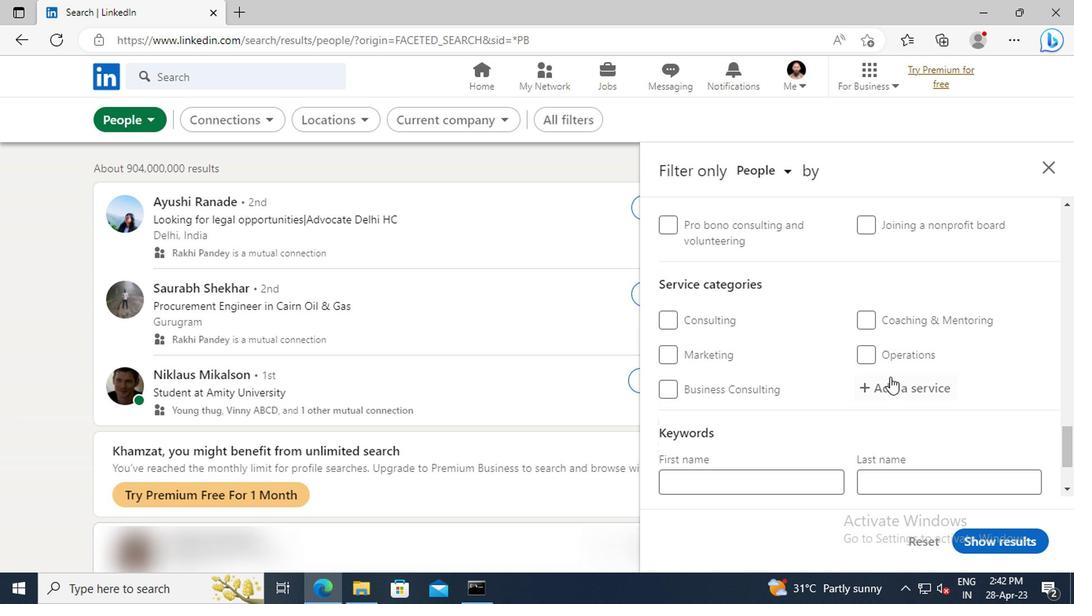 
Action: Mouse pressed left at (888, 383)
Screenshot: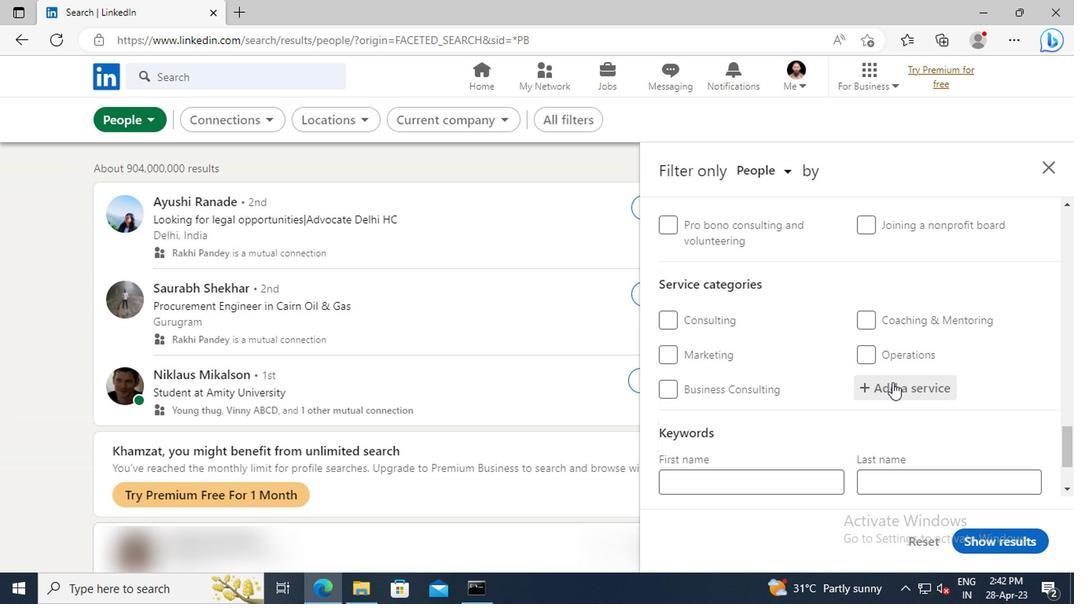 
Action: Key pressed <Key.shift>COPYWRIT
Screenshot: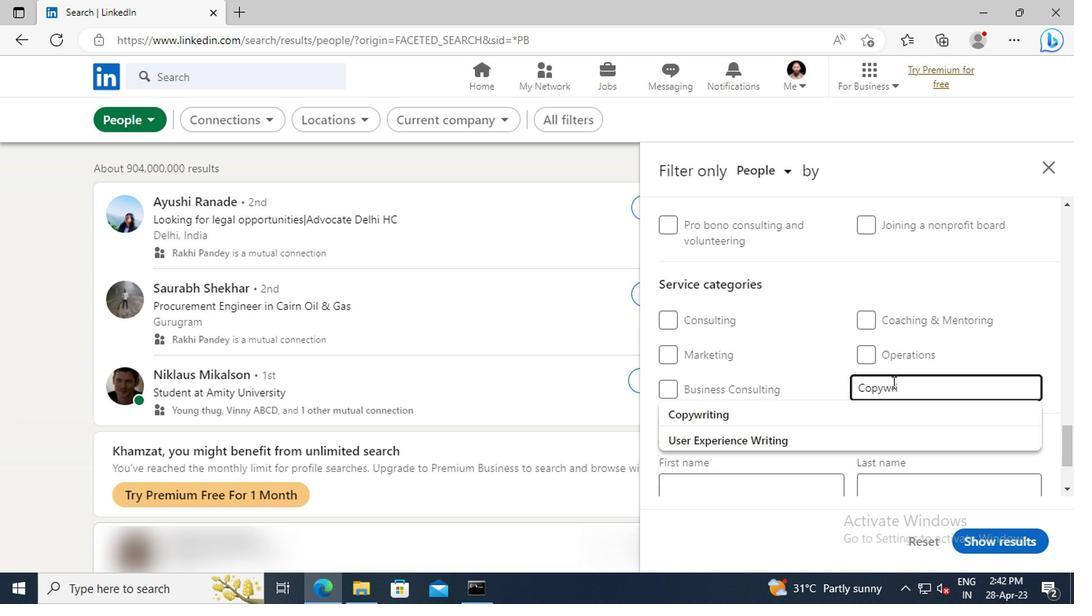 
Action: Mouse moved to (891, 411)
Screenshot: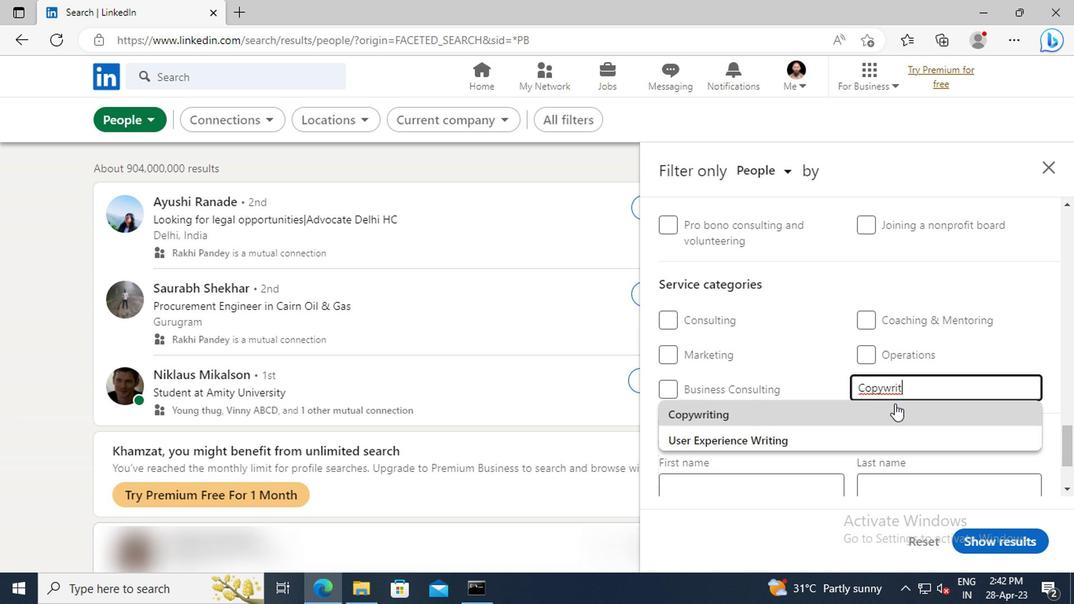
Action: Mouse pressed left at (891, 411)
Screenshot: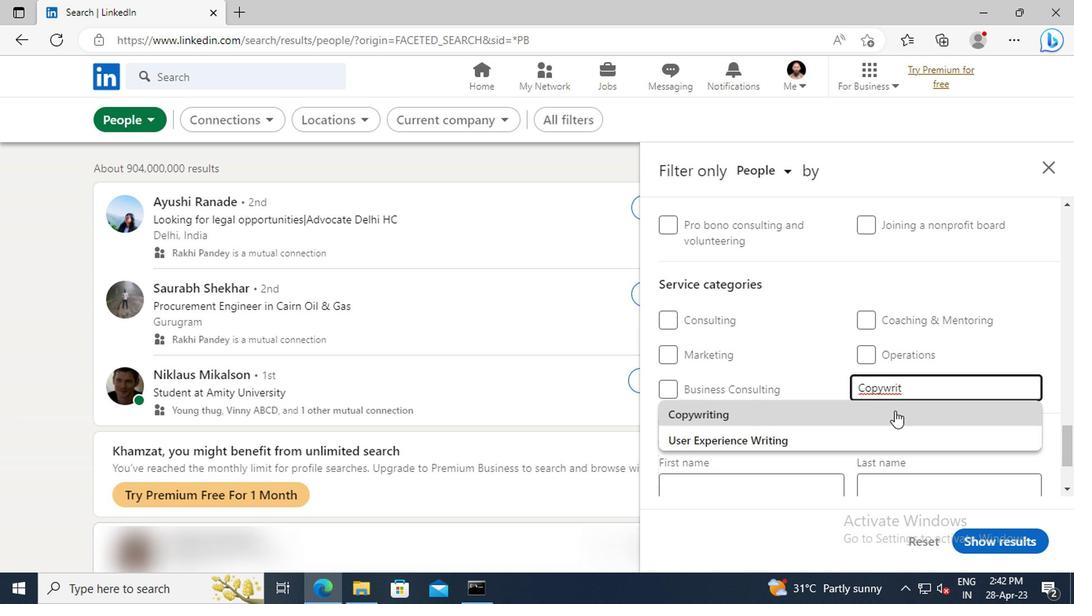 
Action: Mouse moved to (866, 382)
Screenshot: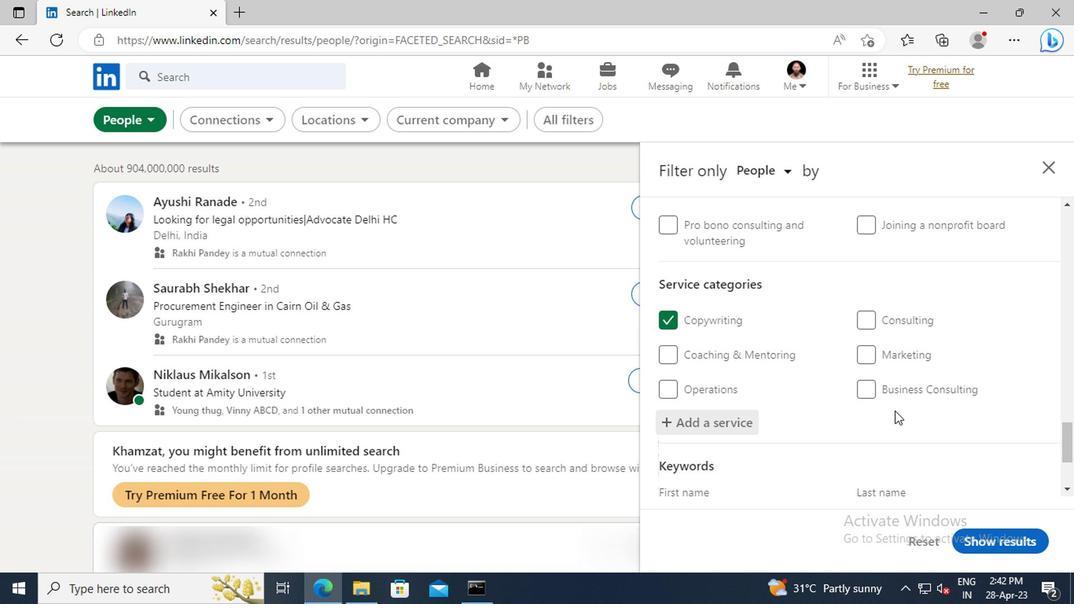 
Action: Mouse scrolled (866, 381) with delta (0, 0)
Screenshot: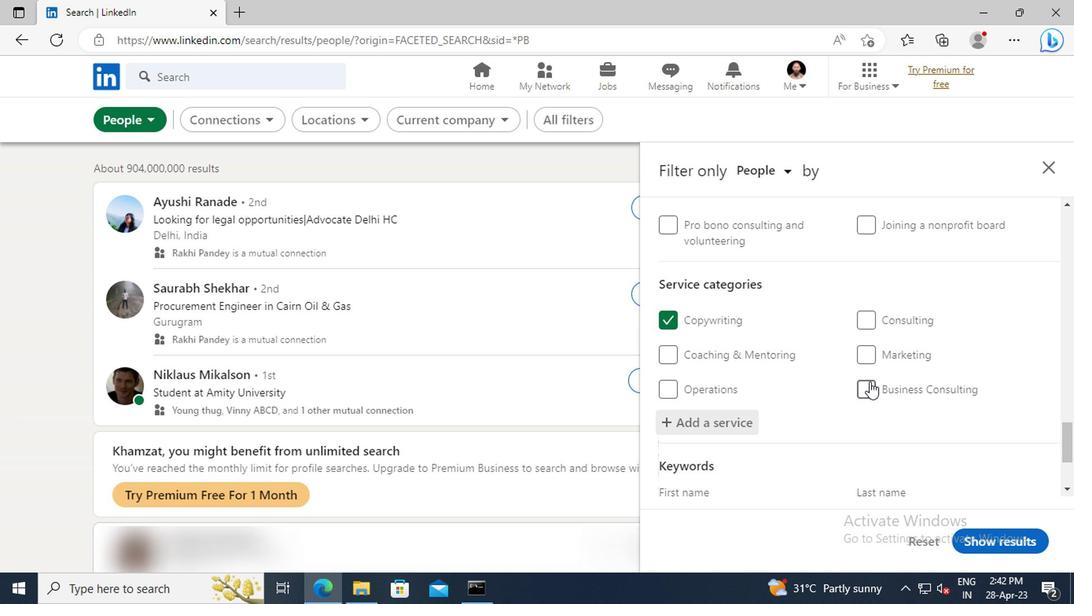 
Action: Mouse scrolled (866, 381) with delta (0, 0)
Screenshot: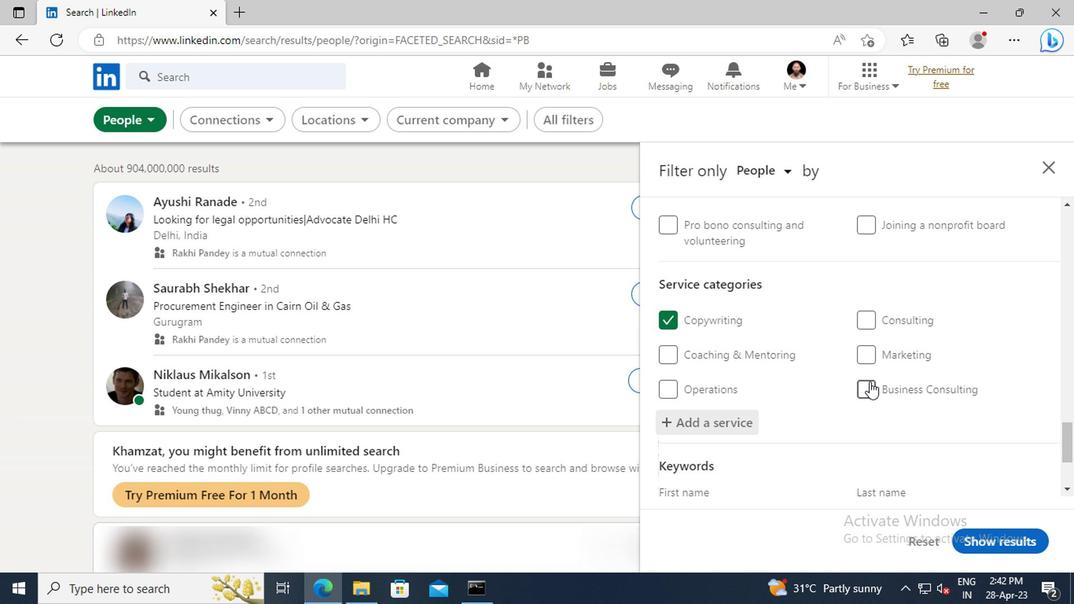 
Action: Mouse scrolled (866, 381) with delta (0, 0)
Screenshot: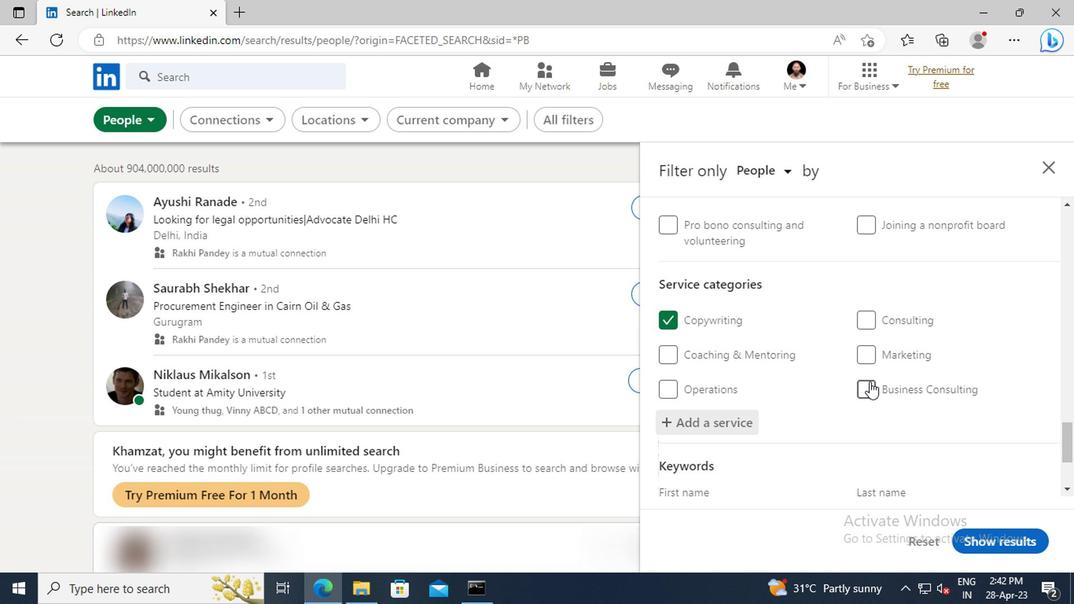 
Action: Mouse moved to (858, 387)
Screenshot: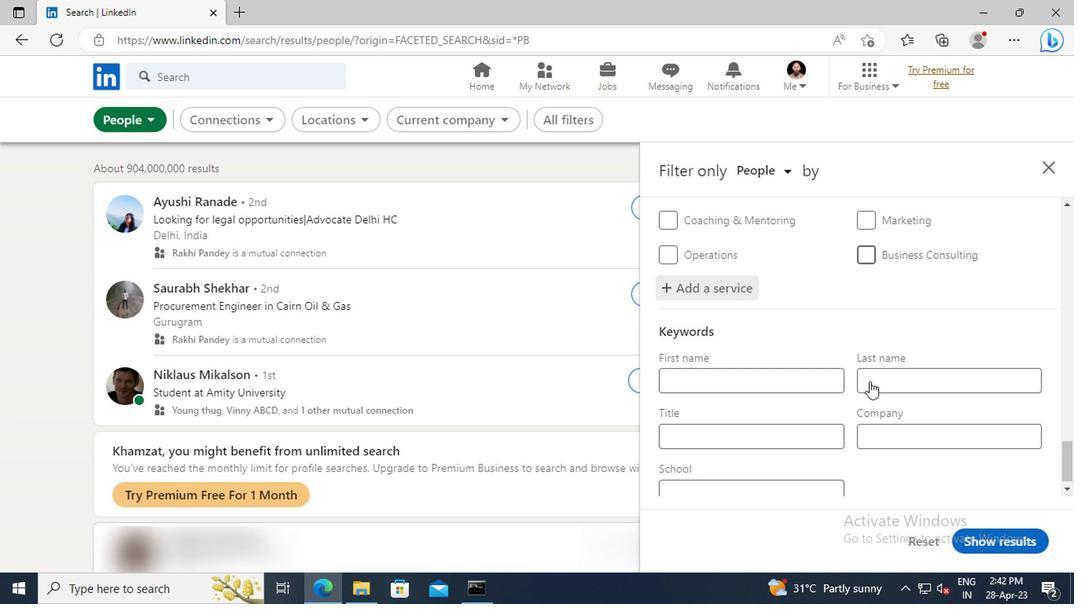 
Action: Mouse scrolled (858, 386) with delta (0, -1)
Screenshot: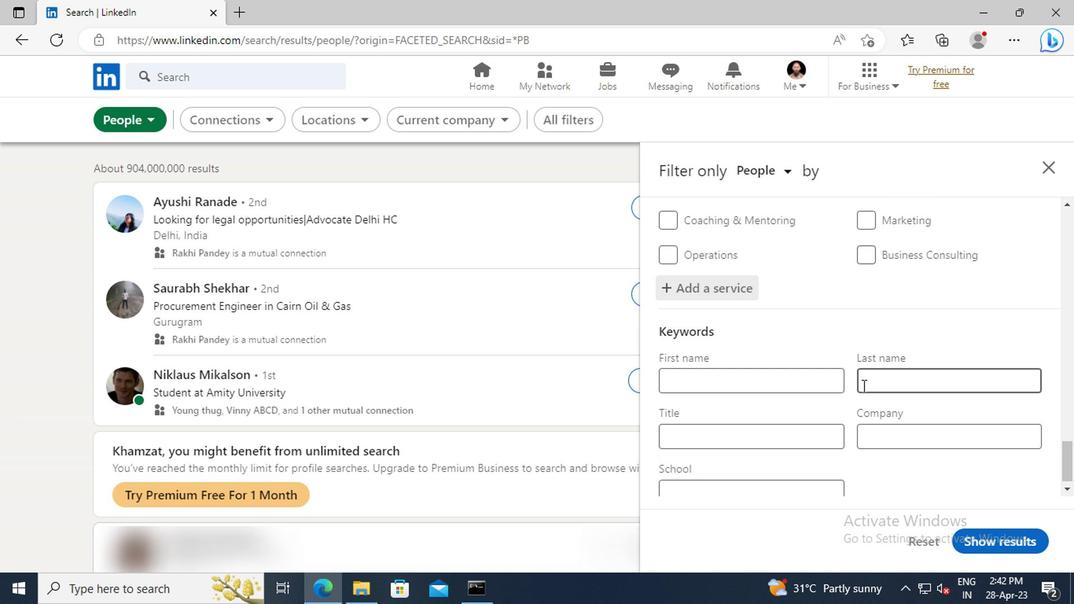 
Action: Mouse scrolled (858, 386) with delta (0, -1)
Screenshot: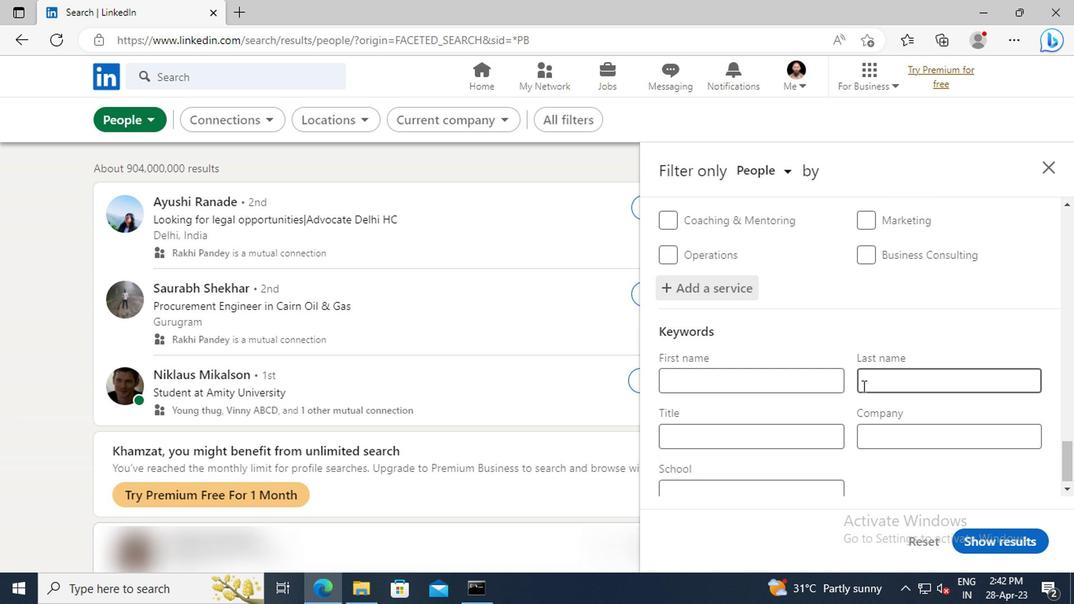 
Action: Mouse moved to (698, 426)
Screenshot: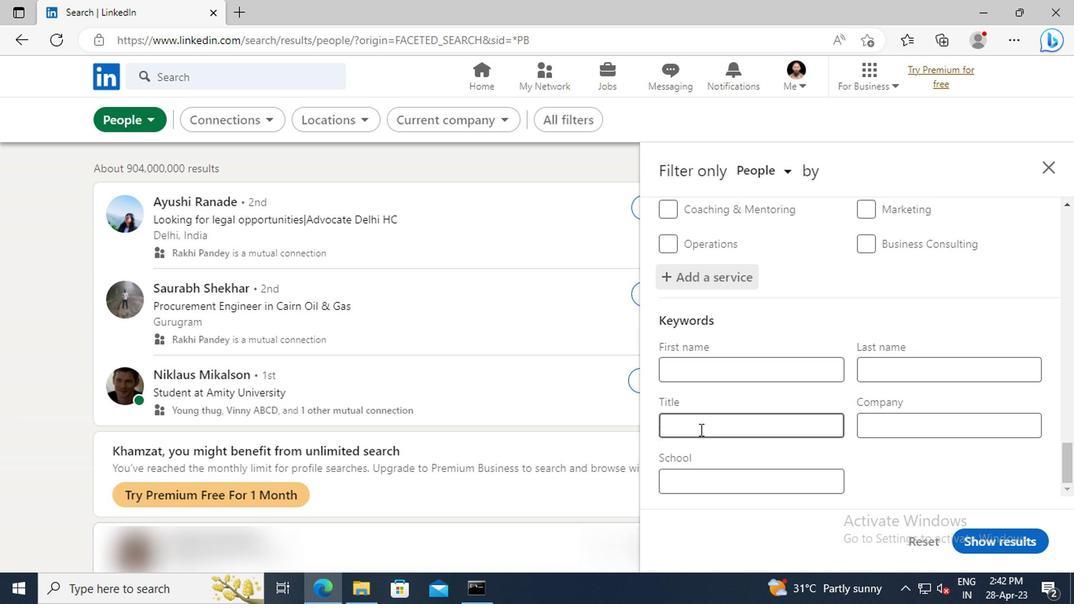 
Action: Mouse pressed left at (698, 426)
Screenshot: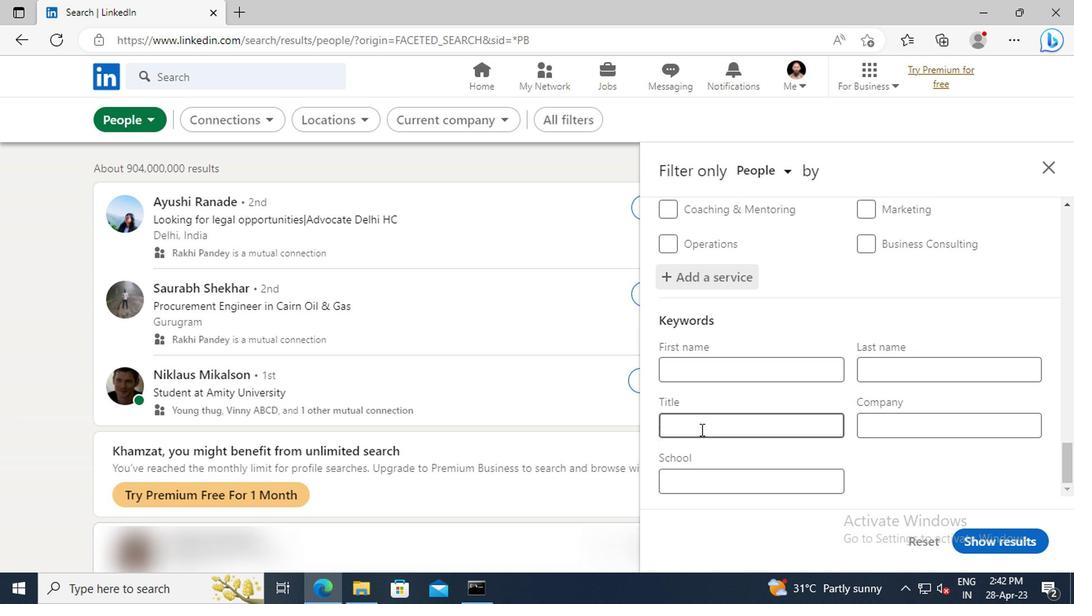 
Action: Key pressed <Key.shift>OPERATIONS<Key.space><Key.shift>ASSISTANT<Key.enter>
Screenshot: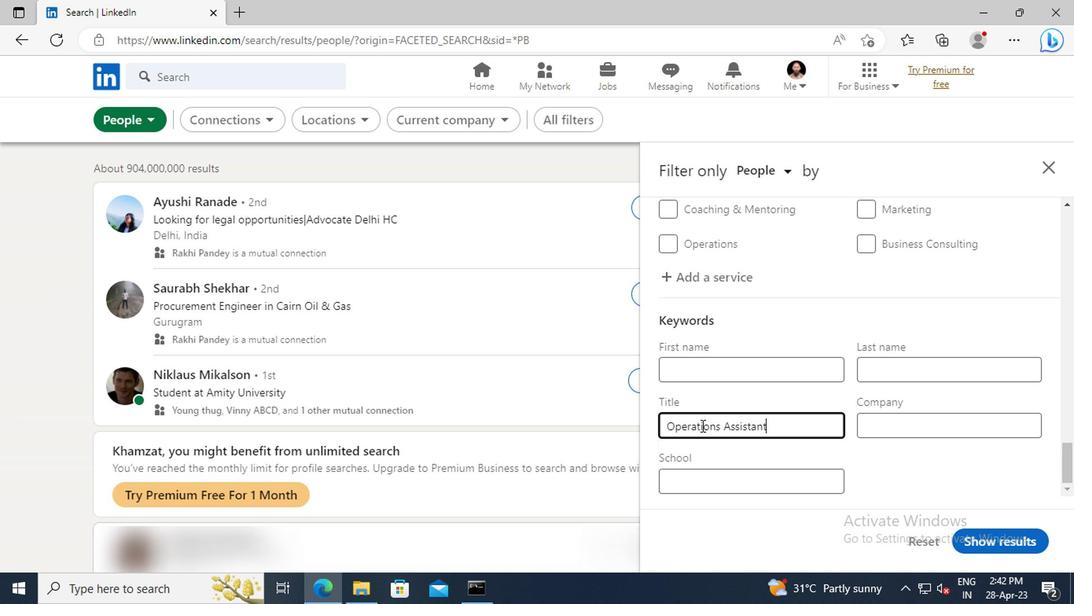 
Action: Mouse moved to (966, 539)
Screenshot: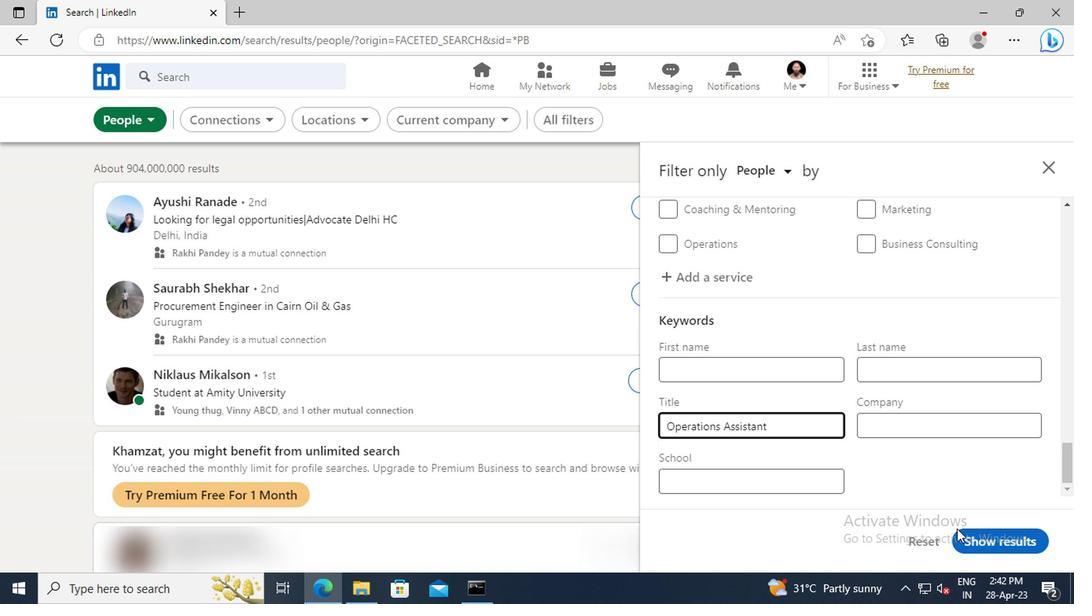 
Action: Mouse pressed left at (966, 539)
Screenshot: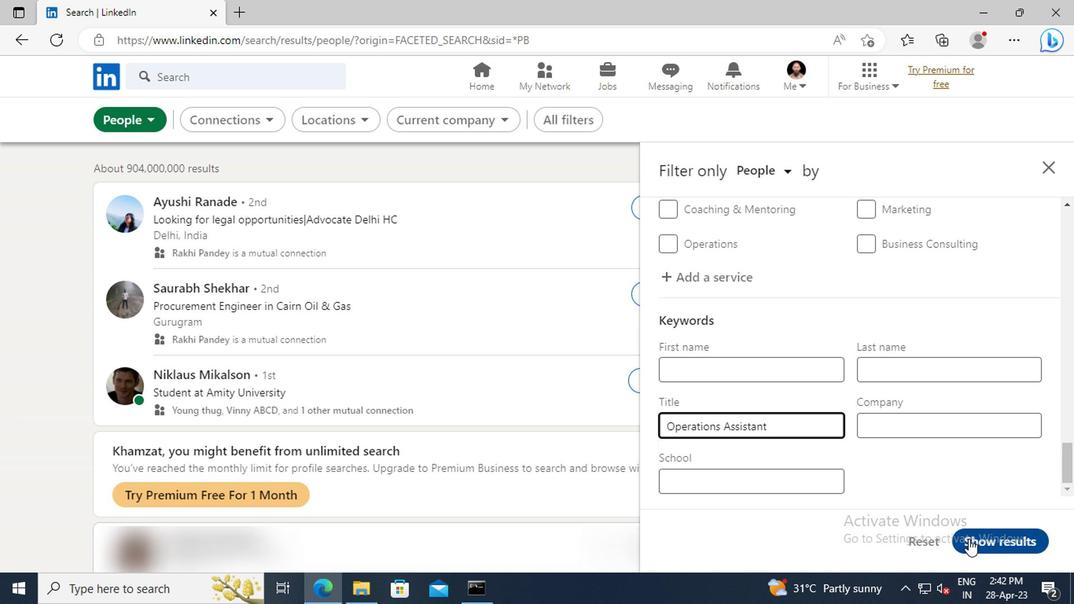 
